 Task: Check the average views per listing of ceiling fan in the last 3 years.
Action: Mouse moved to (965, 210)
Screenshot: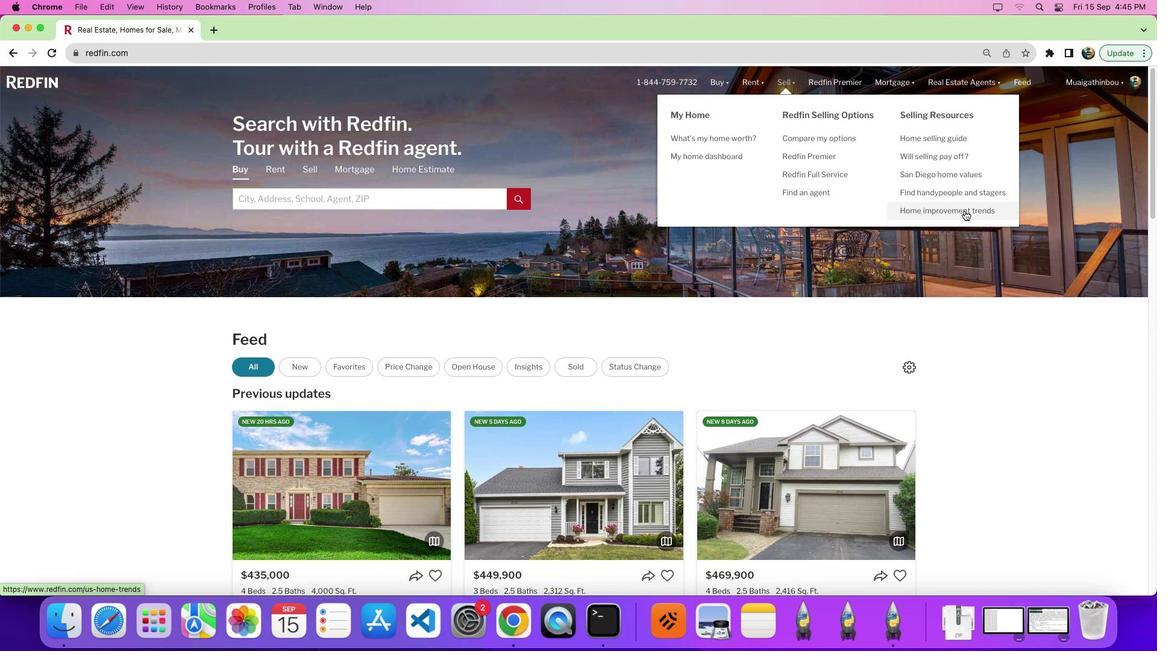 
Action: Mouse pressed left at (965, 210)
Screenshot: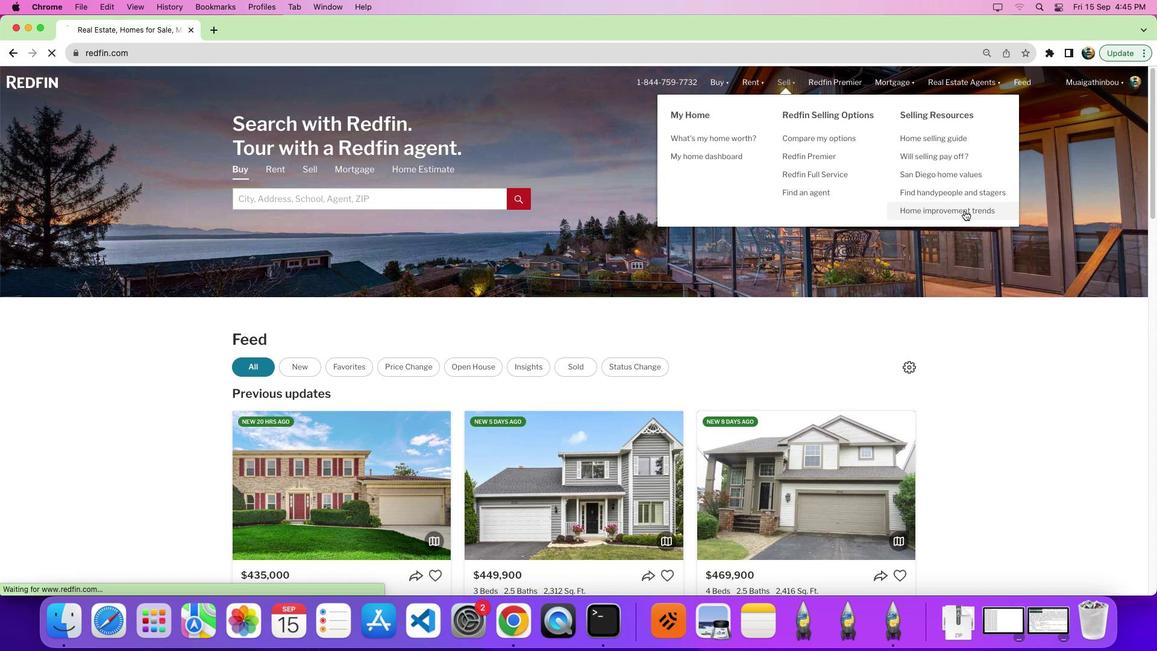 
Action: Mouse pressed left at (965, 210)
Screenshot: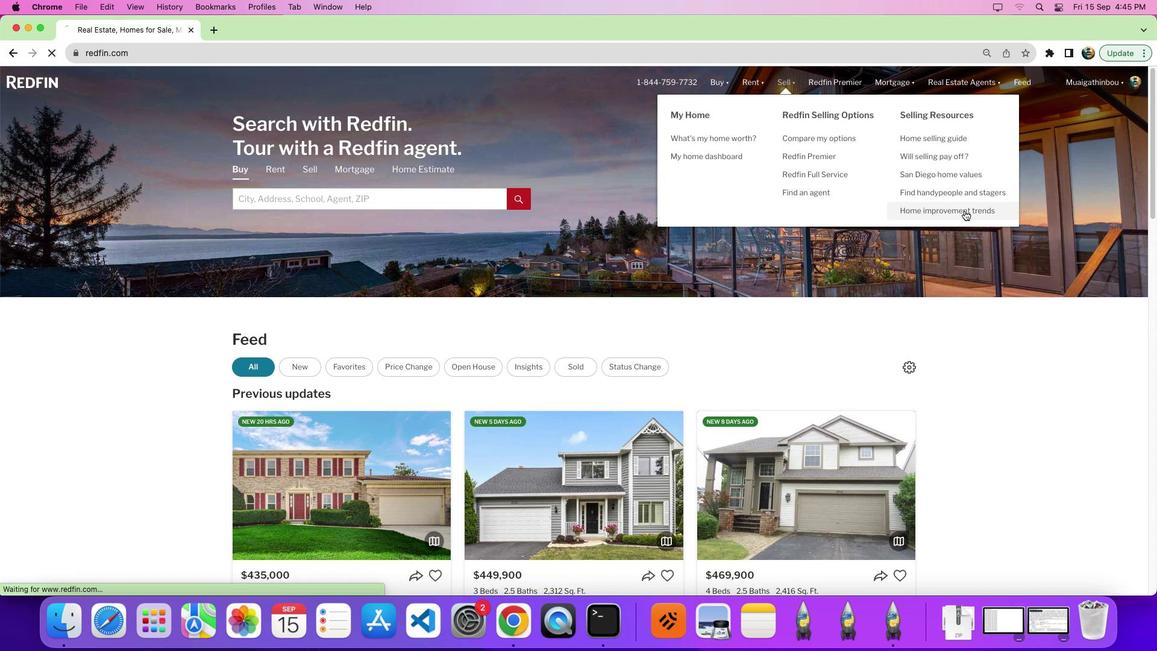 
Action: Mouse moved to (499, 333)
Screenshot: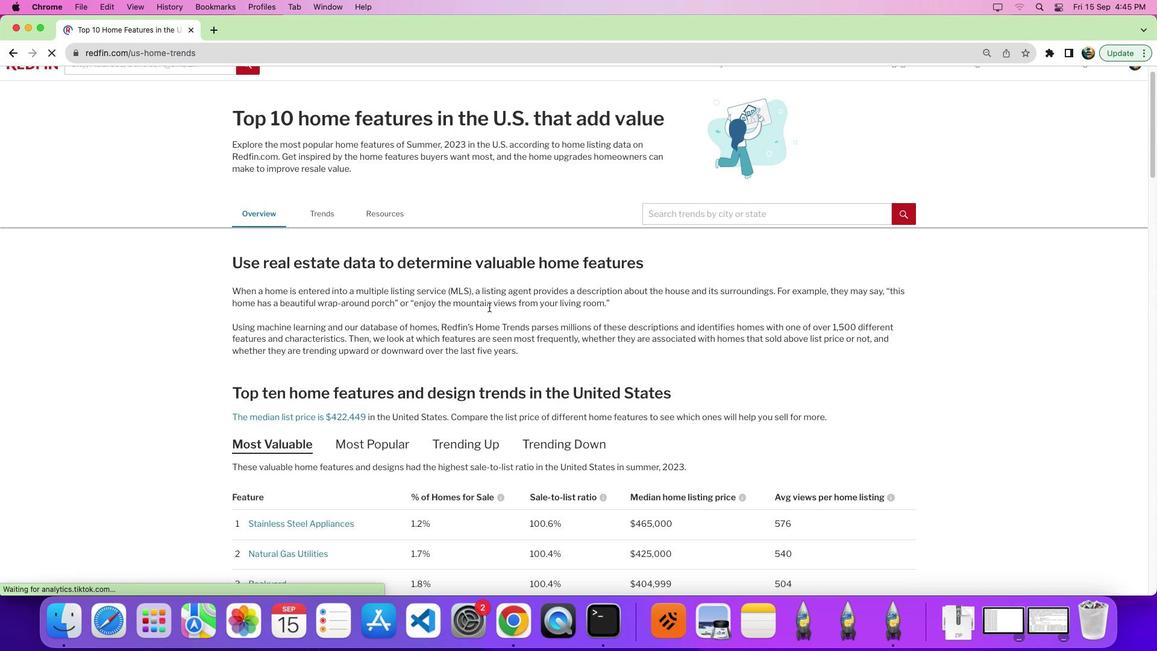 
Action: Mouse scrolled (499, 333) with delta (0, 0)
Screenshot: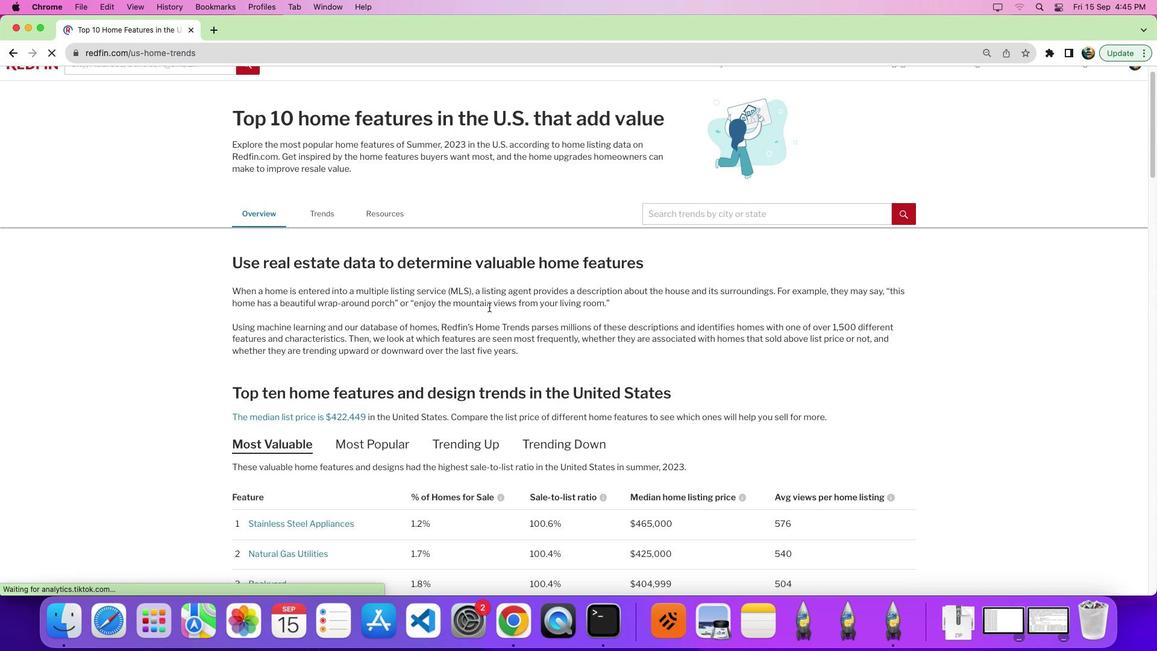 
Action: Mouse moved to (495, 320)
Screenshot: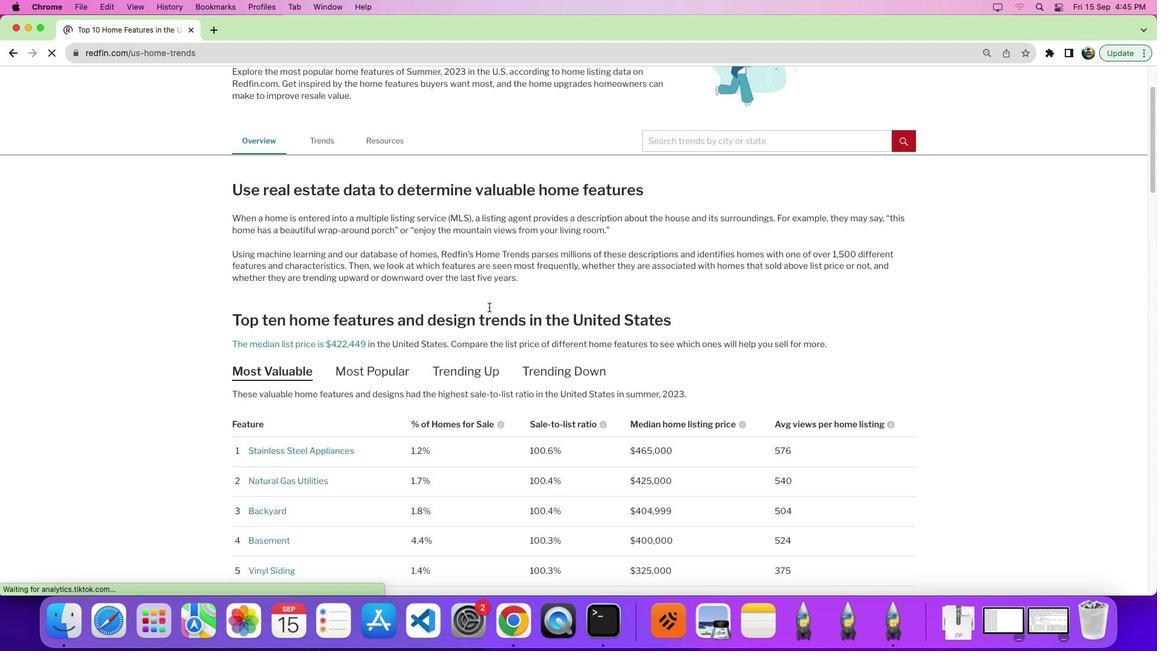 
Action: Mouse scrolled (495, 320) with delta (0, 0)
Screenshot: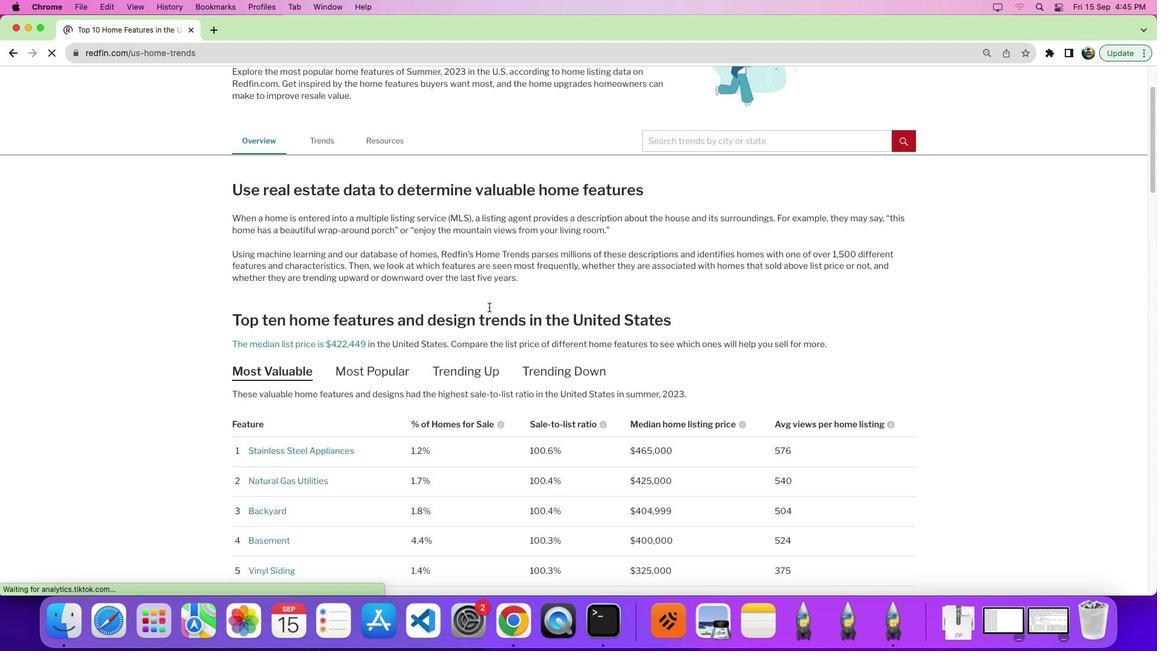 
Action: Mouse moved to (489, 307)
Screenshot: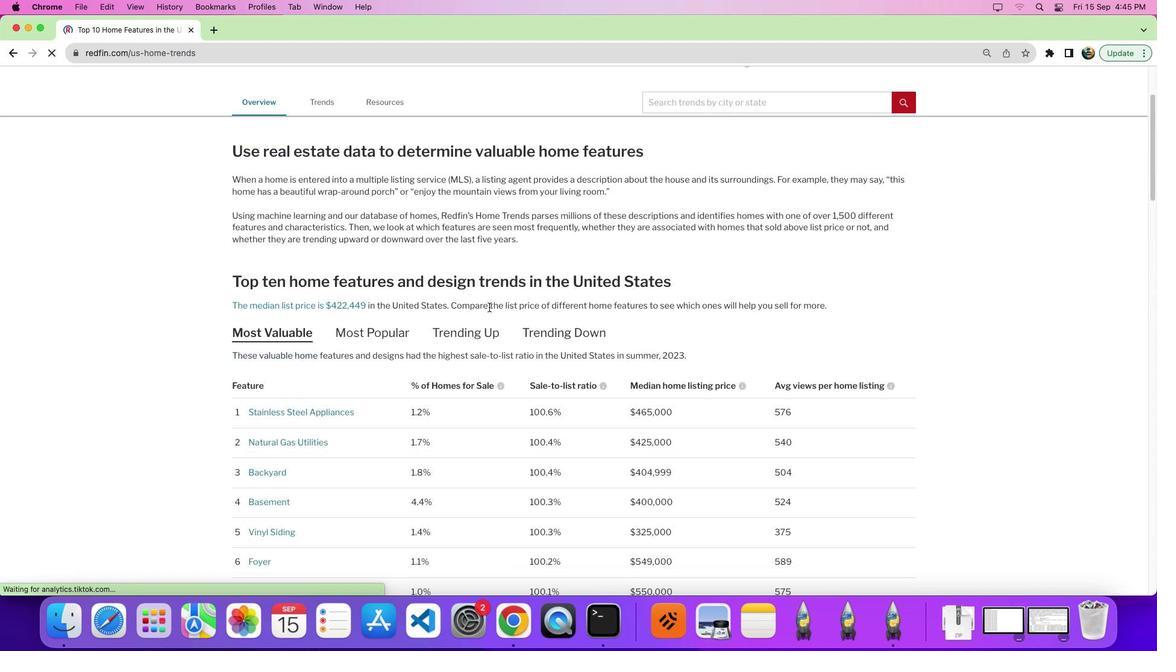 
Action: Mouse scrolled (489, 307) with delta (0, -2)
Screenshot: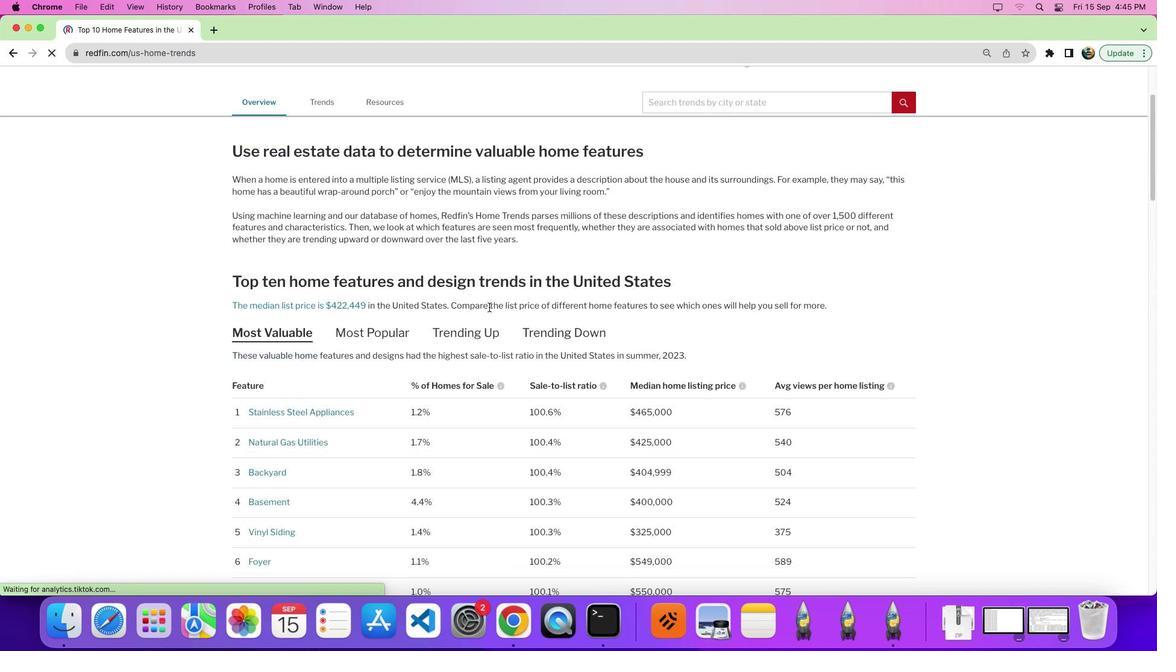 
Action: Mouse moved to (426, 255)
Screenshot: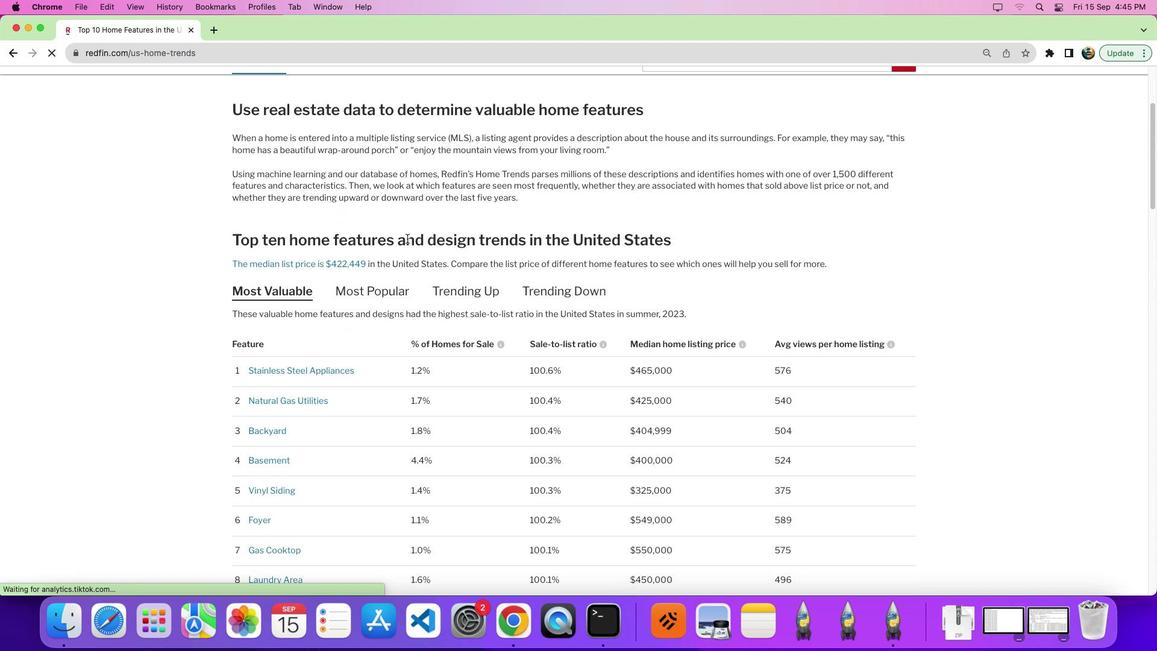 
Action: Mouse scrolled (426, 255) with delta (0, 0)
Screenshot: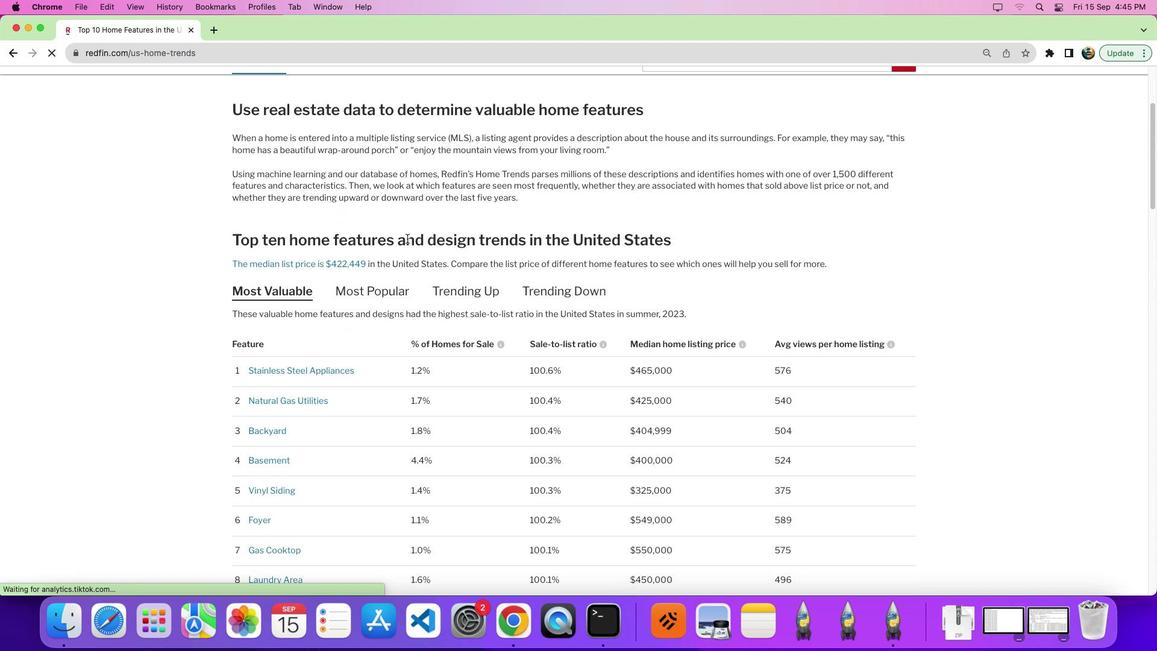 
Action: Mouse moved to (410, 241)
Screenshot: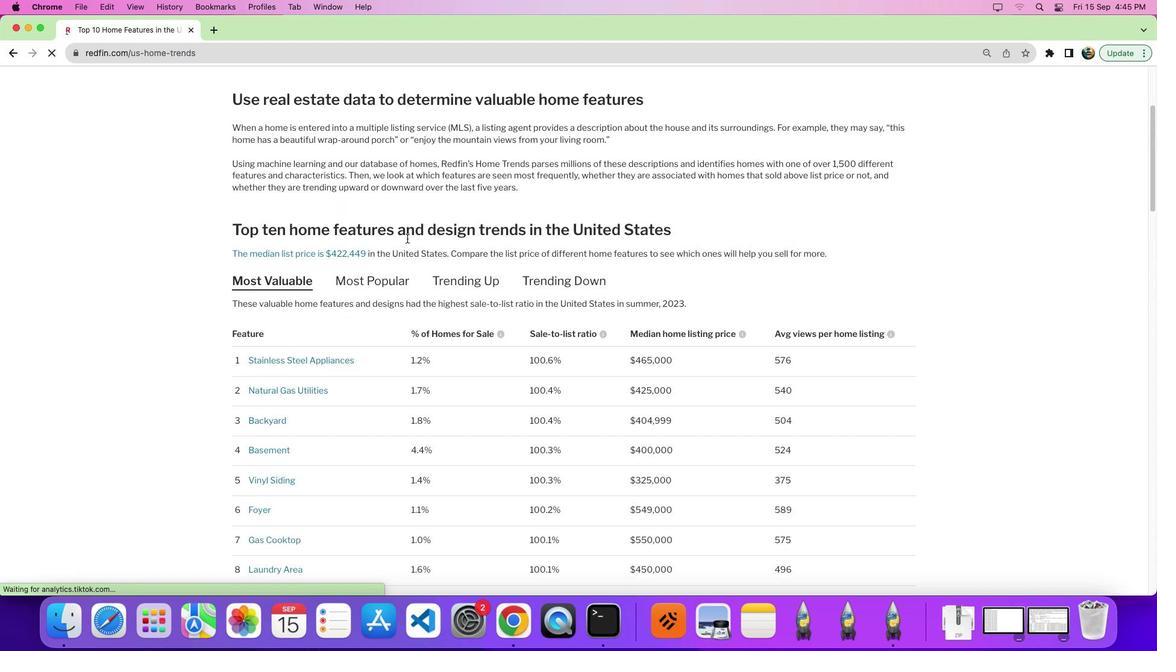 
Action: Mouse scrolled (410, 241) with delta (0, 0)
Screenshot: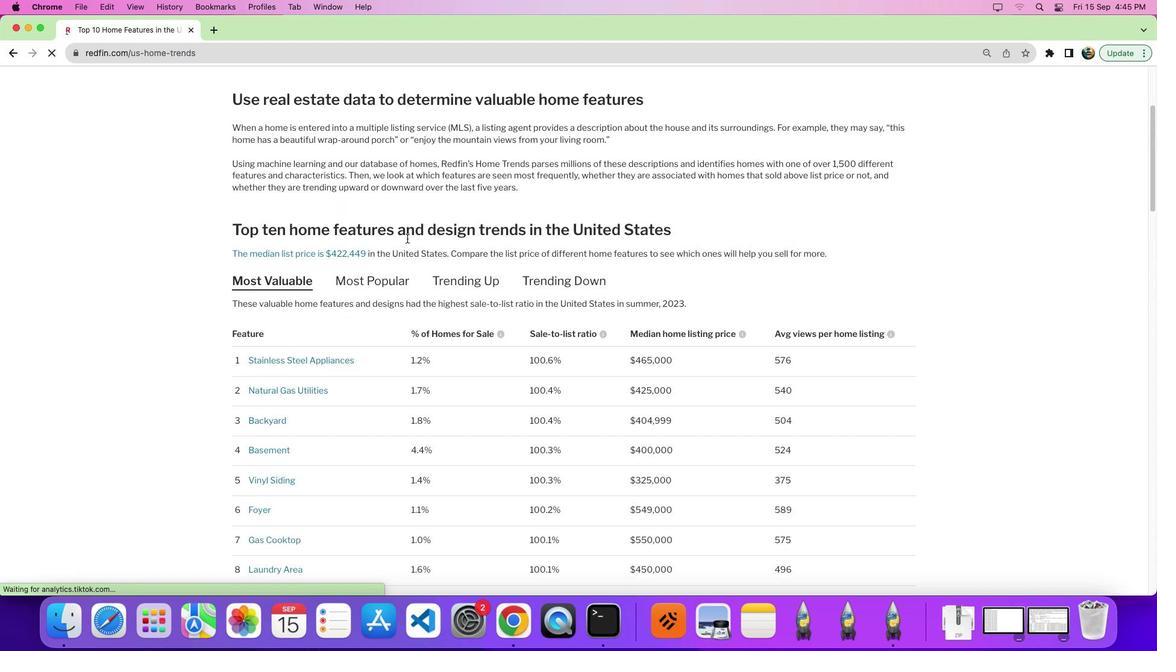 
Action: Mouse moved to (413, 240)
Screenshot: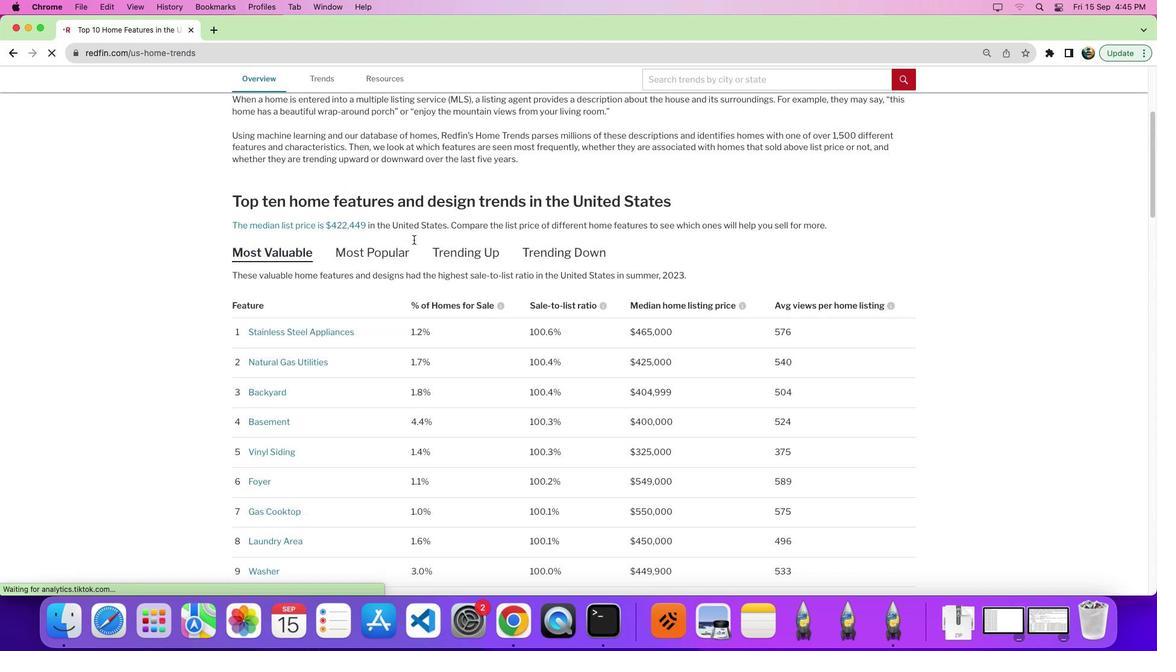 
Action: Mouse scrolled (413, 240) with delta (0, 0)
Screenshot: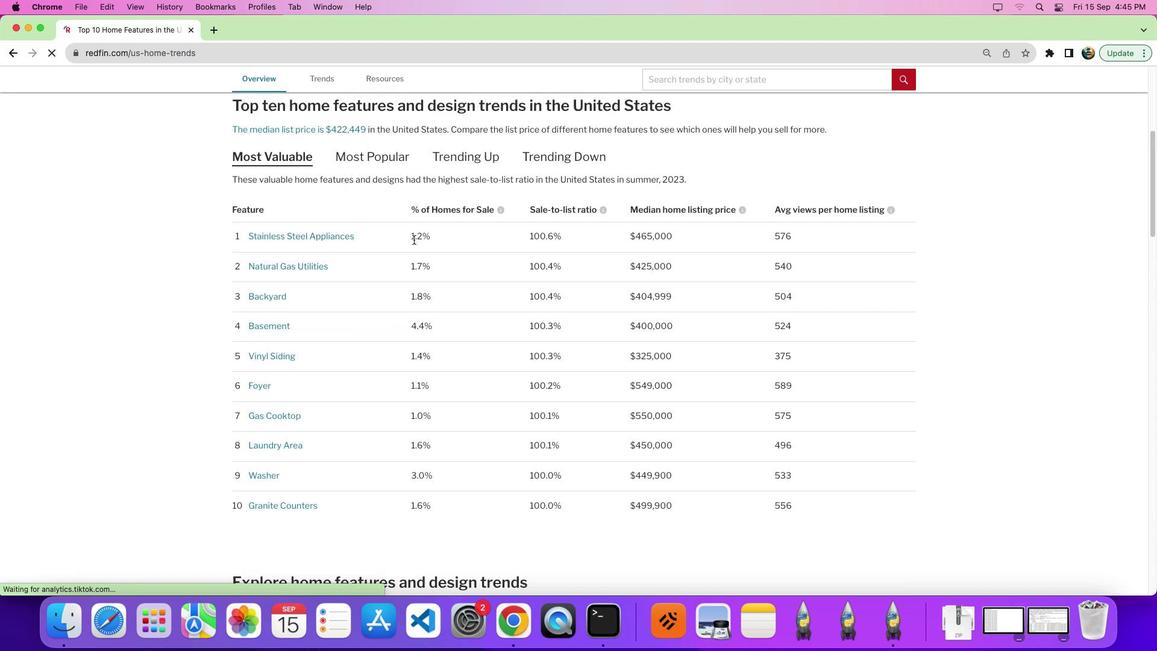 
Action: Mouse scrolled (413, 240) with delta (0, 0)
Screenshot: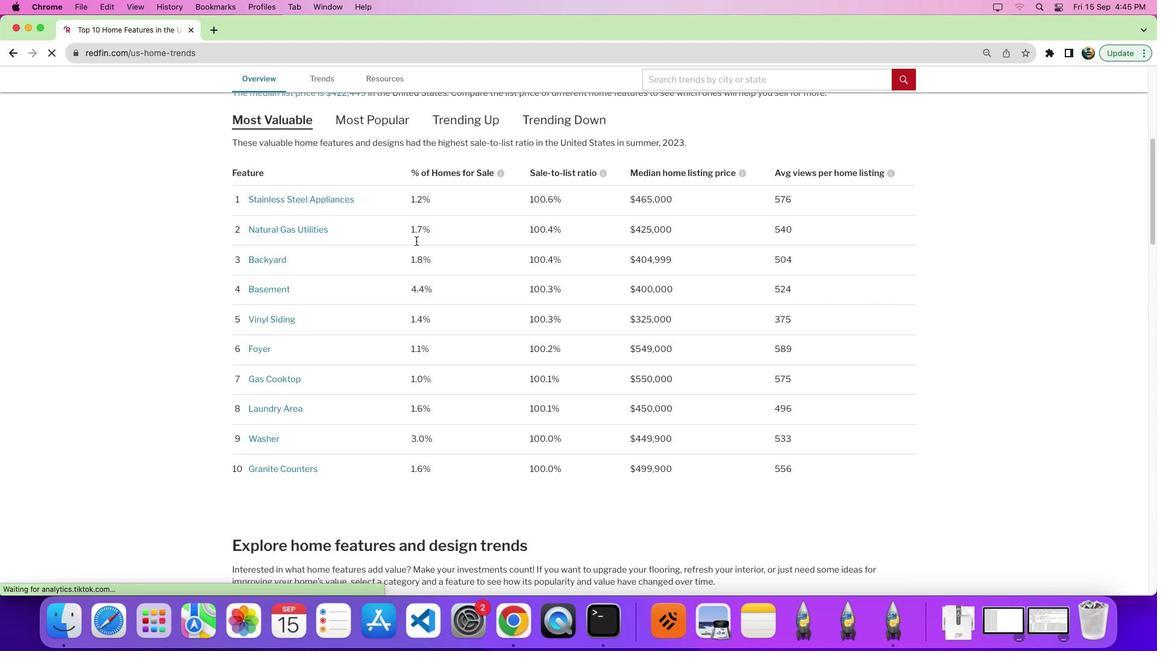 
Action: Mouse scrolled (413, 240) with delta (0, -3)
Screenshot: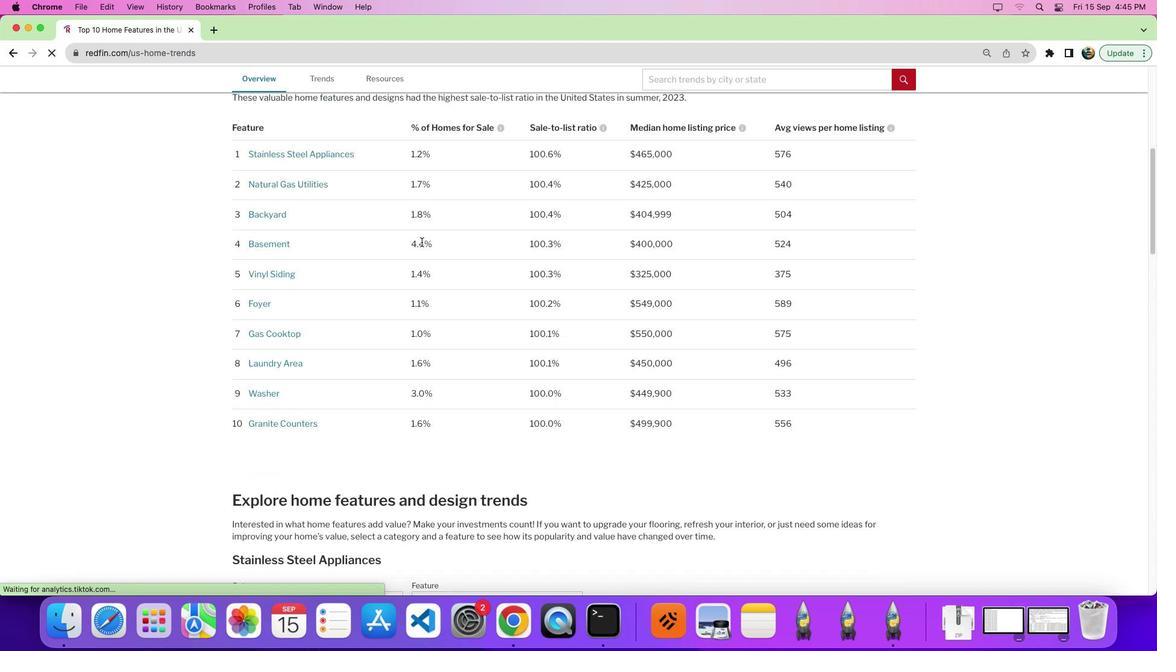 
Action: Mouse moved to (442, 245)
Screenshot: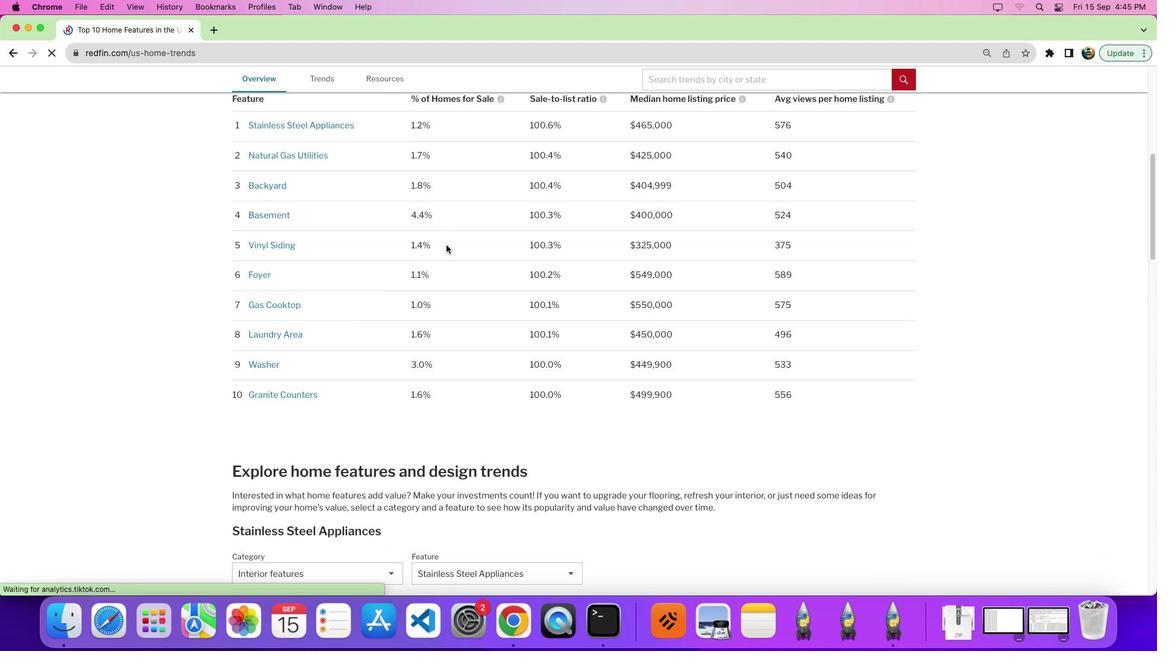 
Action: Mouse scrolled (442, 245) with delta (0, 0)
Screenshot: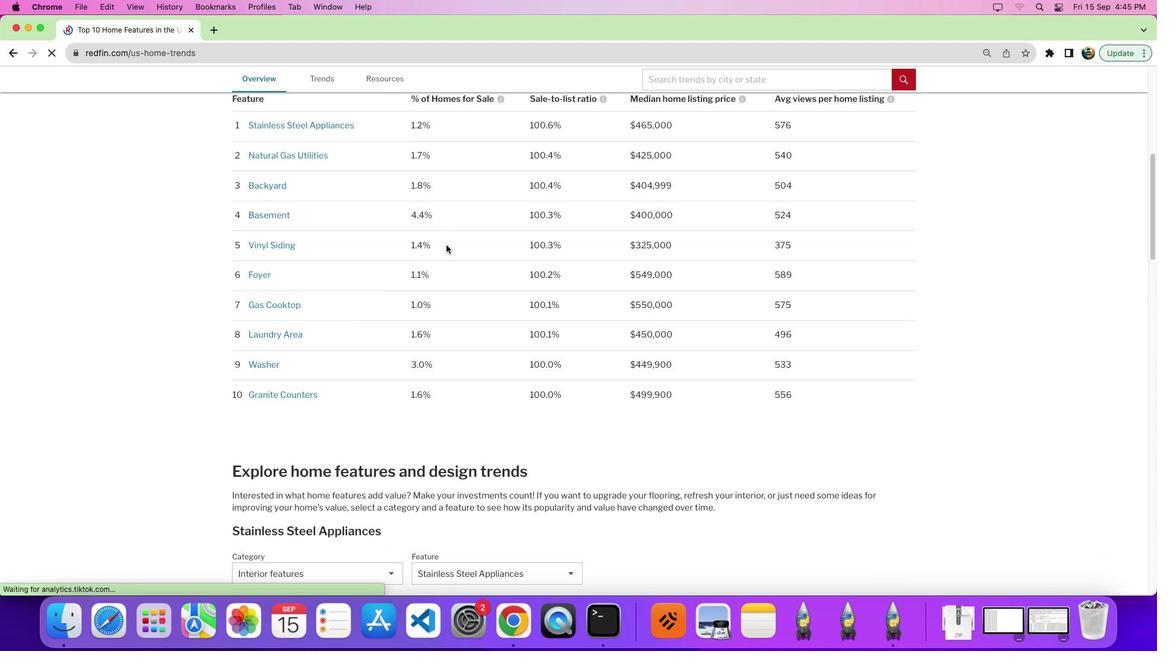 
Action: Mouse moved to (446, 245)
Screenshot: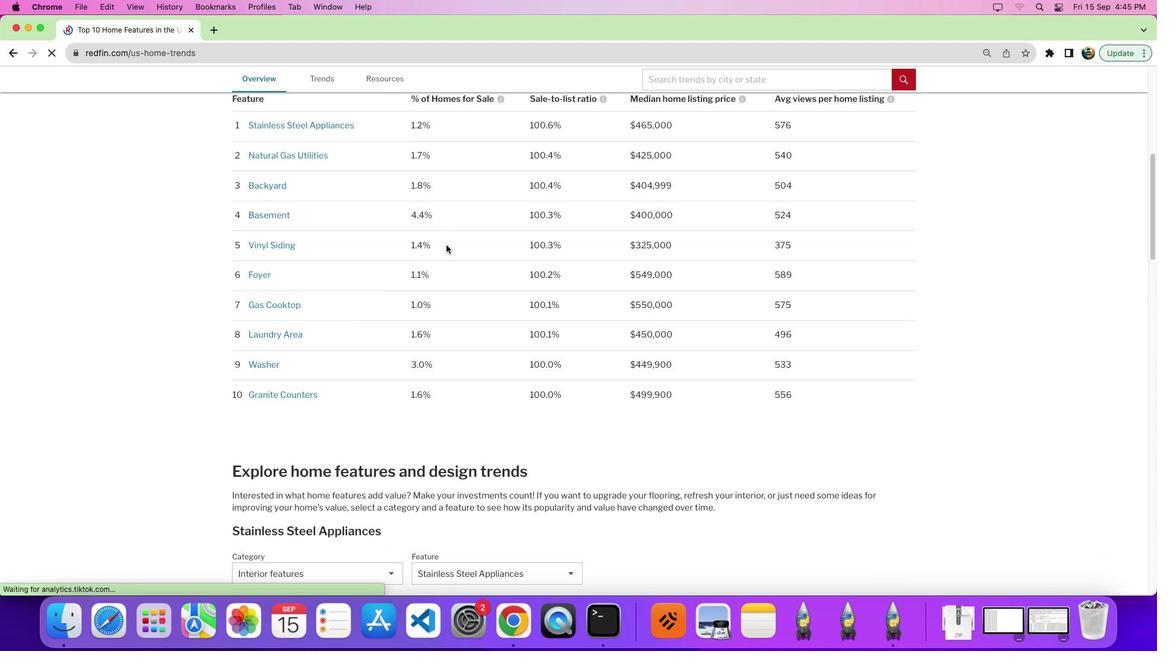 
Action: Mouse scrolled (446, 245) with delta (0, 0)
Screenshot: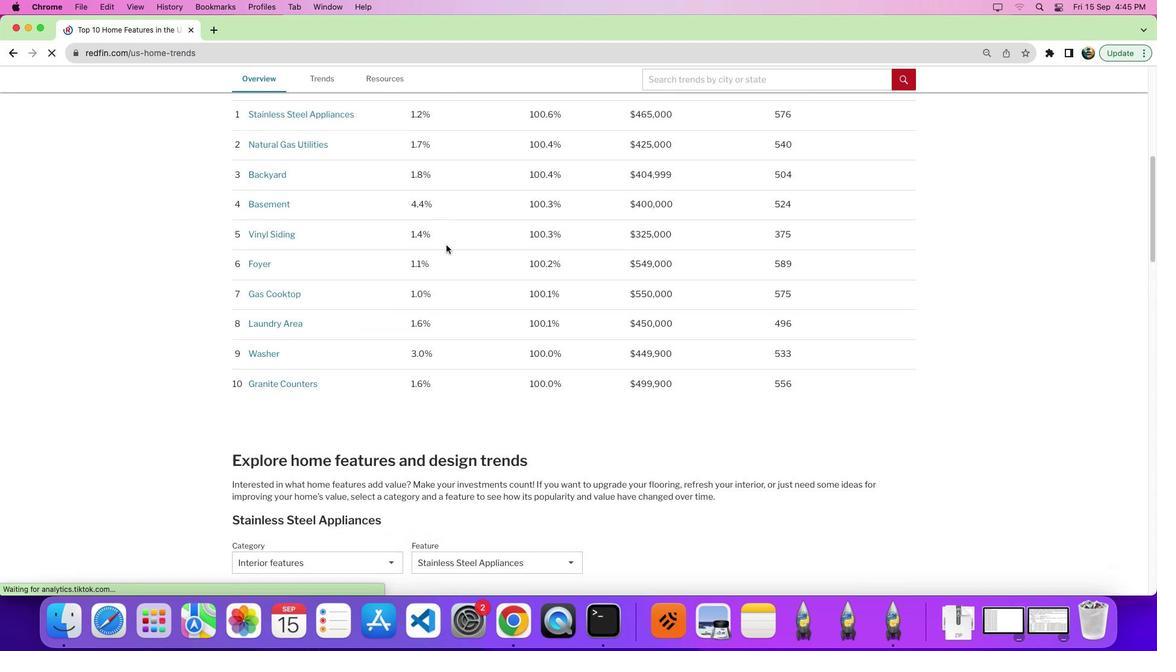 
Action: Mouse scrolled (446, 245) with delta (0, 0)
Screenshot: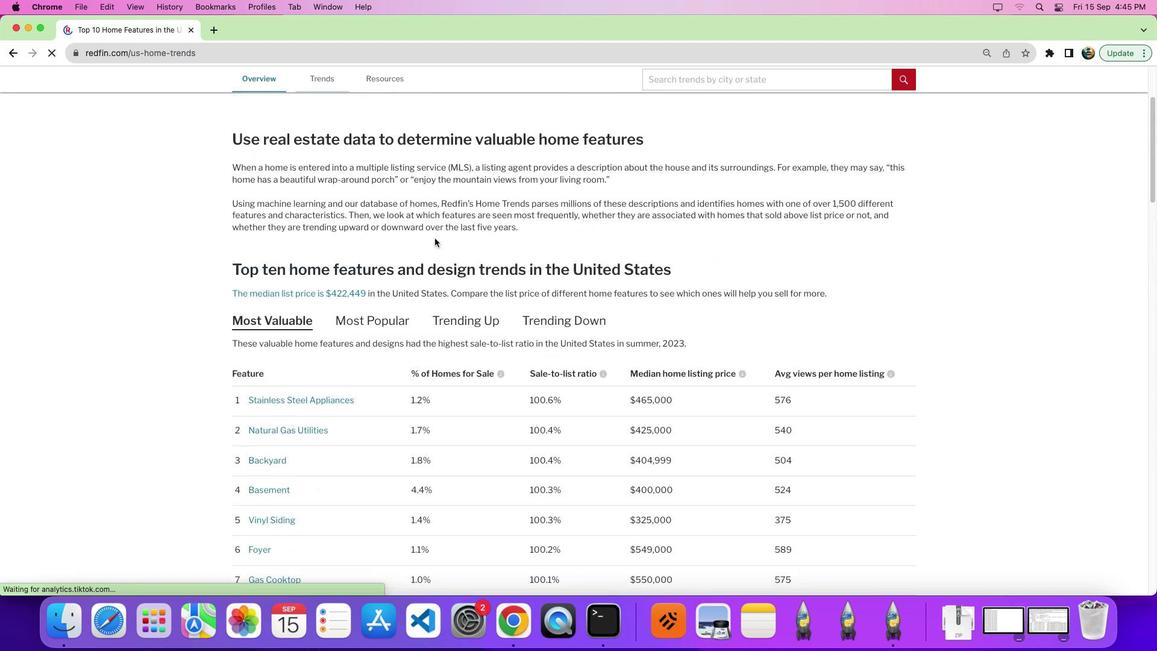 
Action: Mouse scrolled (446, 245) with delta (0, 1)
Screenshot: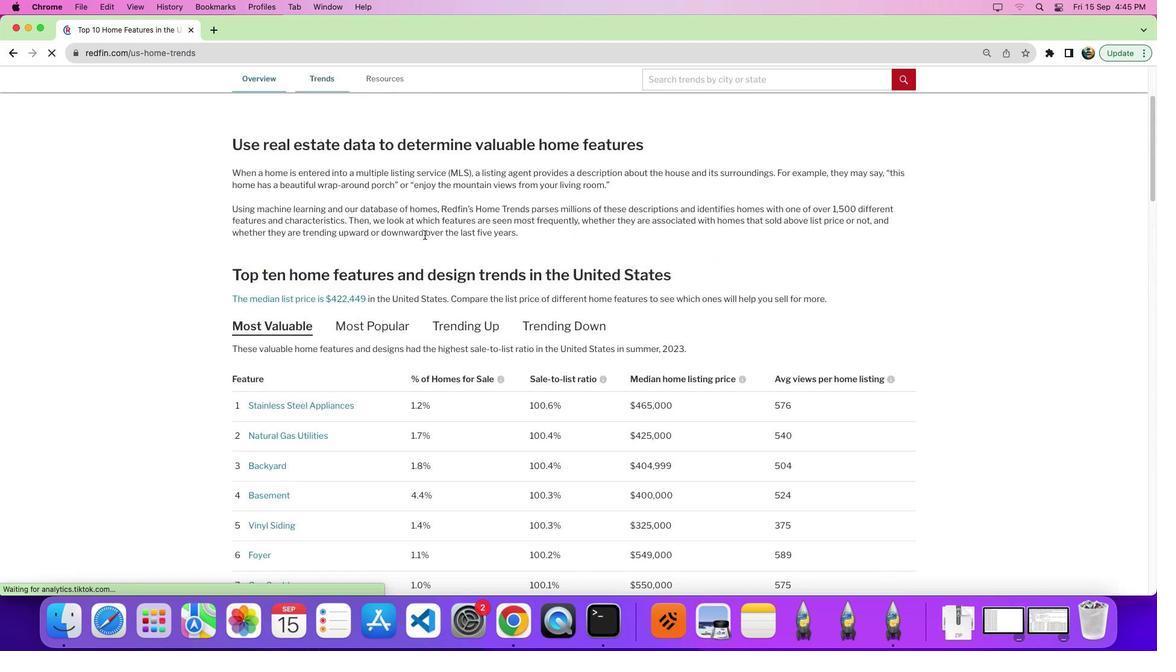 
Action: Mouse scrolled (446, 245) with delta (0, 6)
Screenshot: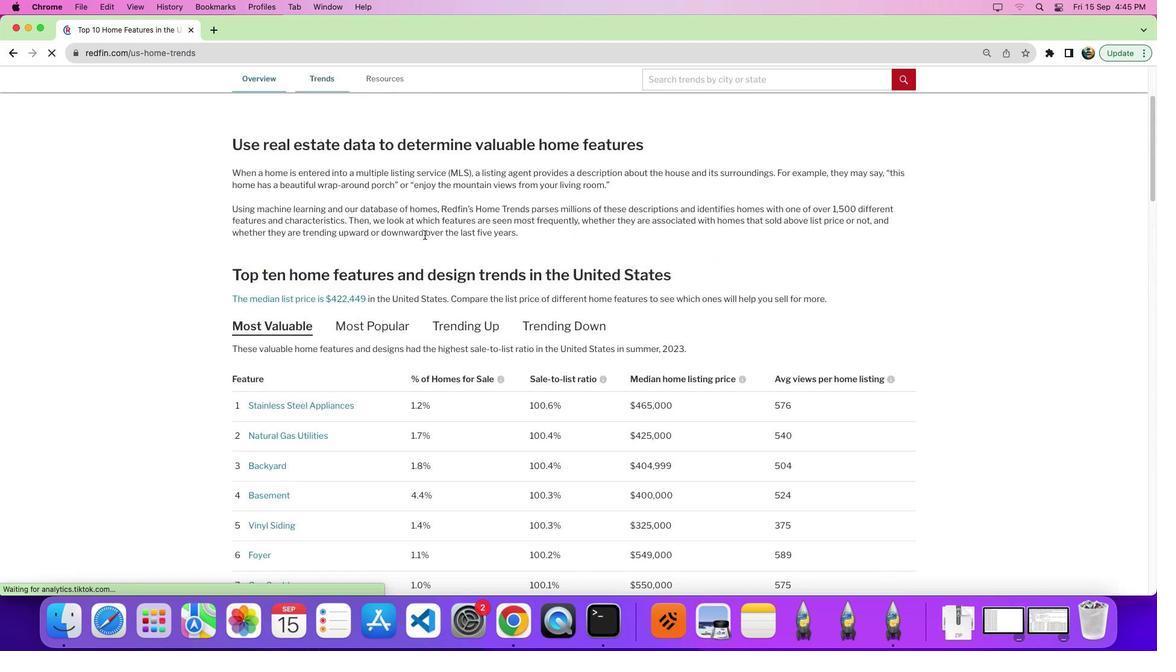 
Action: Mouse moved to (338, 168)
Screenshot: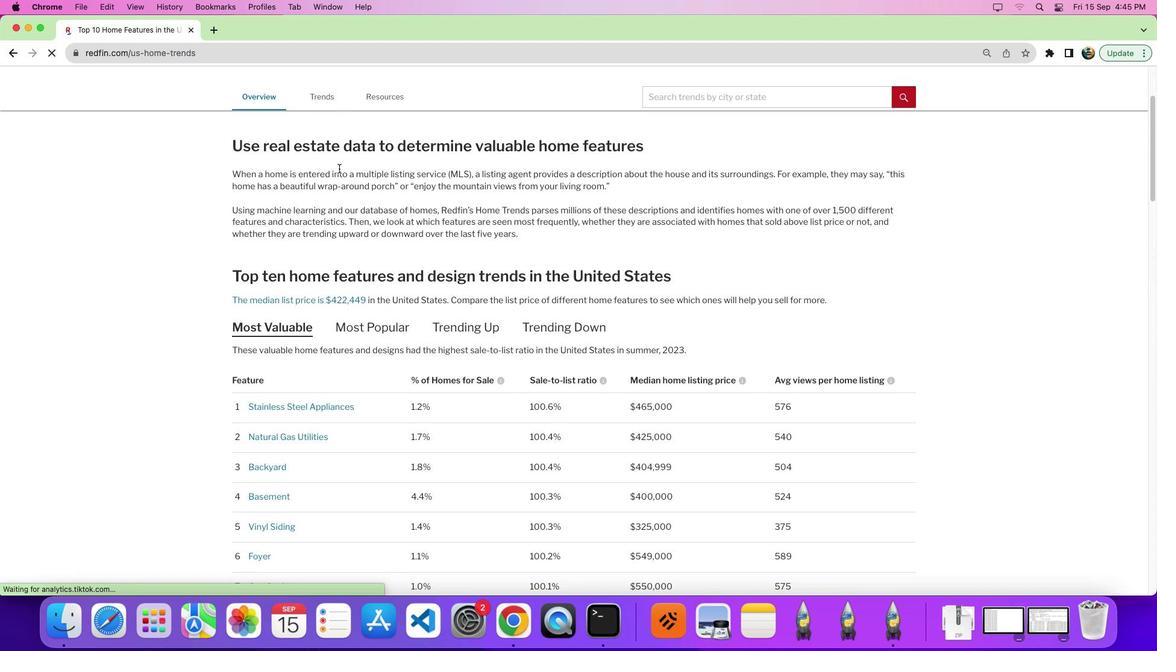 
Action: Mouse scrolled (338, 168) with delta (0, 0)
Screenshot: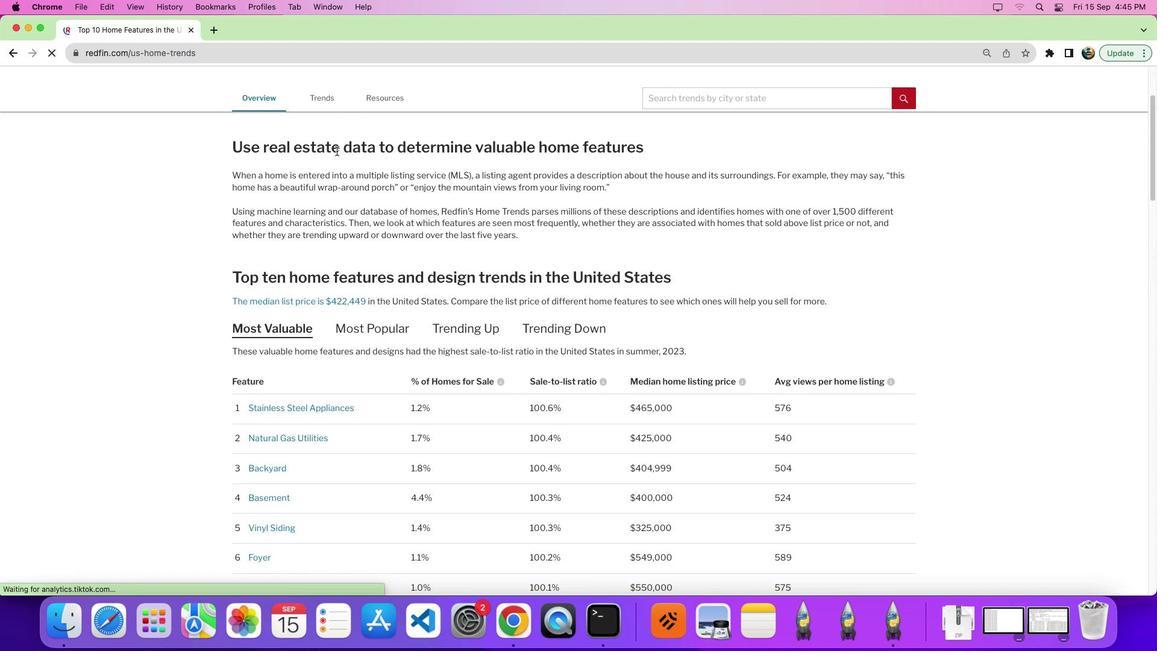 
Action: Mouse moved to (326, 103)
Screenshot: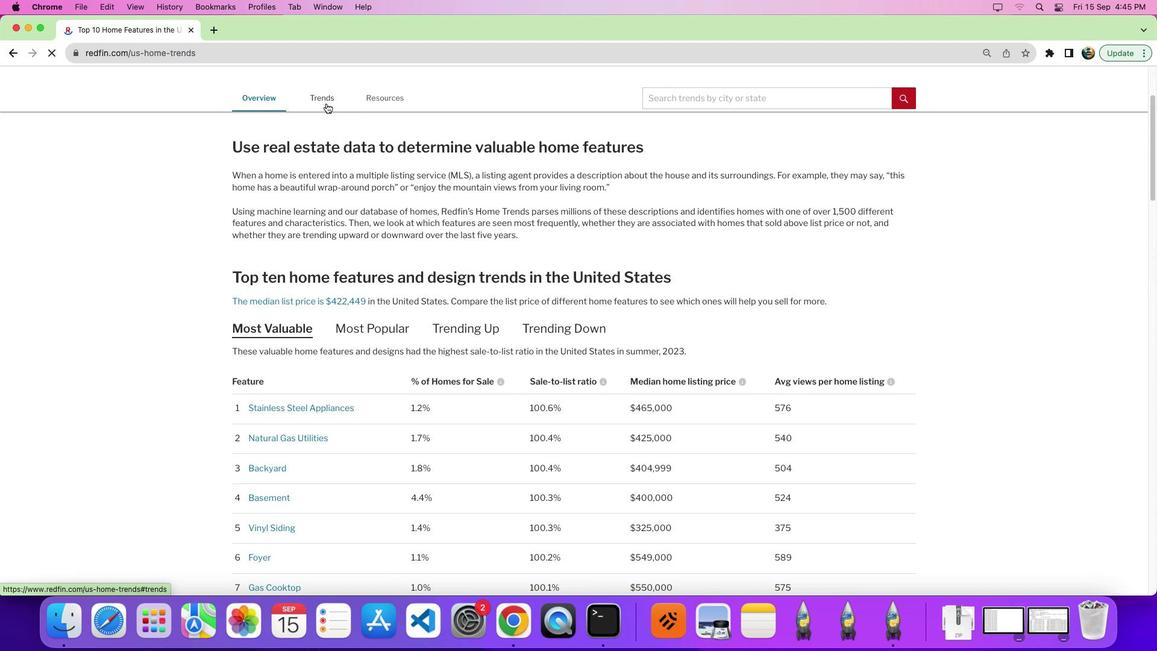 
Action: Mouse pressed left at (326, 103)
Screenshot: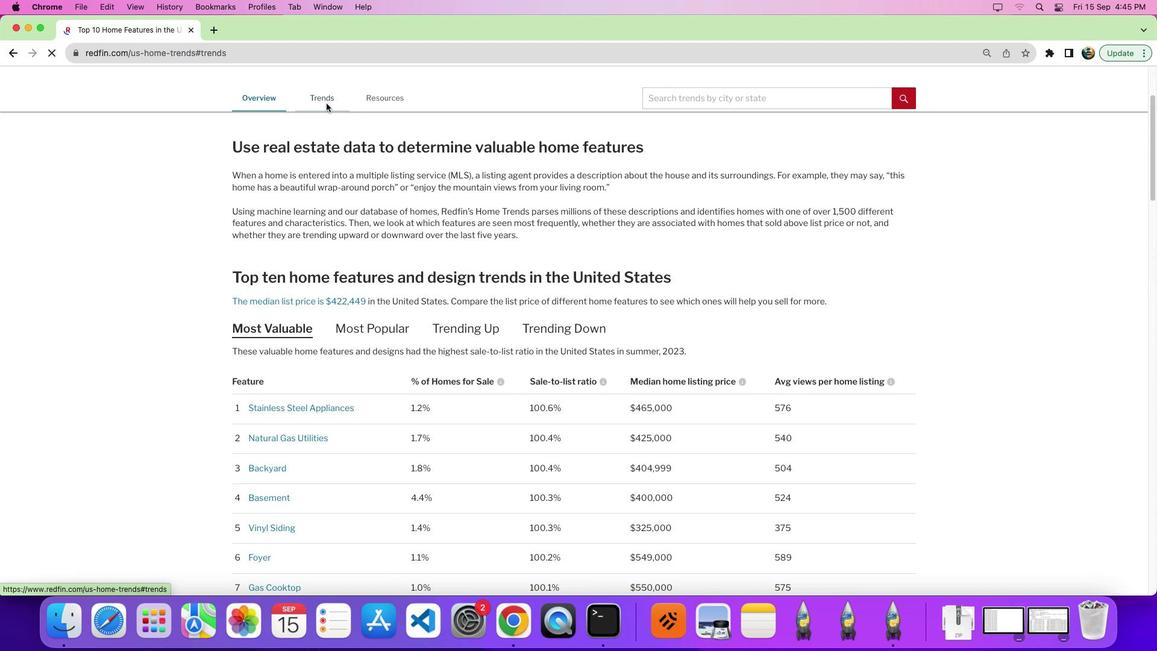 
Action: Mouse pressed left at (326, 103)
Screenshot: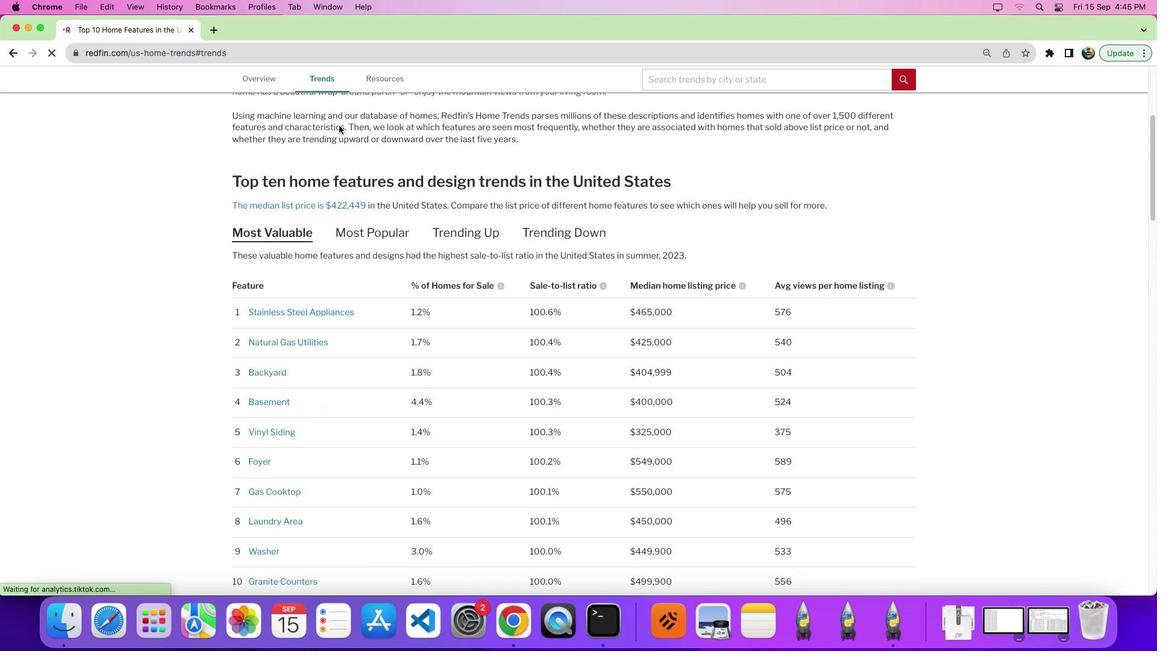
Action: Mouse moved to (531, 304)
Screenshot: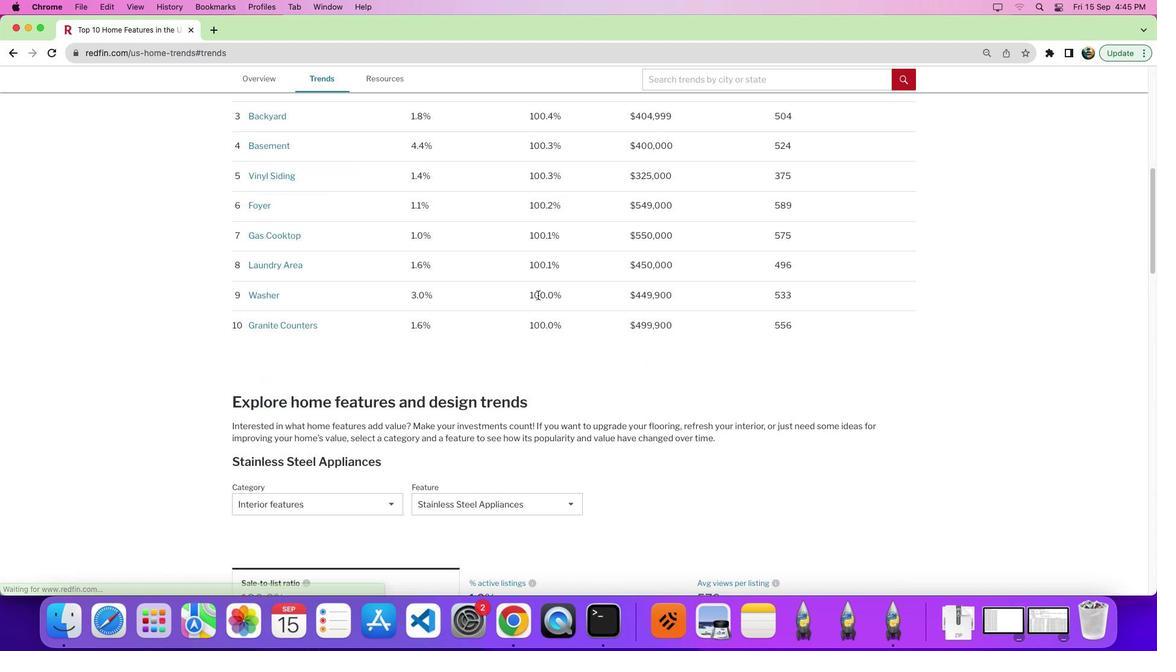 
Action: Mouse scrolled (531, 304) with delta (0, 0)
Screenshot: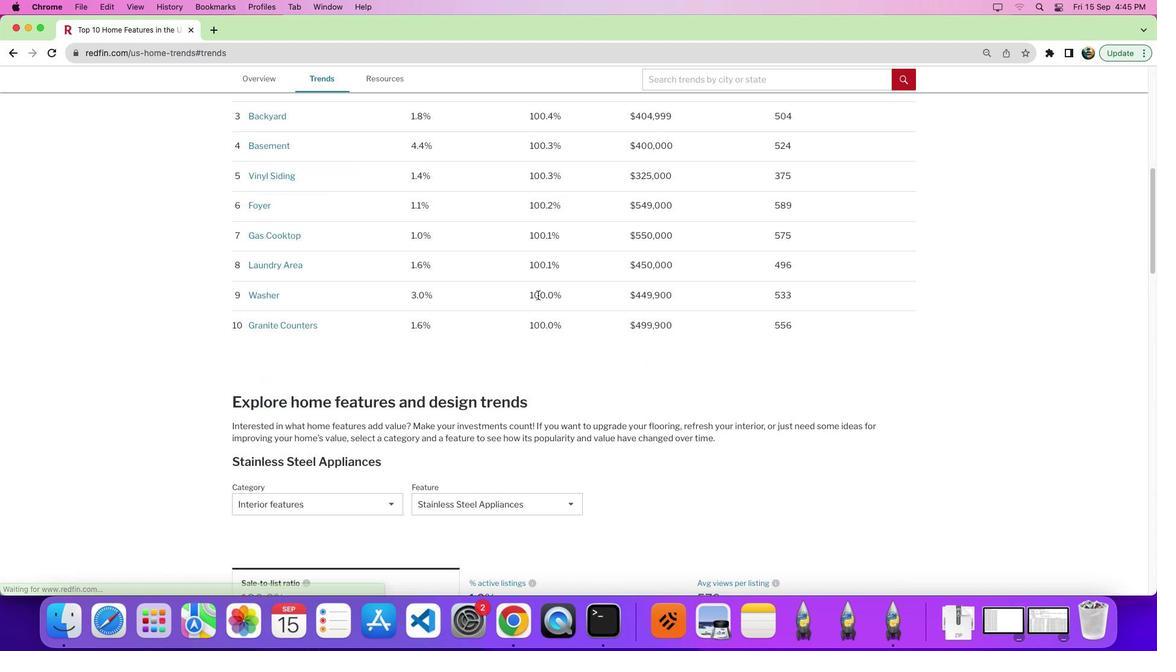 
Action: Mouse moved to (536, 298)
Screenshot: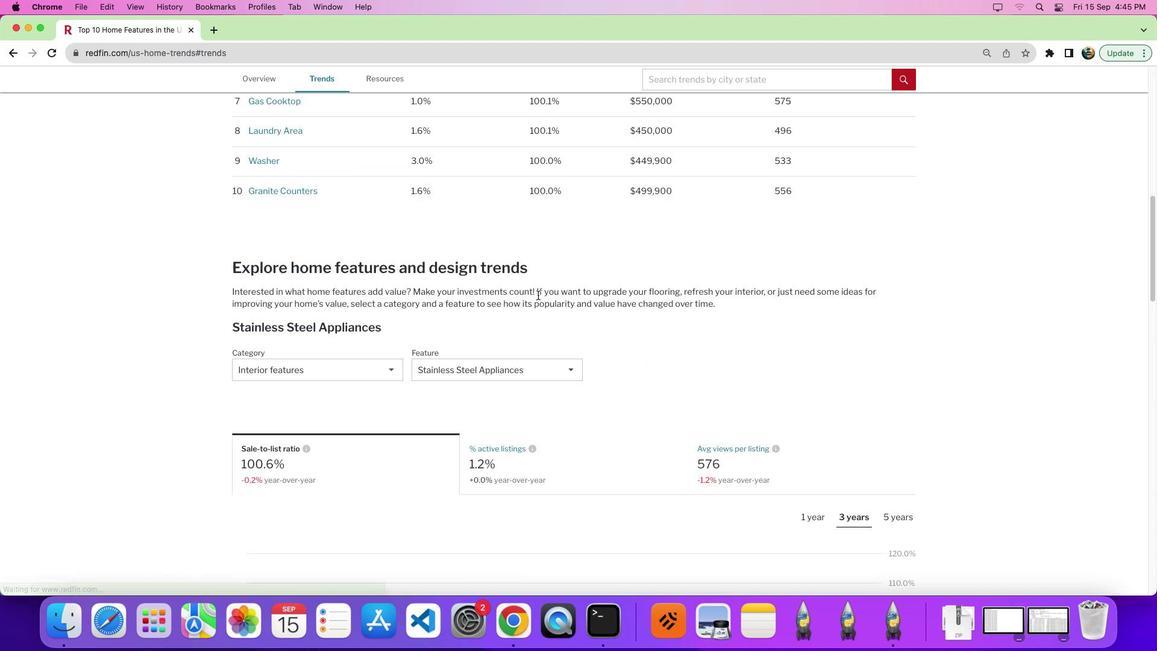 
Action: Mouse scrolled (536, 298) with delta (0, 0)
Screenshot: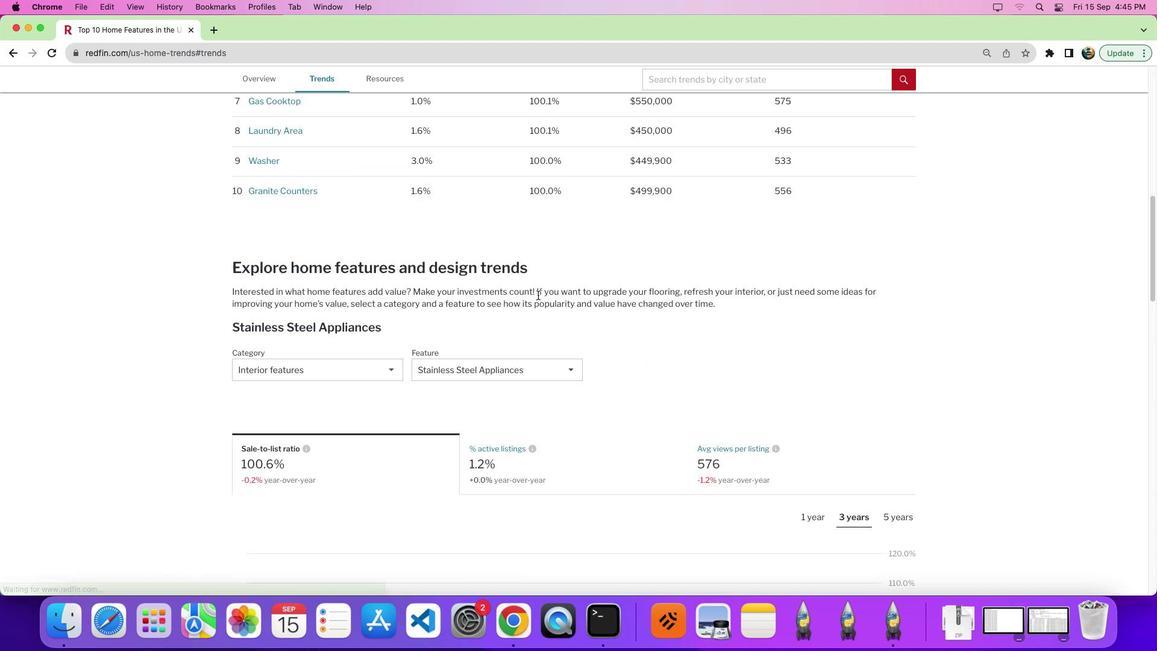 
Action: Mouse moved to (537, 295)
Screenshot: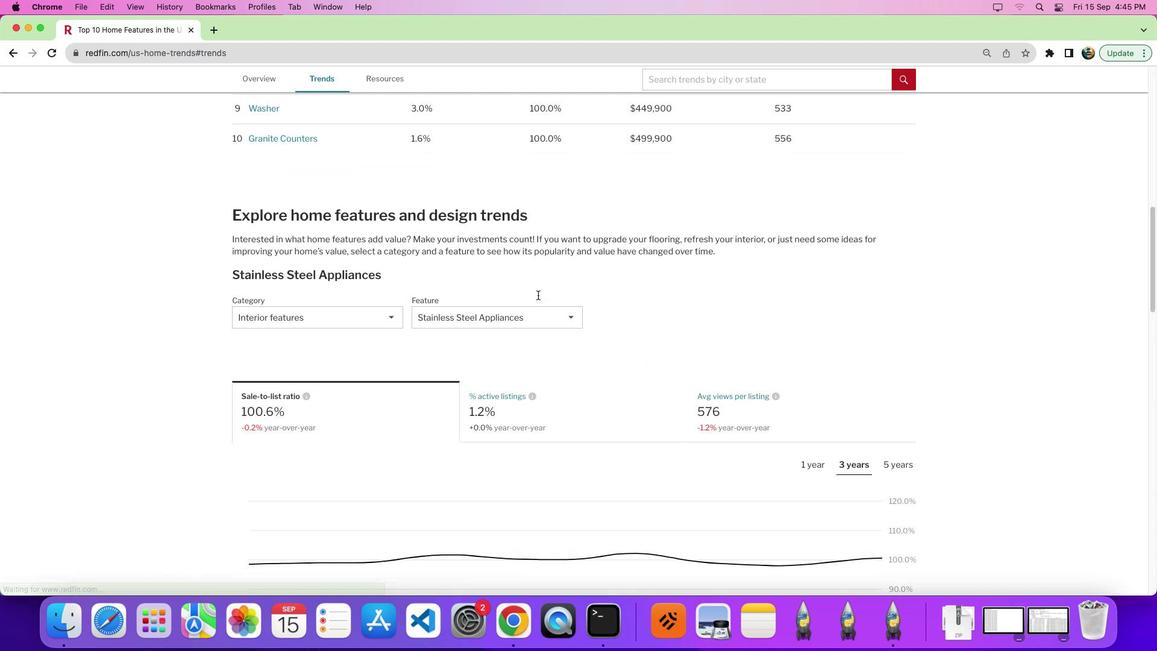 
Action: Mouse scrolled (537, 295) with delta (0, -4)
Screenshot: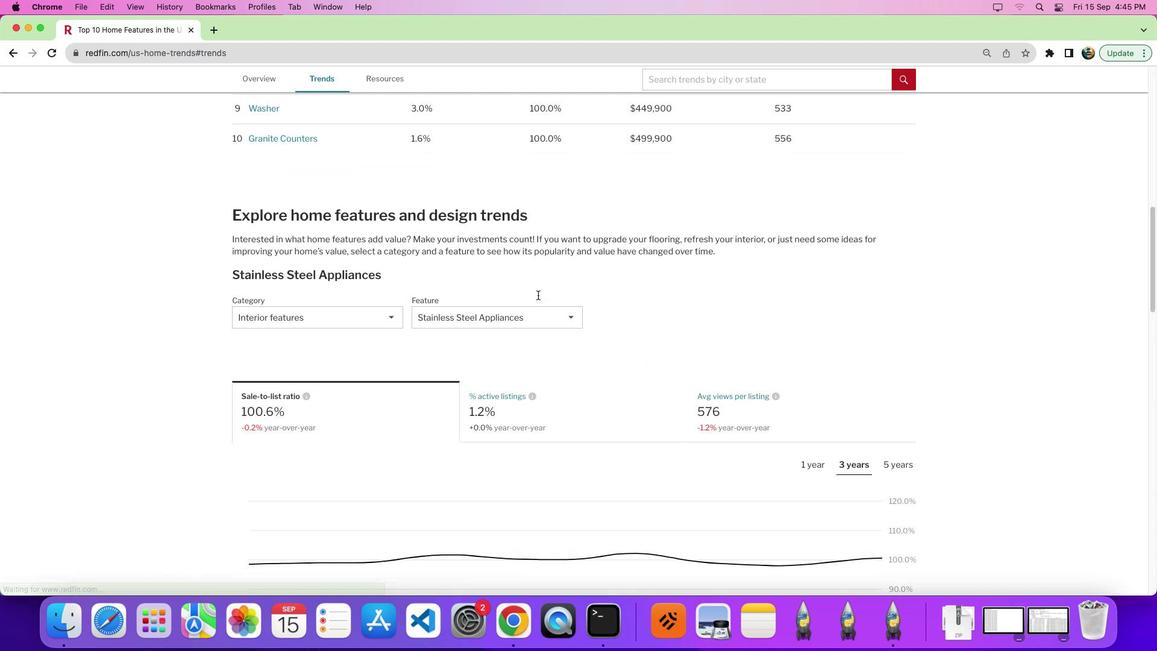 
Action: Mouse moved to (538, 295)
Screenshot: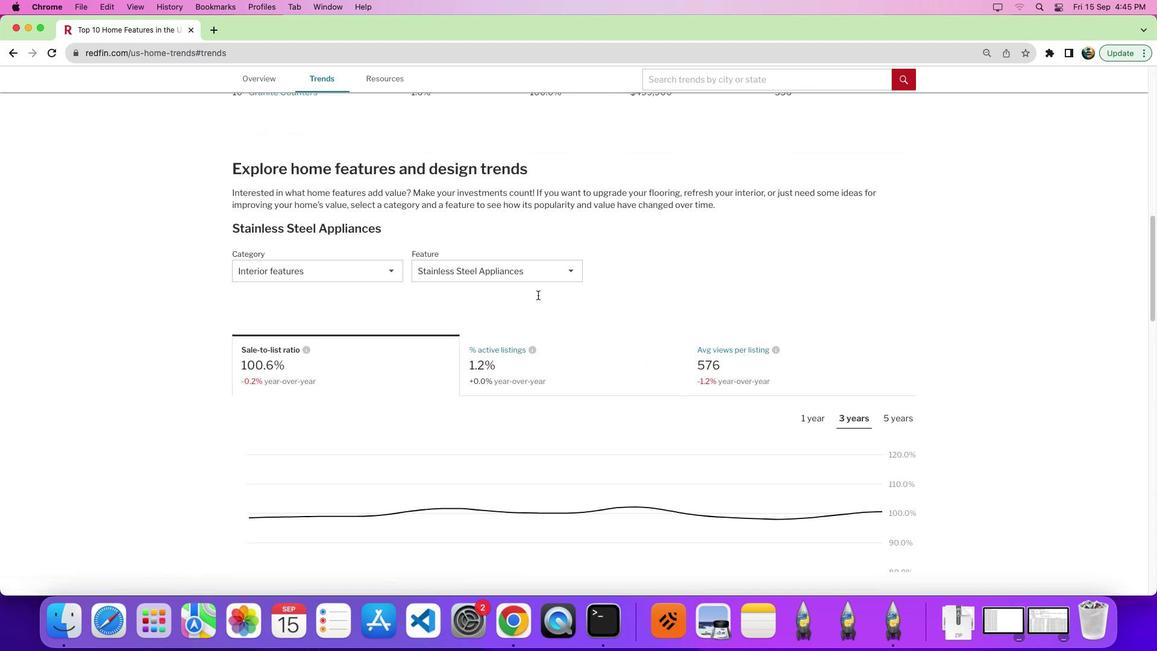 
Action: Mouse scrolled (538, 295) with delta (0, -5)
Screenshot: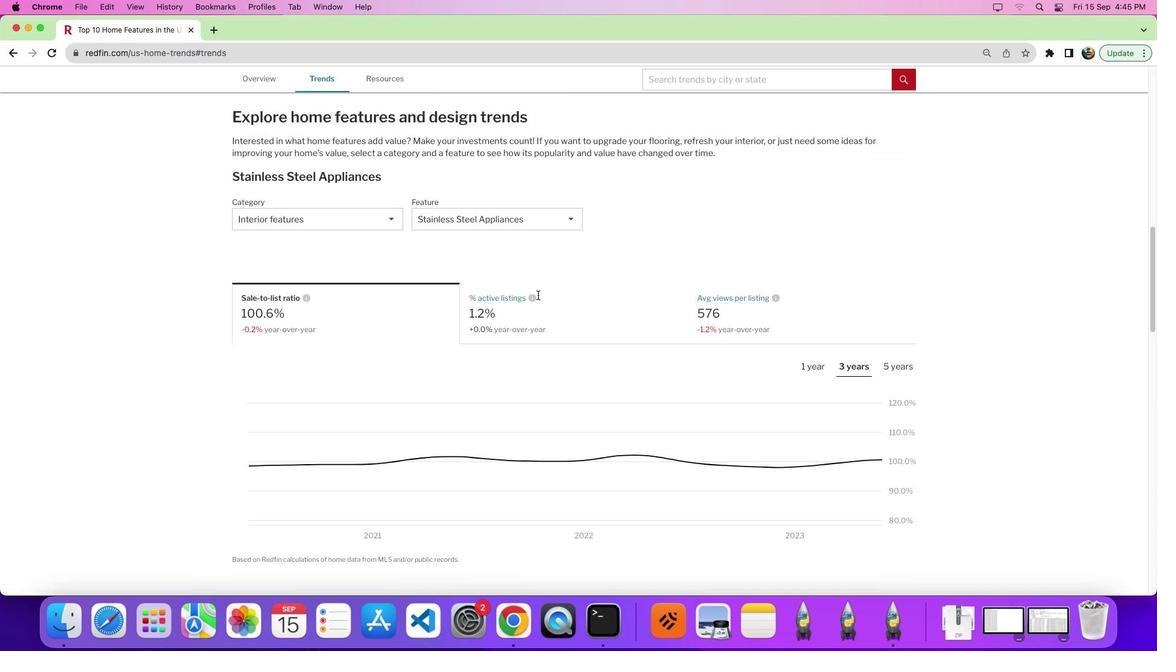 
Action: Mouse scrolled (538, 295) with delta (0, 0)
Screenshot: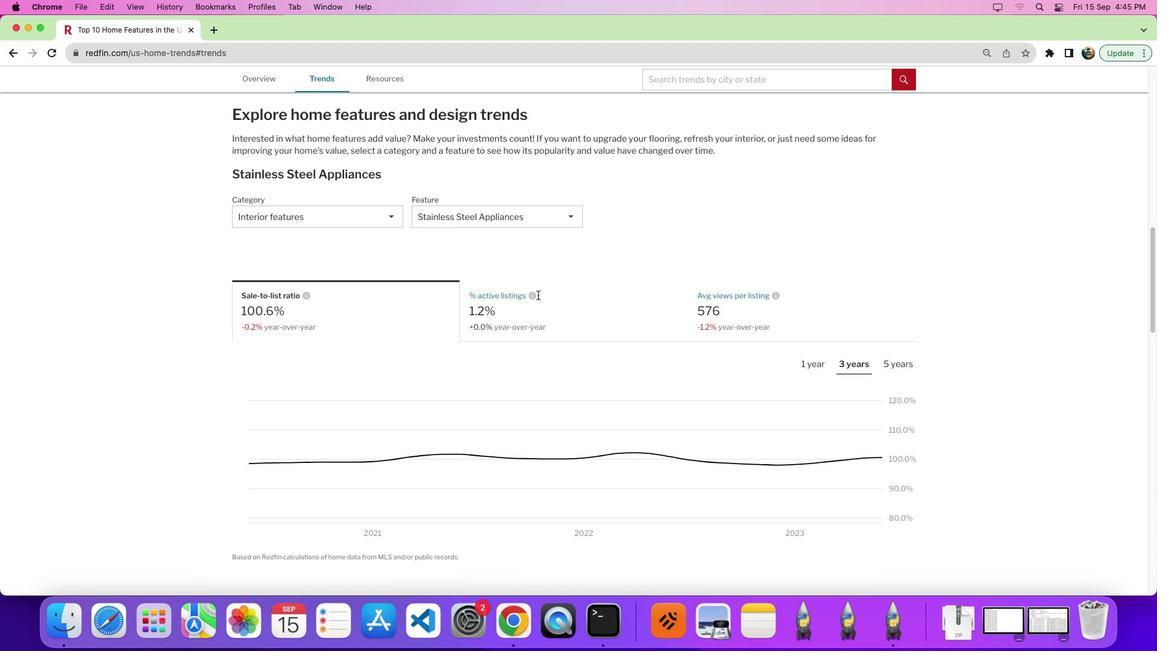 
Action: Mouse moved to (475, 214)
Screenshot: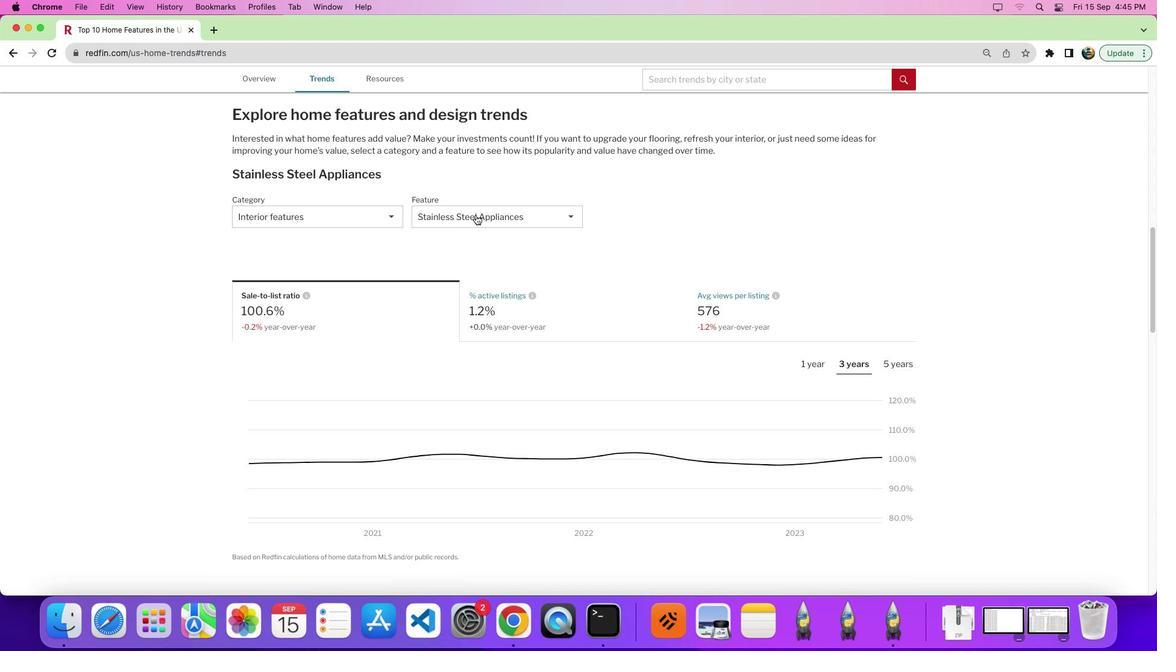 
Action: Mouse pressed left at (475, 214)
Screenshot: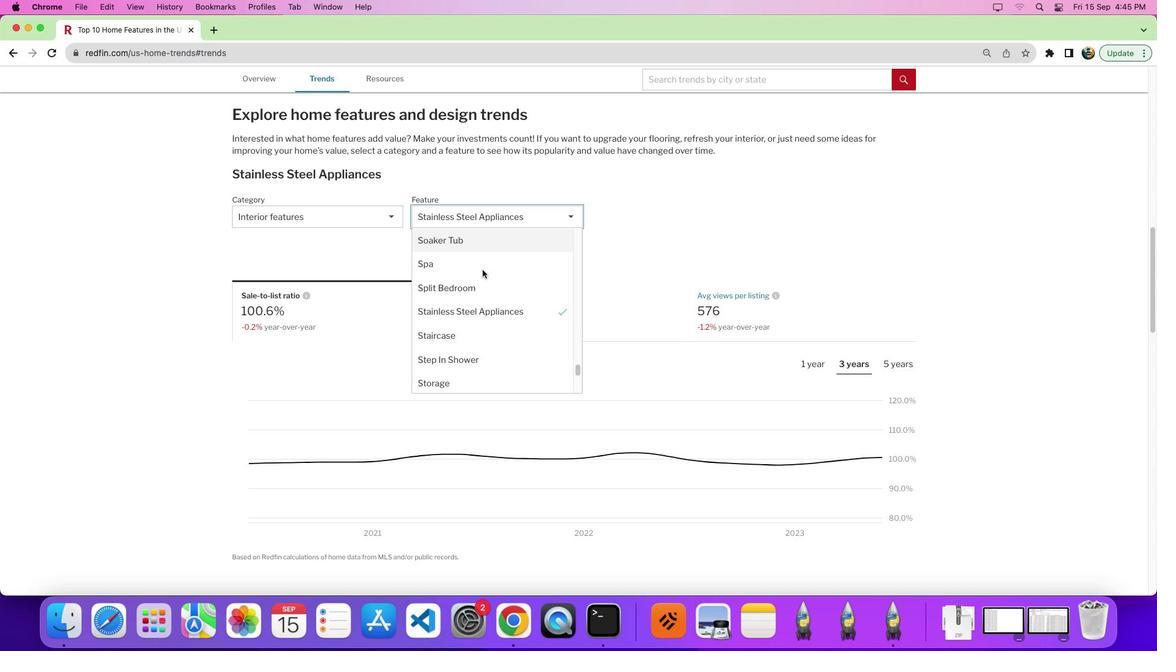 
Action: Mouse moved to (483, 330)
Screenshot: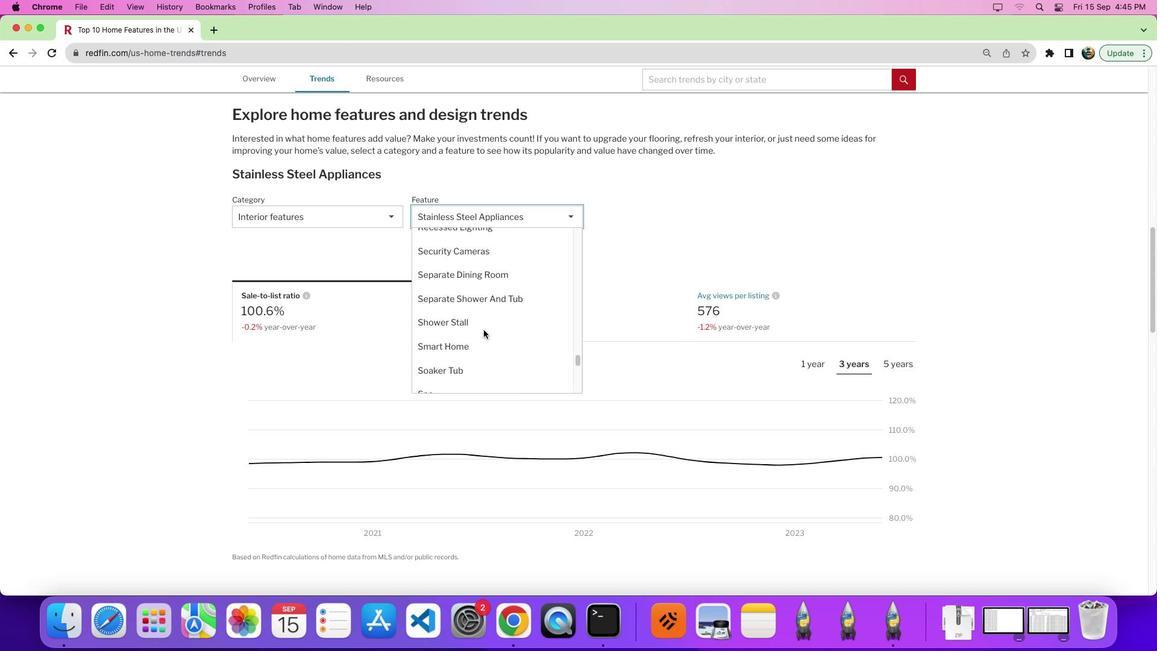
Action: Mouse scrolled (483, 330) with delta (0, 0)
Screenshot: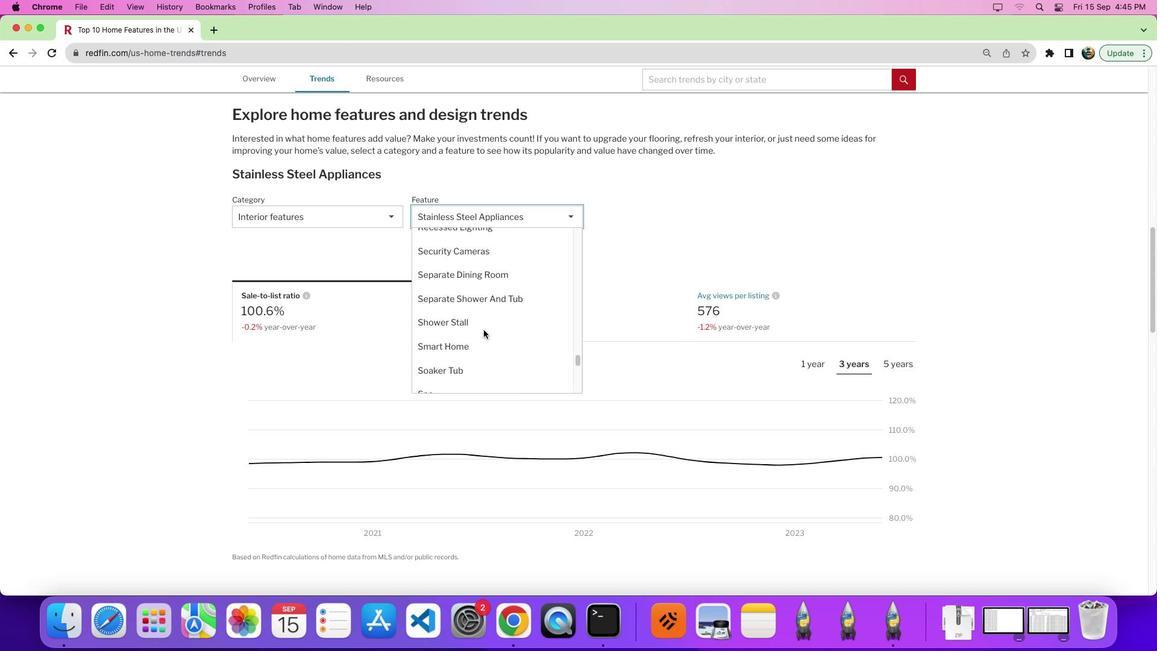 
Action: Mouse moved to (483, 330)
Screenshot: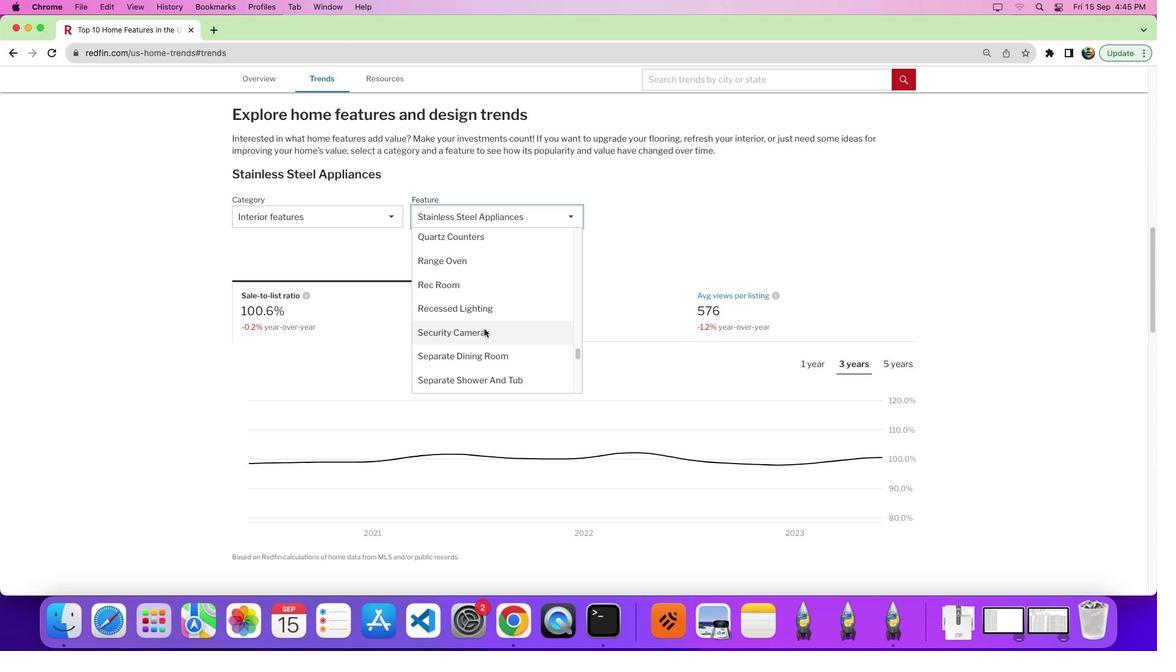 
Action: Mouse scrolled (483, 330) with delta (0, 0)
Screenshot: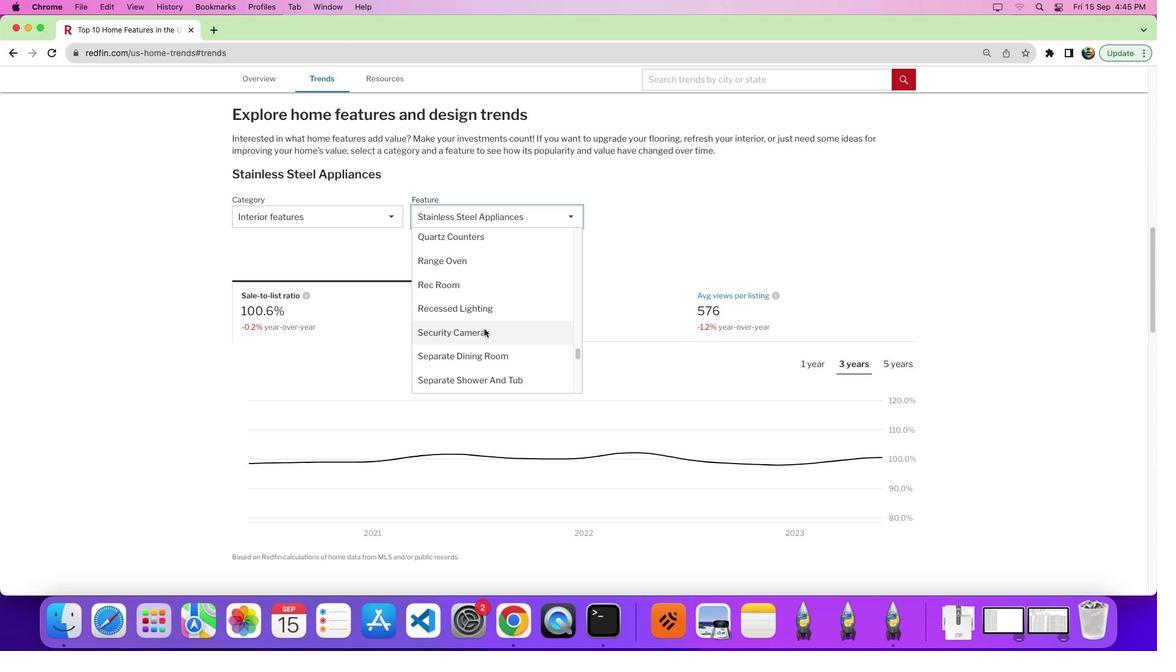 
Action: Mouse scrolled (483, 330) with delta (0, 4)
Screenshot: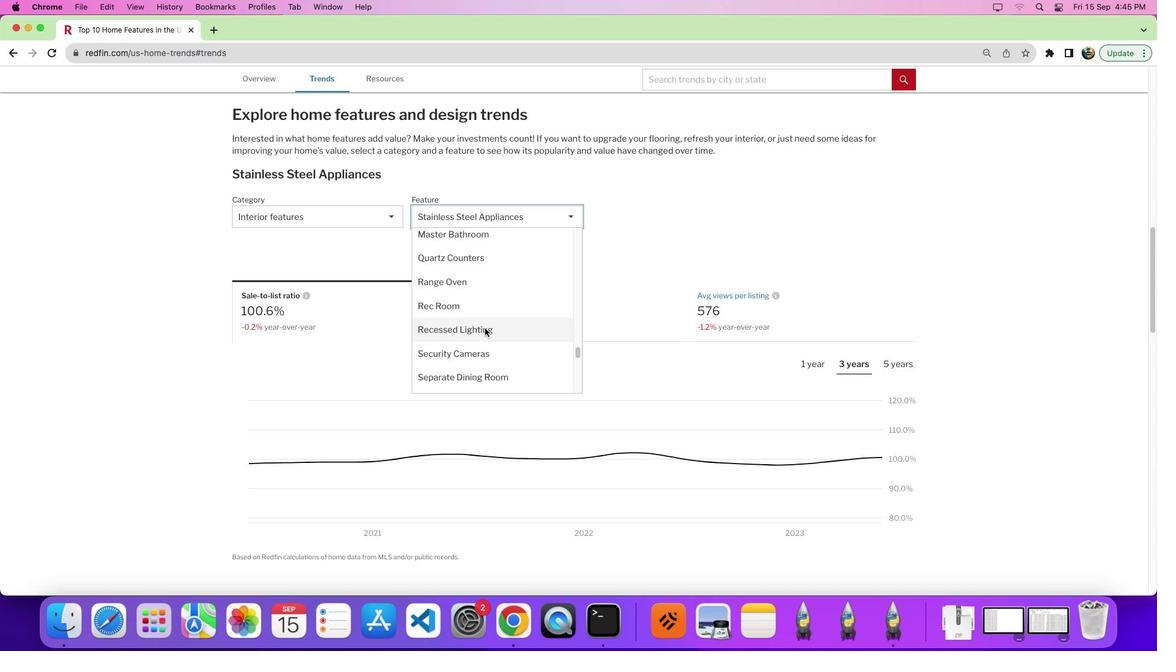 
Action: Mouse moved to (489, 321)
Screenshot: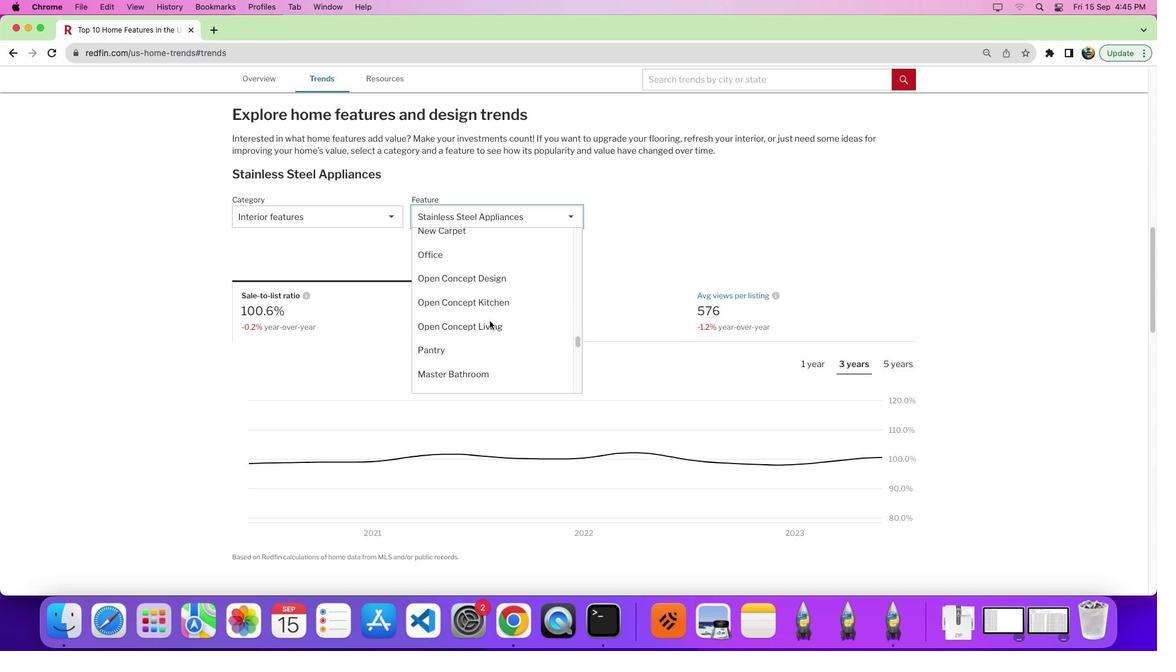 
Action: Mouse scrolled (489, 321) with delta (0, 0)
Screenshot: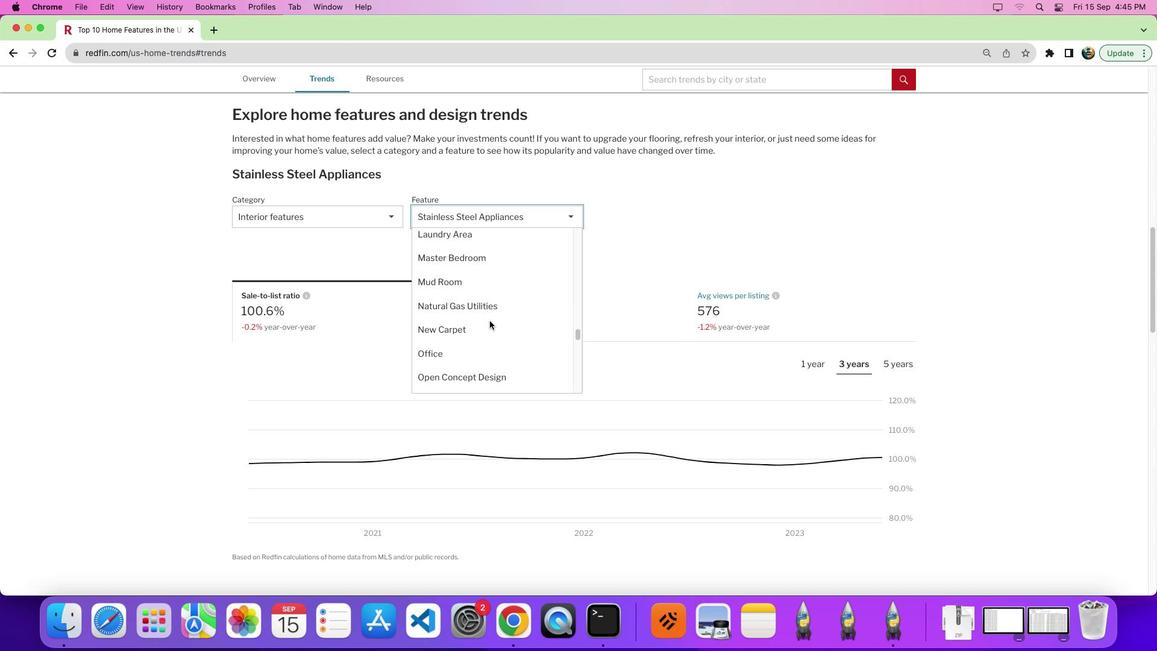 
Action: Mouse scrolled (489, 321) with delta (0, 0)
Screenshot: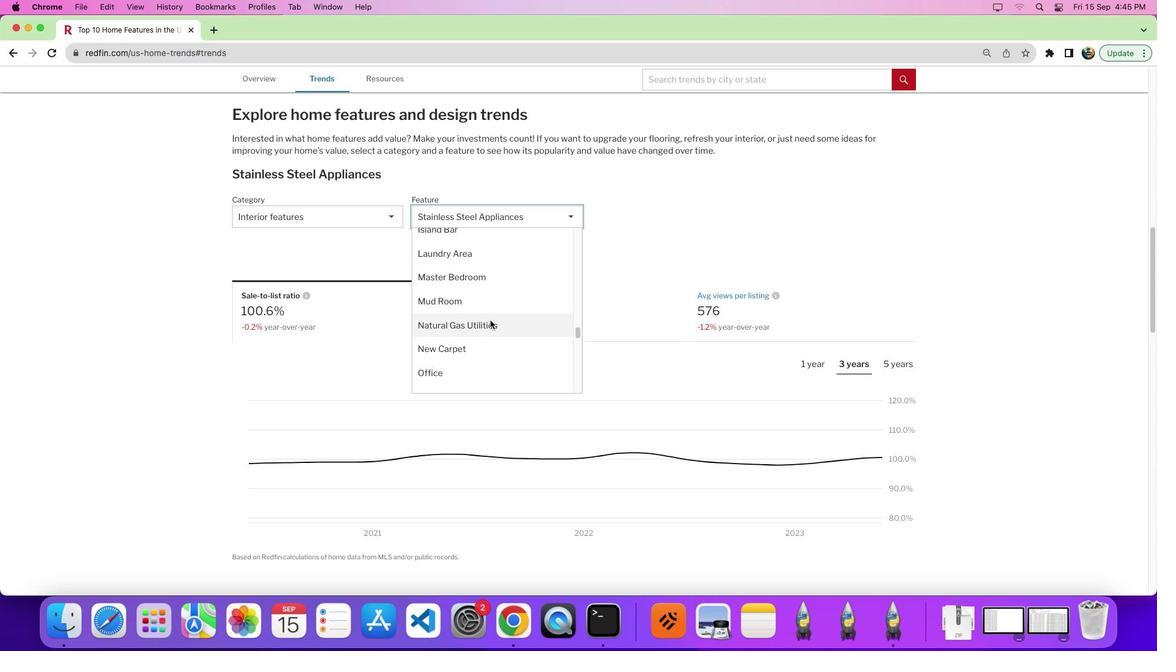 
Action: Mouse scrolled (489, 321) with delta (0, 4)
Screenshot: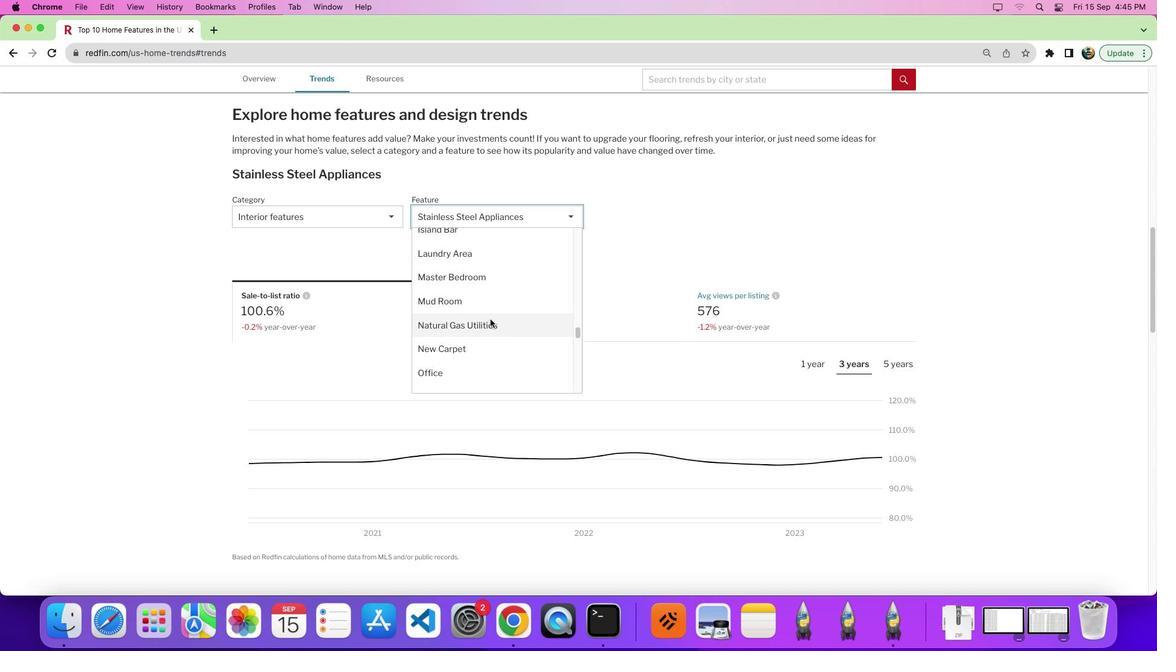 
Action: Mouse moved to (490, 319)
Screenshot: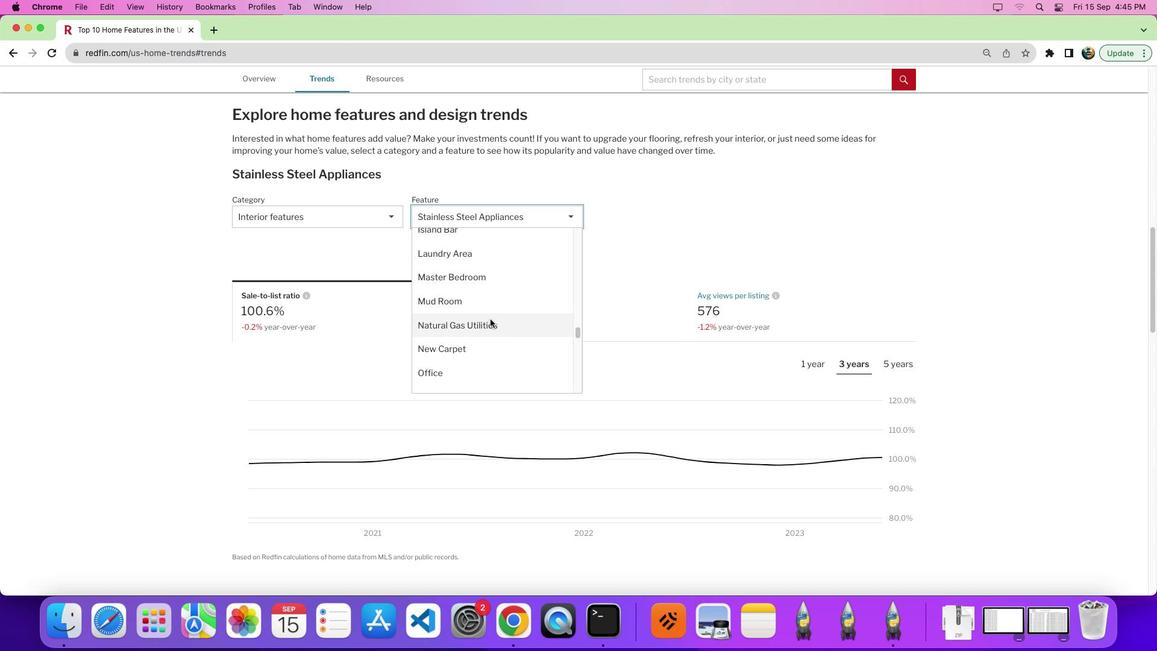 
Action: Mouse scrolled (490, 319) with delta (0, 0)
Screenshot: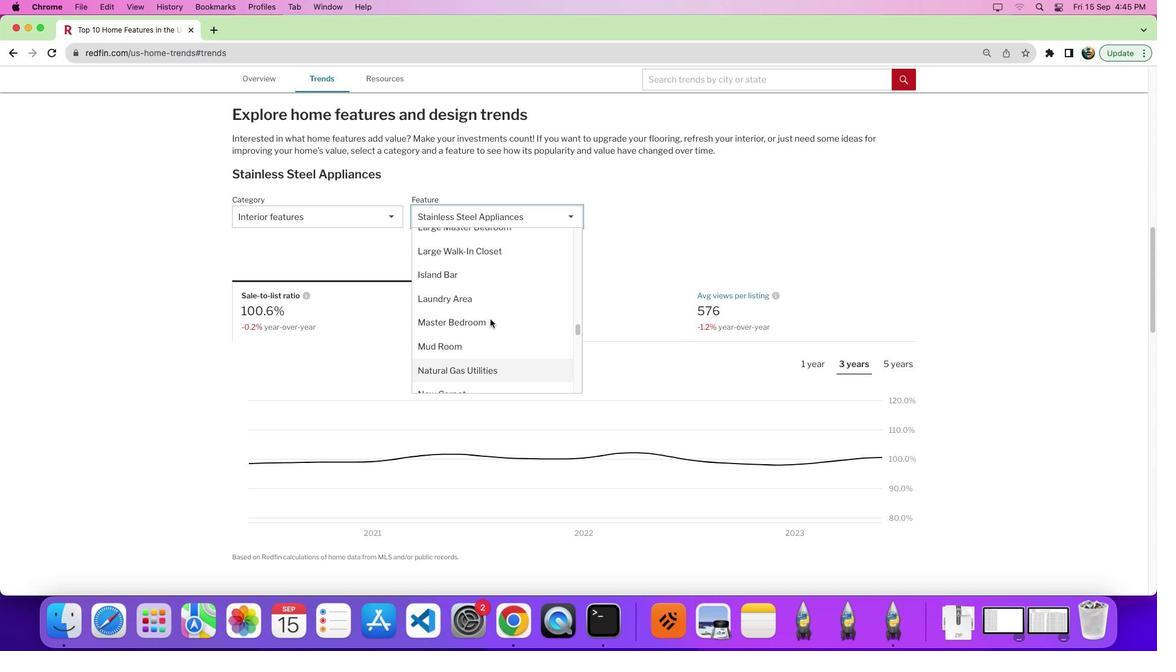 
Action: Mouse scrolled (490, 319) with delta (0, 1)
Screenshot: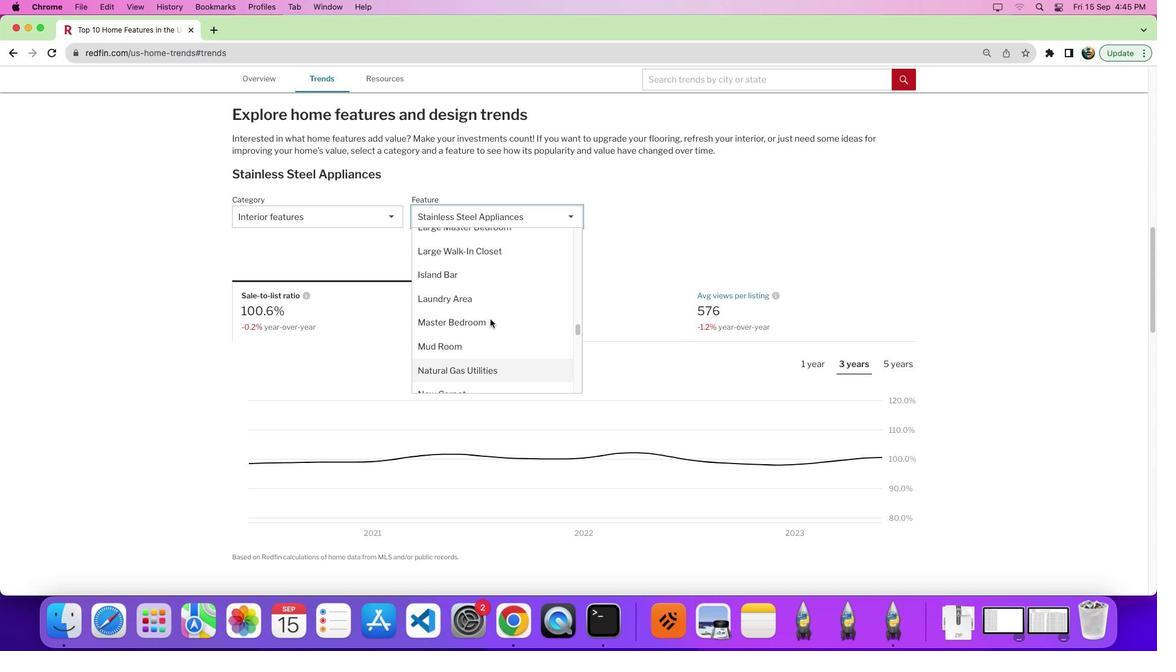 
Action: Mouse moved to (484, 308)
Screenshot: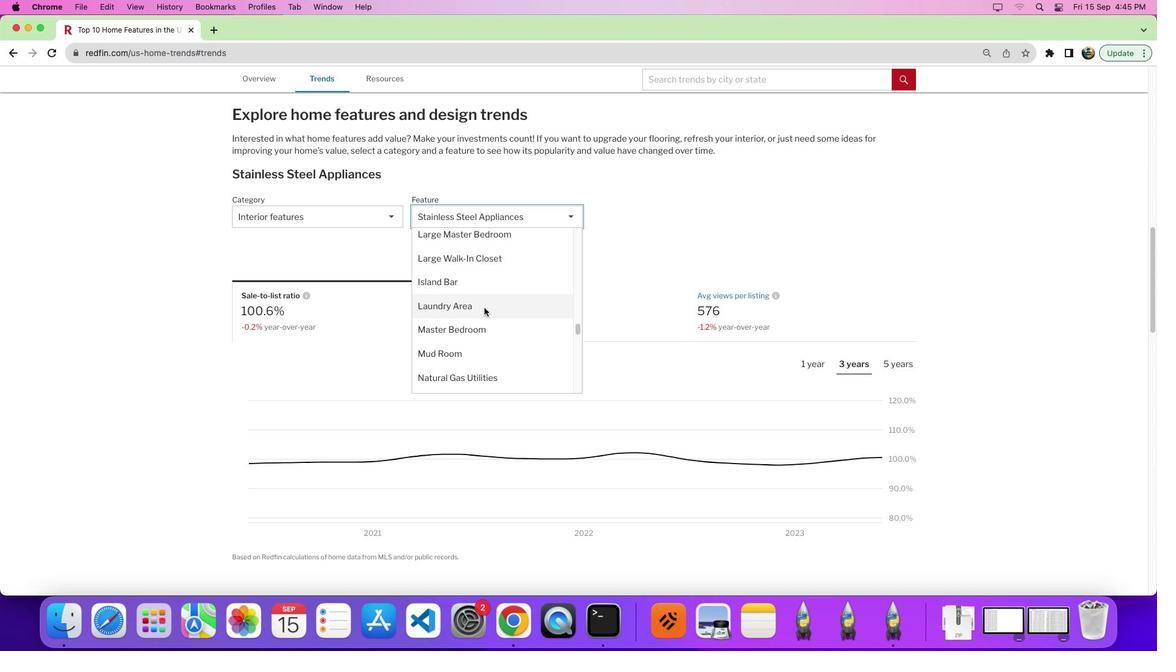 
Action: Mouse scrolled (484, 308) with delta (0, 0)
Screenshot: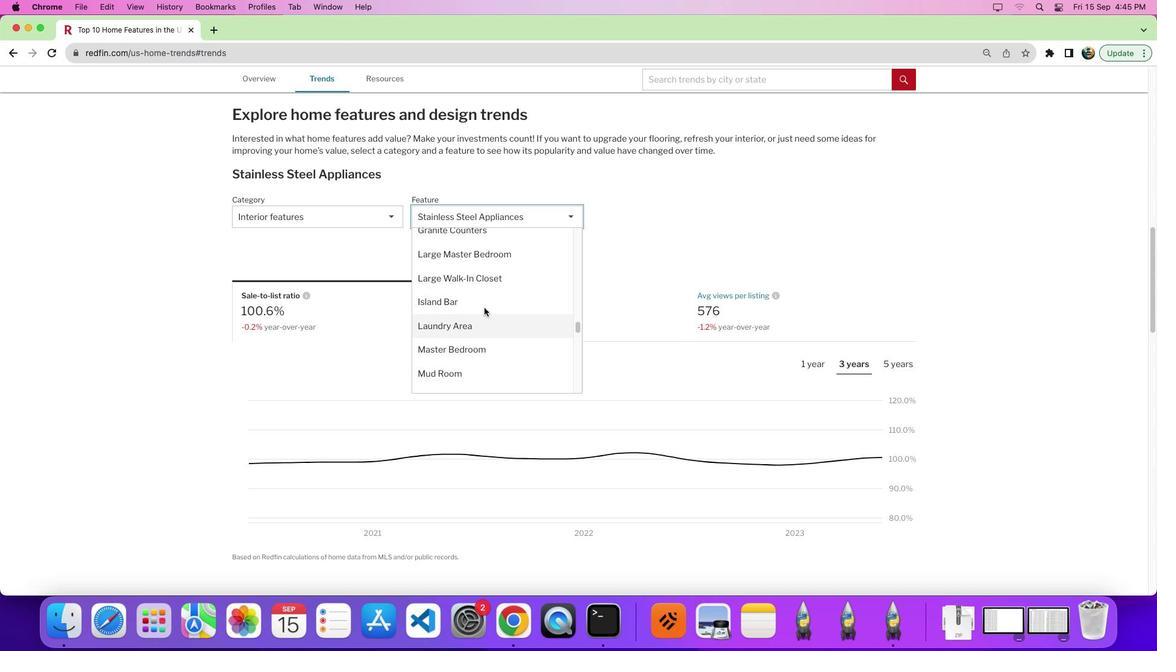 
Action: Mouse scrolled (484, 308) with delta (0, 0)
Screenshot: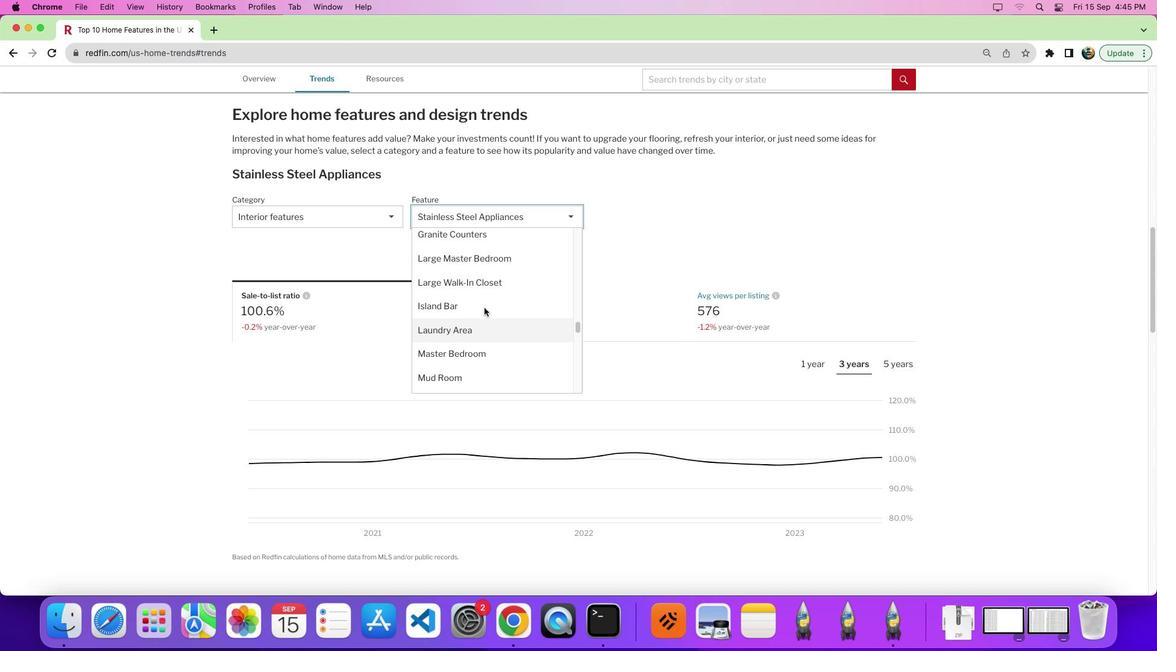 
Action: Mouse scrolled (484, 308) with delta (0, 0)
Screenshot: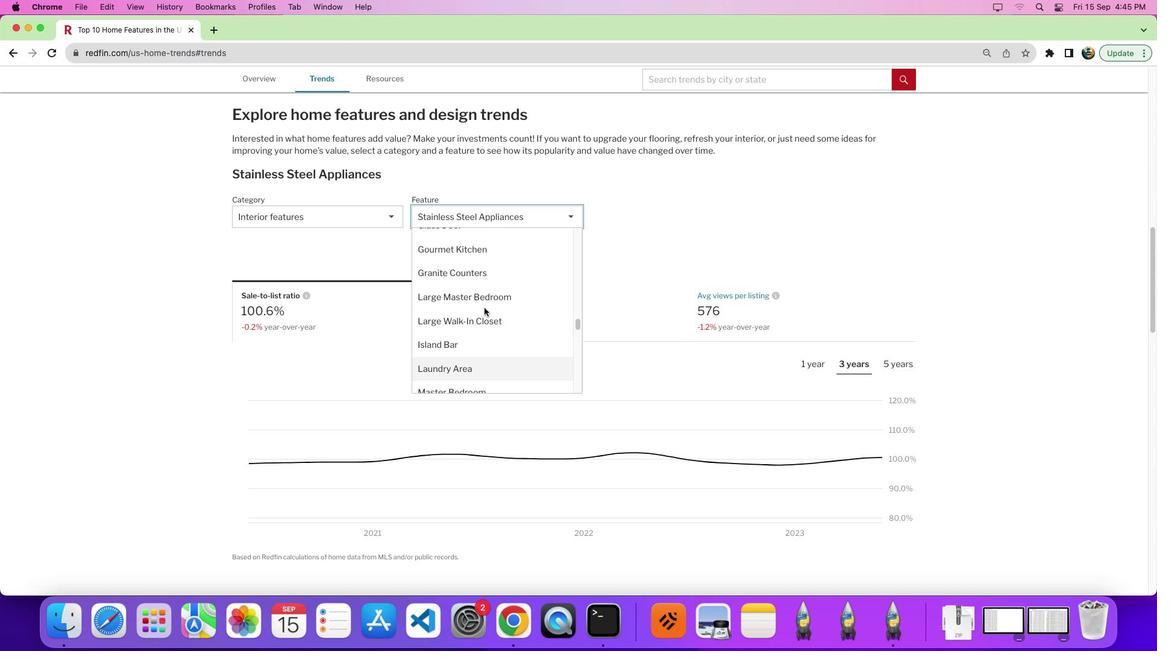 
Action: Mouse scrolled (484, 308) with delta (0, 0)
Screenshot: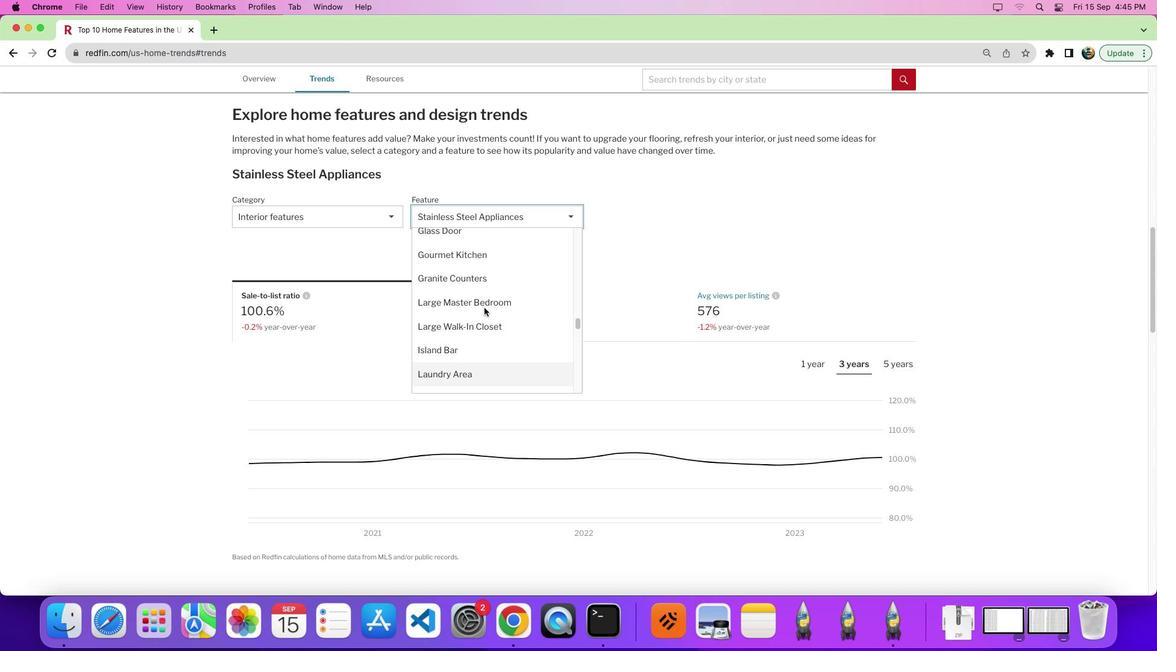 
Action: Mouse moved to (484, 307)
Screenshot: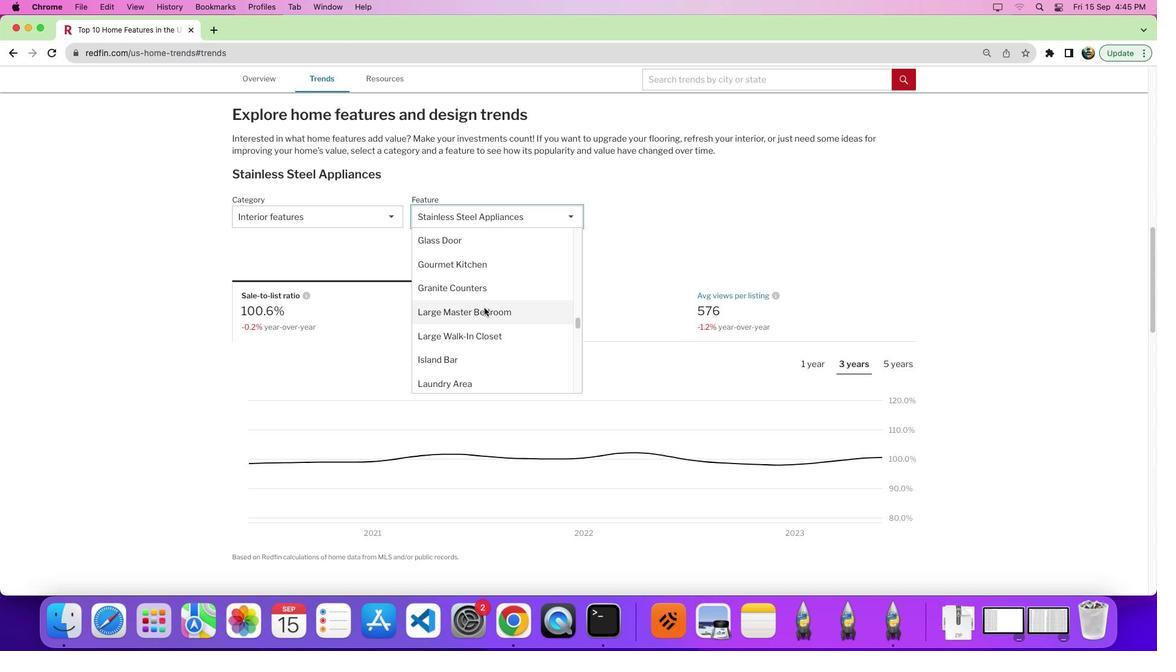 
Action: Mouse scrolled (484, 307) with delta (0, 0)
Screenshot: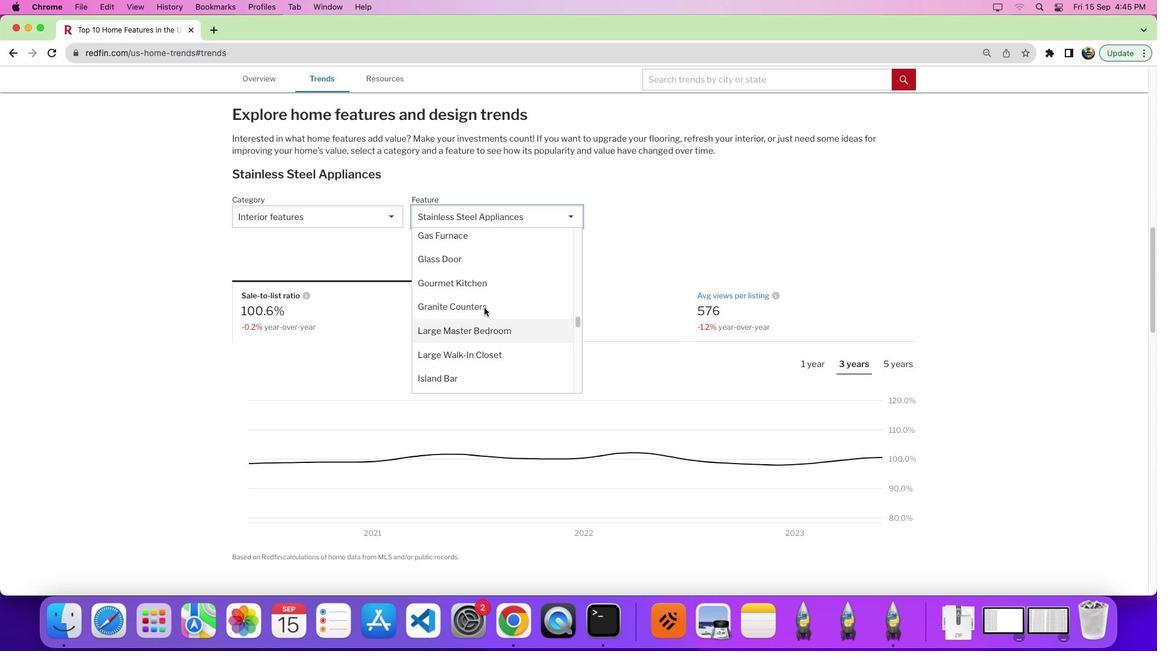 
Action: Mouse scrolled (484, 307) with delta (0, 0)
Screenshot: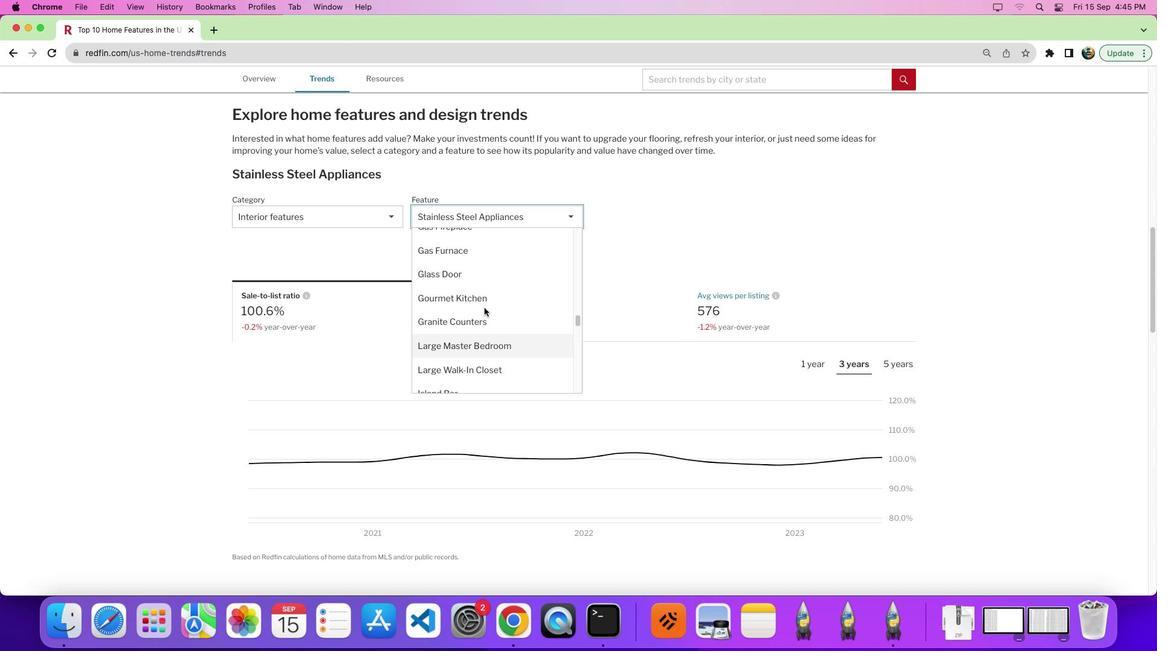 
Action: Mouse scrolled (484, 307) with delta (0, 0)
Screenshot: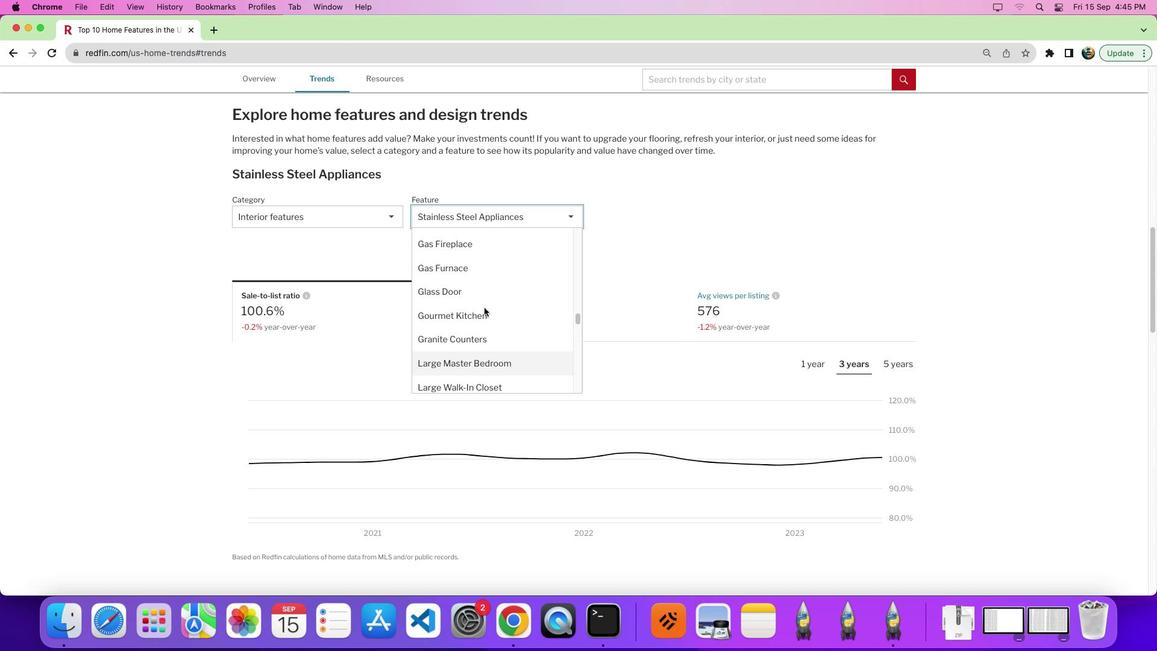
Action: Mouse scrolled (484, 307) with delta (0, 0)
Screenshot: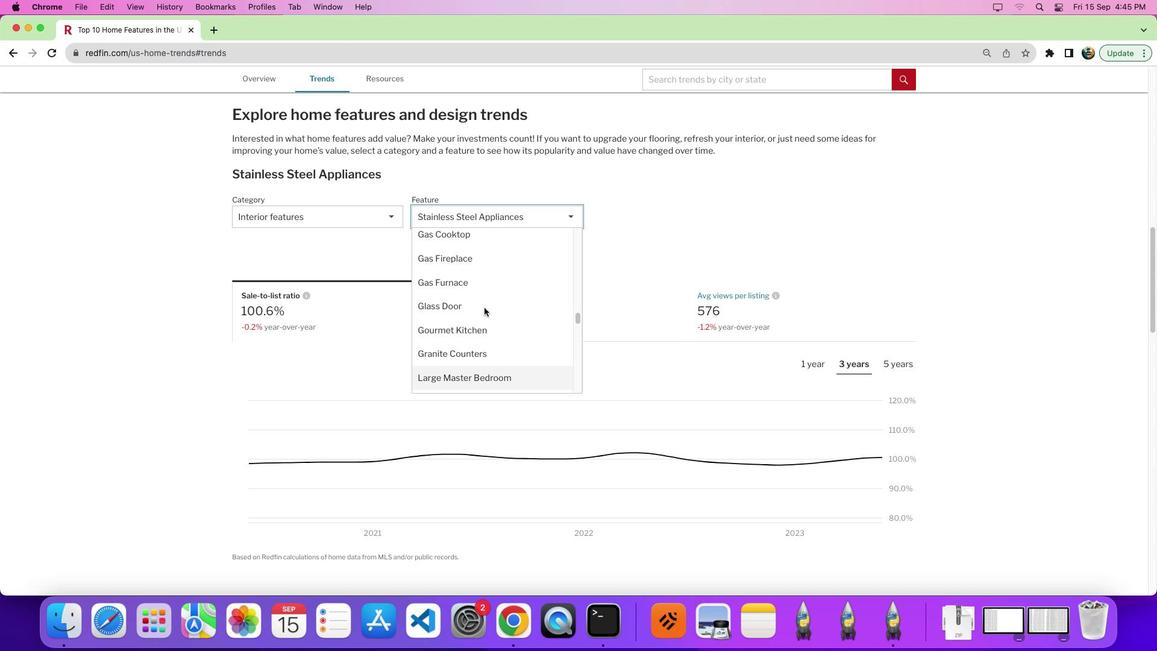 
Action: Mouse scrolled (484, 307) with delta (0, 0)
Screenshot: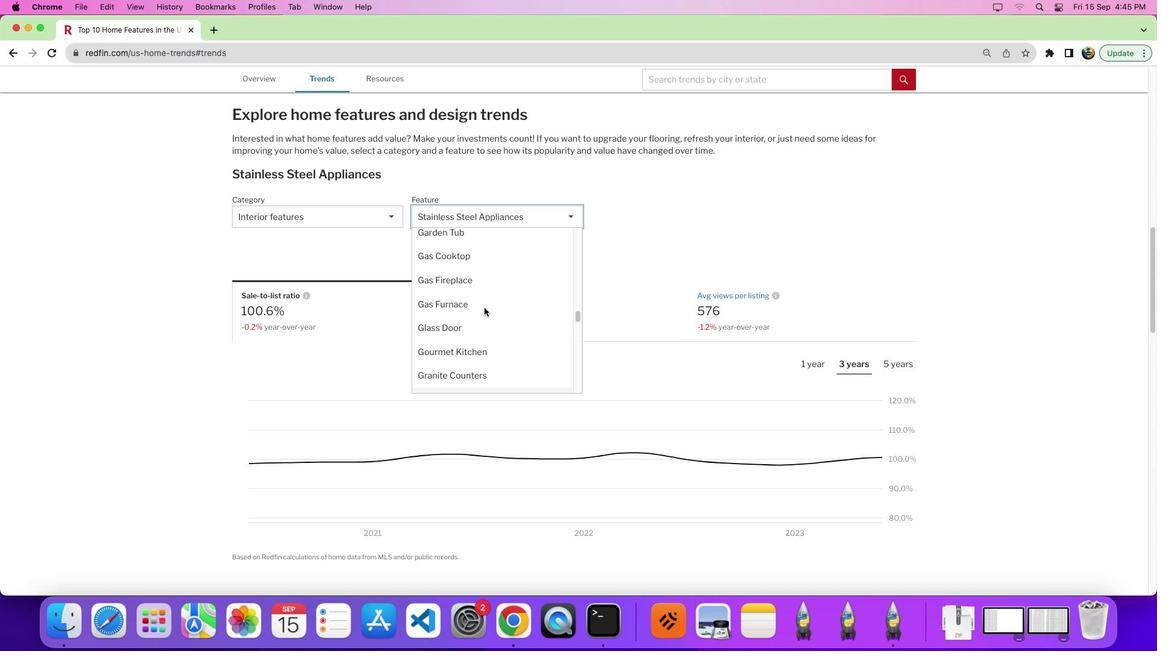 
Action: Mouse scrolled (484, 307) with delta (0, 0)
Screenshot: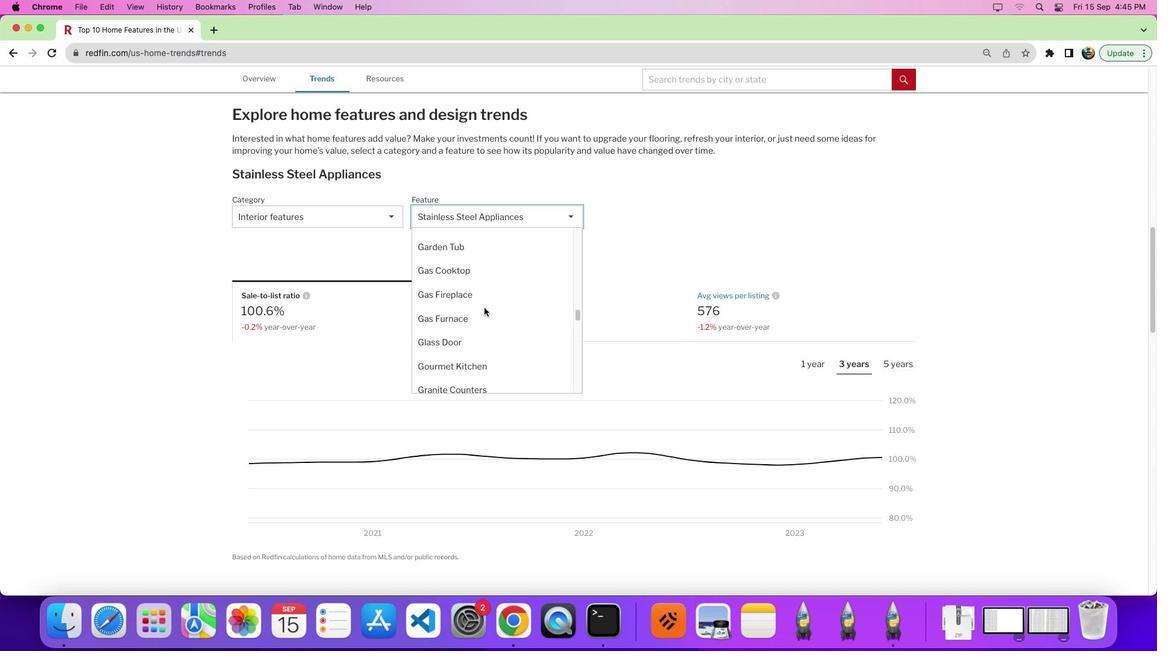 
Action: Mouse scrolled (484, 307) with delta (0, 0)
Screenshot: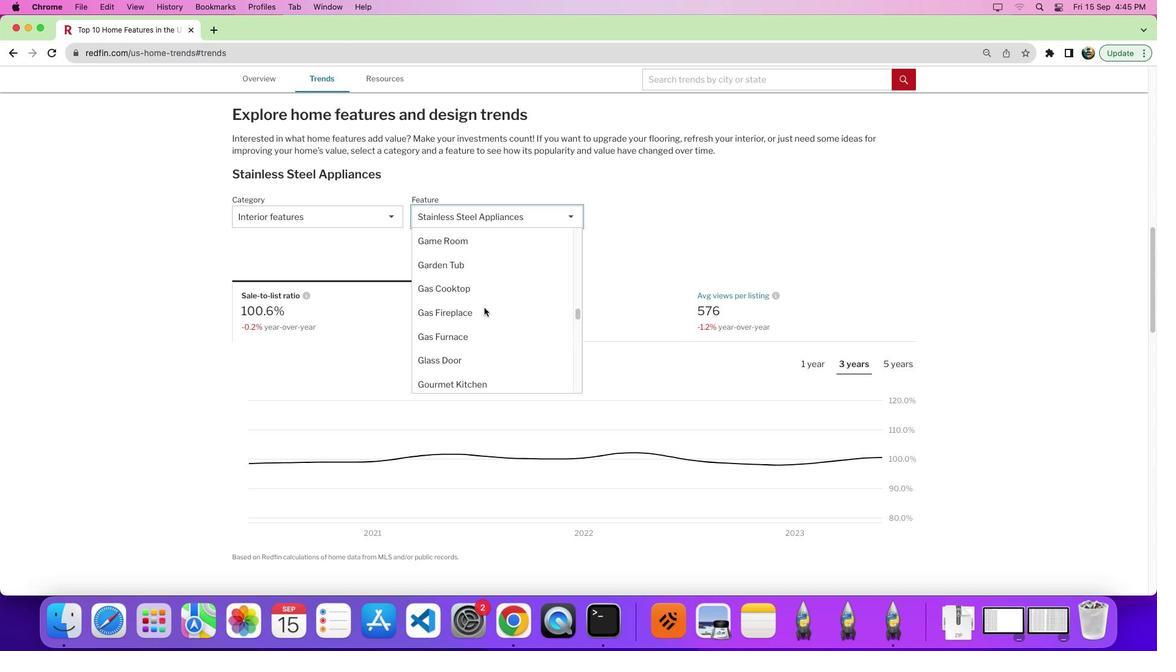 
Action: Mouse scrolled (484, 307) with delta (0, 0)
Screenshot: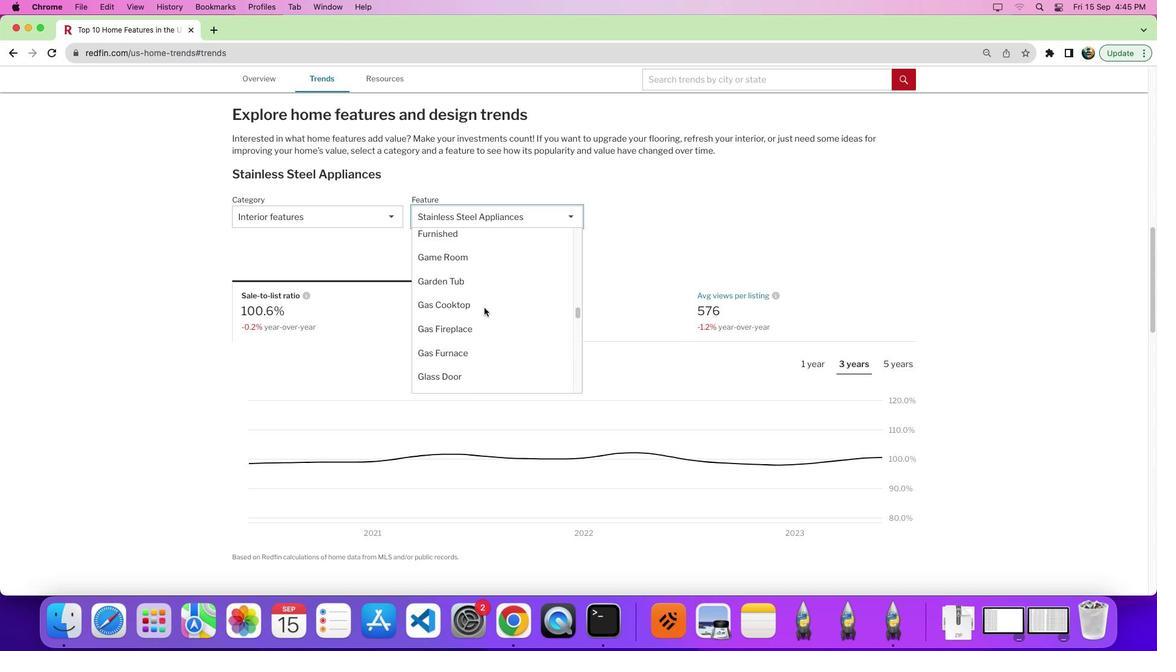 
Action: Mouse scrolled (484, 307) with delta (0, 0)
Screenshot: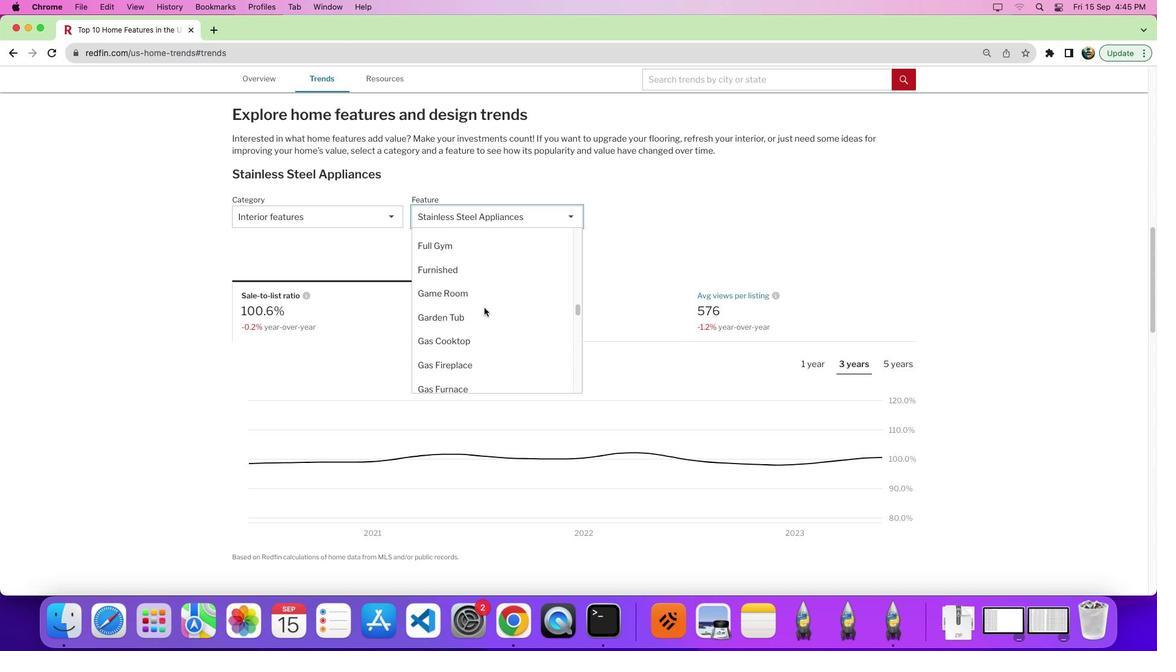 
Action: Mouse scrolled (484, 307) with delta (0, 0)
Screenshot: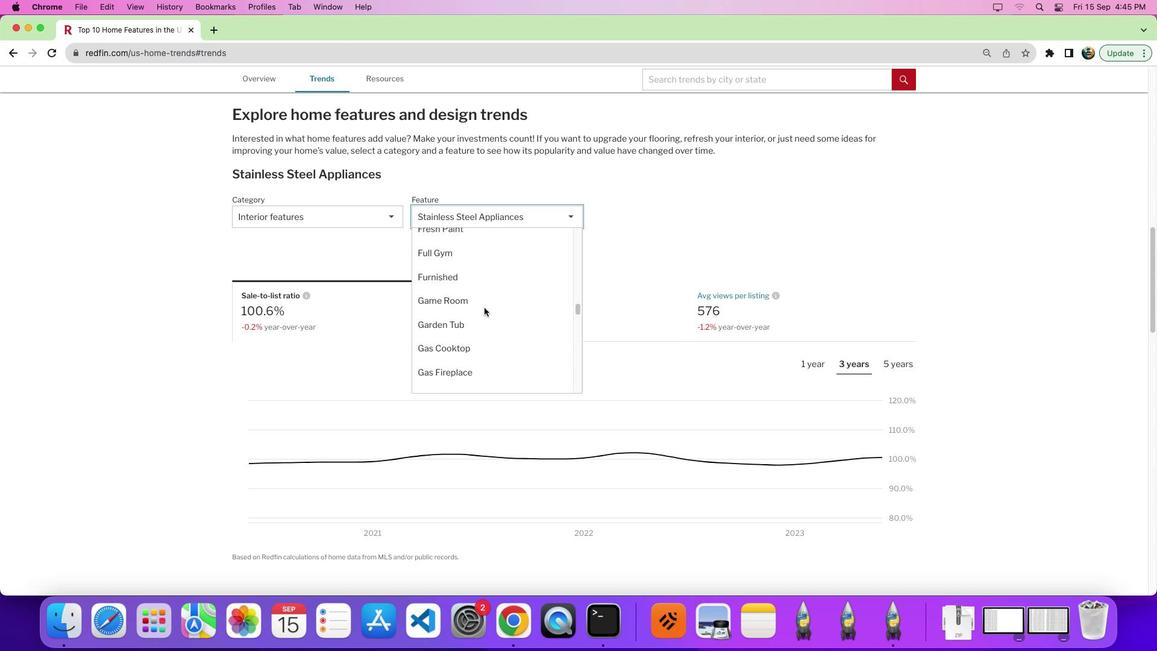 
Action: Mouse scrolled (484, 307) with delta (0, 0)
Screenshot: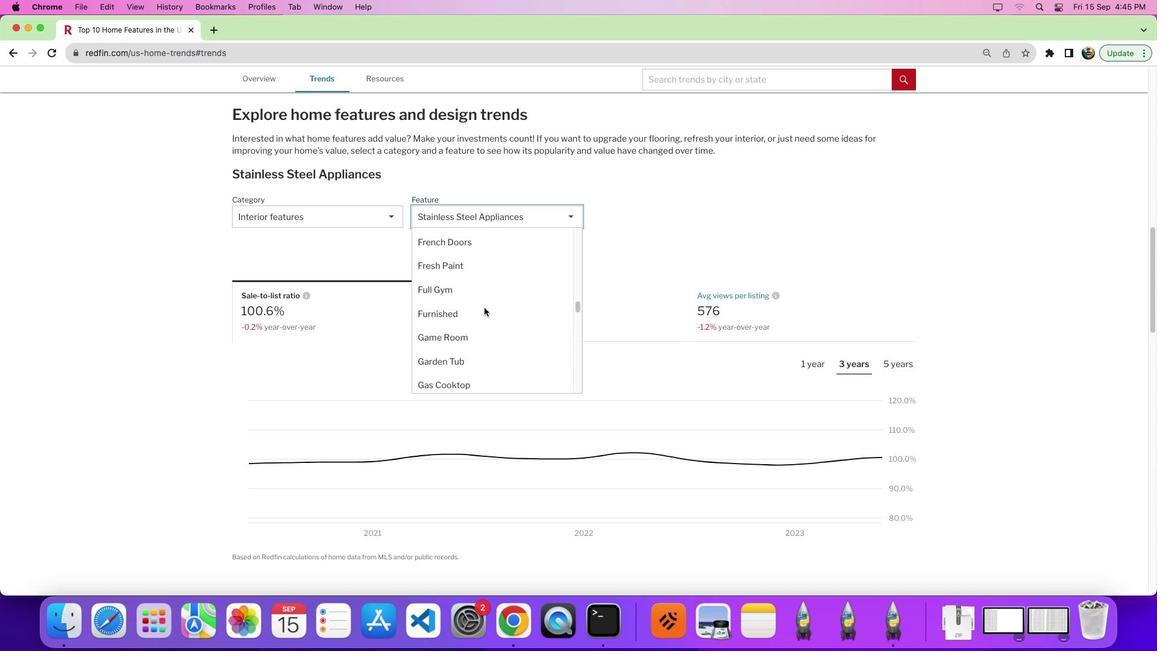 
Action: Mouse scrolled (484, 307) with delta (0, 0)
Screenshot: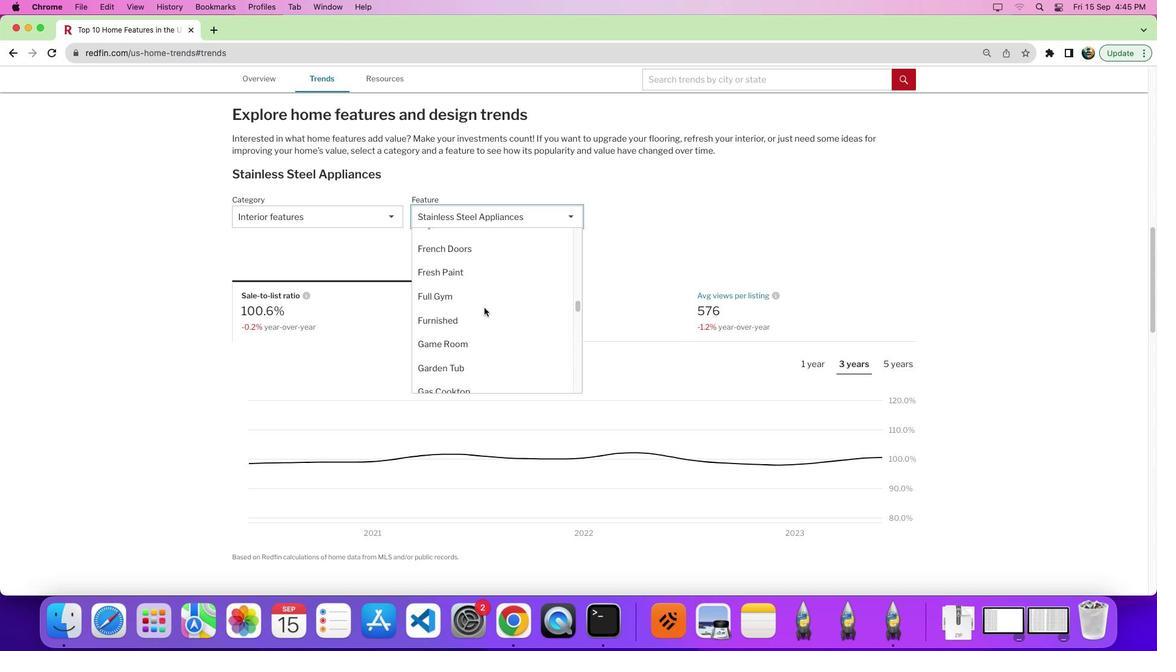 
Action: Mouse scrolled (484, 307) with delta (0, 0)
Screenshot: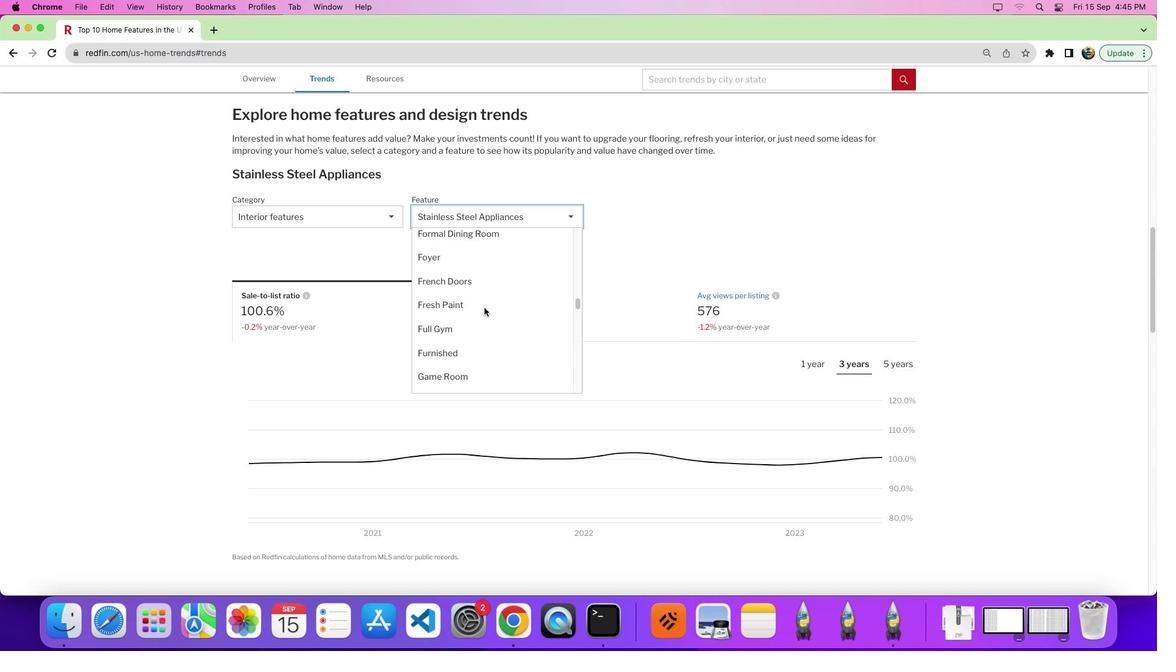 
Action: Mouse scrolled (484, 307) with delta (0, 0)
Screenshot: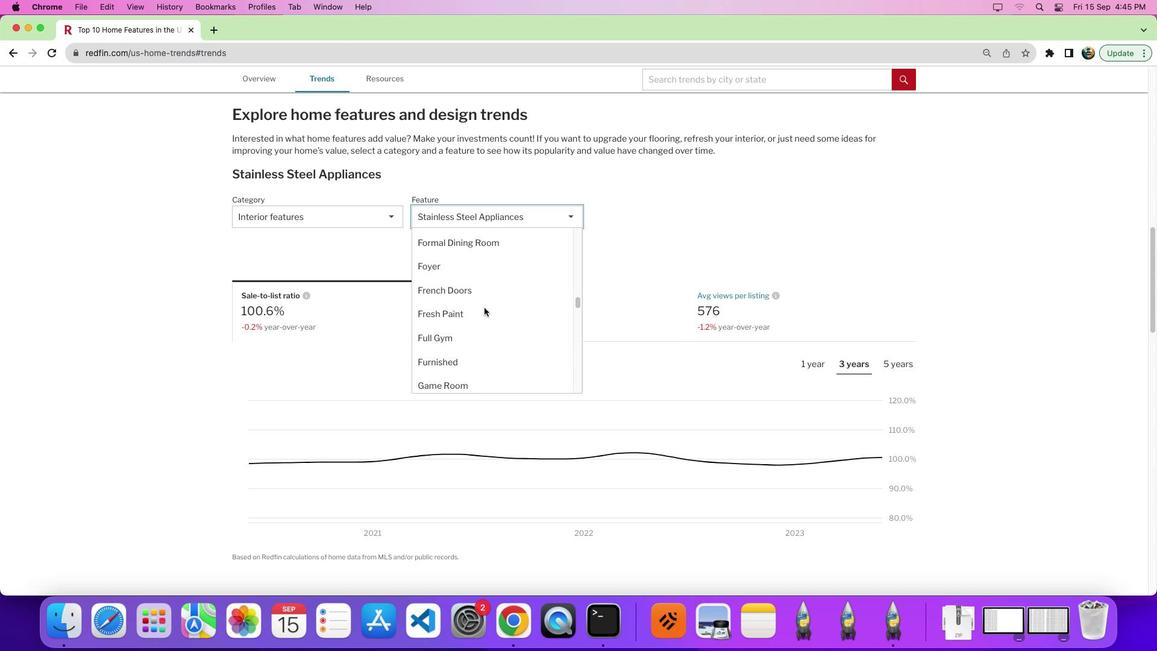 
Action: Mouse scrolled (484, 307) with delta (0, 0)
Screenshot: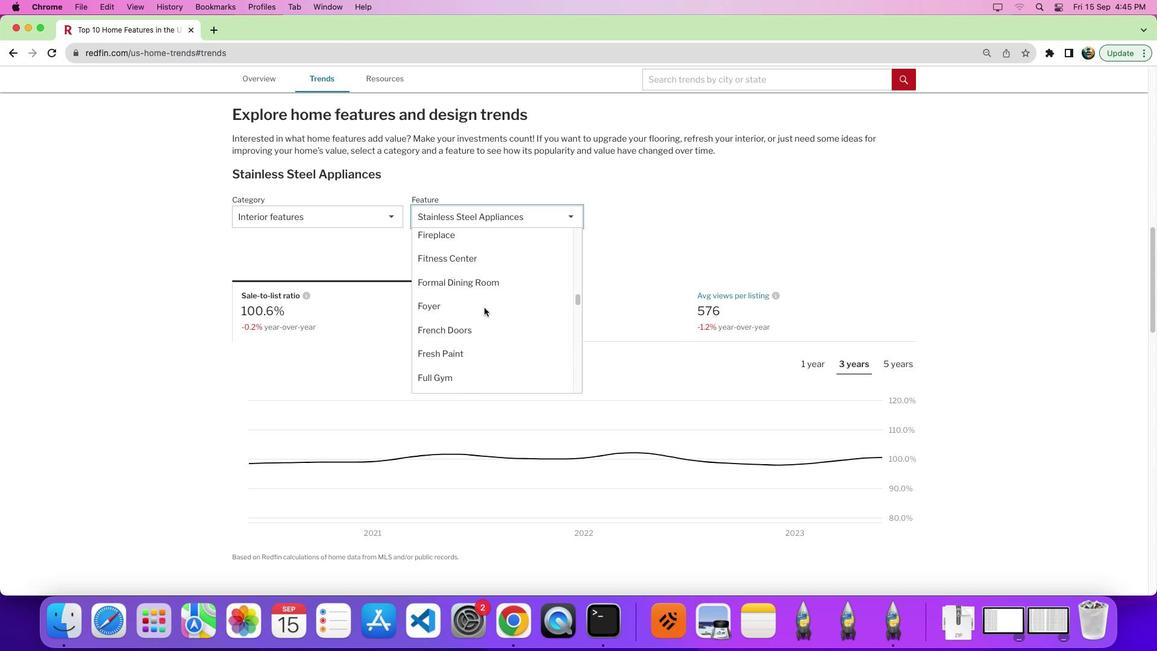 
Action: Mouse scrolled (484, 307) with delta (0, 0)
Screenshot: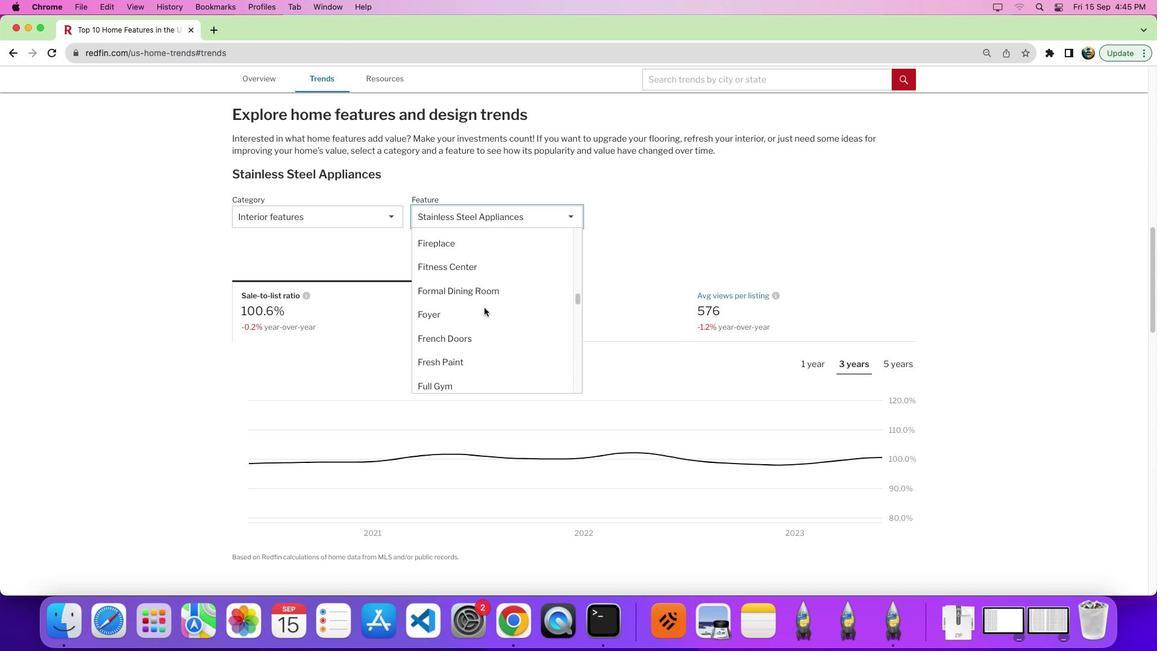 
Action: Mouse scrolled (484, 307) with delta (0, 0)
Screenshot: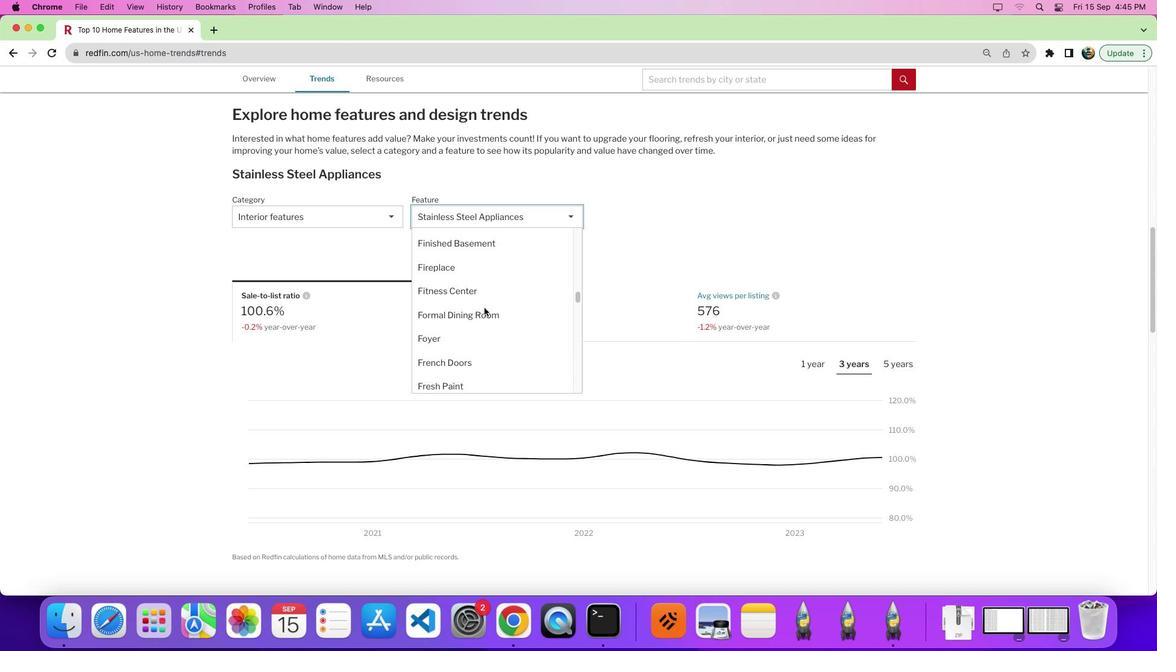 
Action: Mouse scrolled (484, 307) with delta (0, 0)
Screenshot: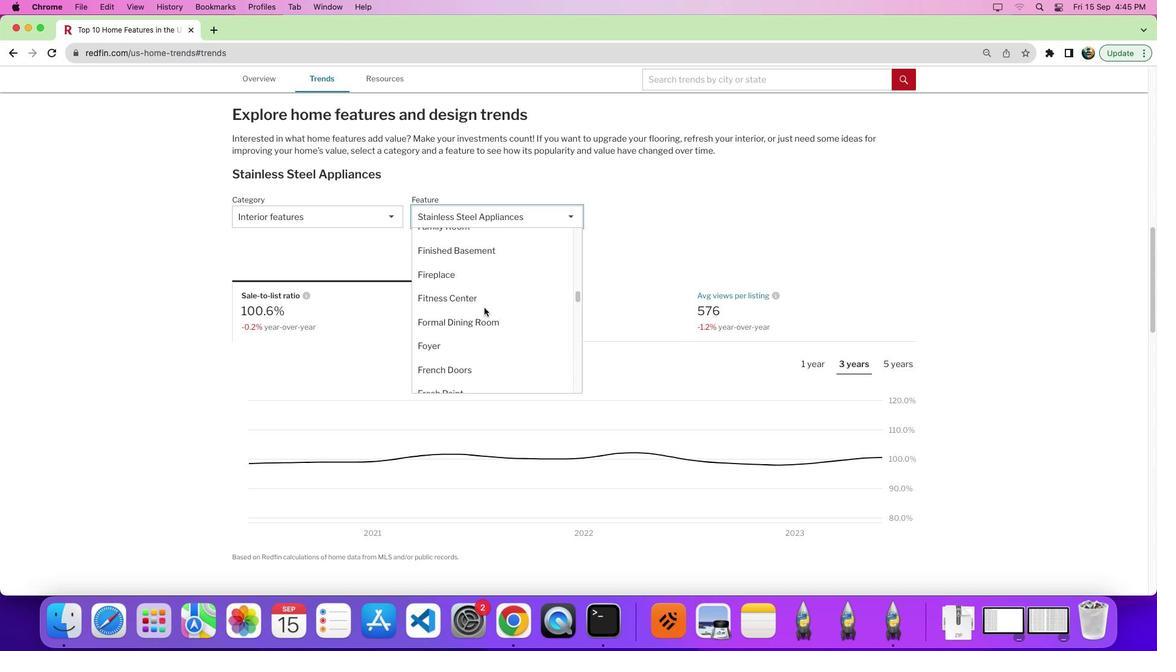 
Action: Mouse scrolled (484, 307) with delta (0, 0)
Screenshot: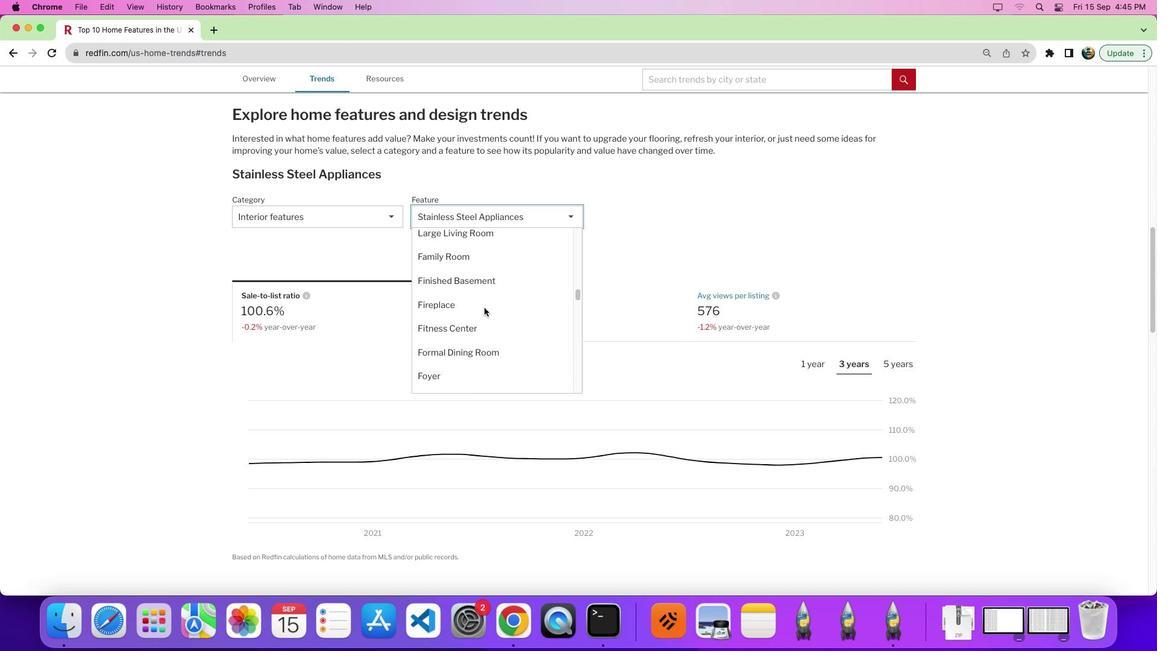 
Action: Mouse scrolled (484, 307) with delta (0, 0)
Screenshot: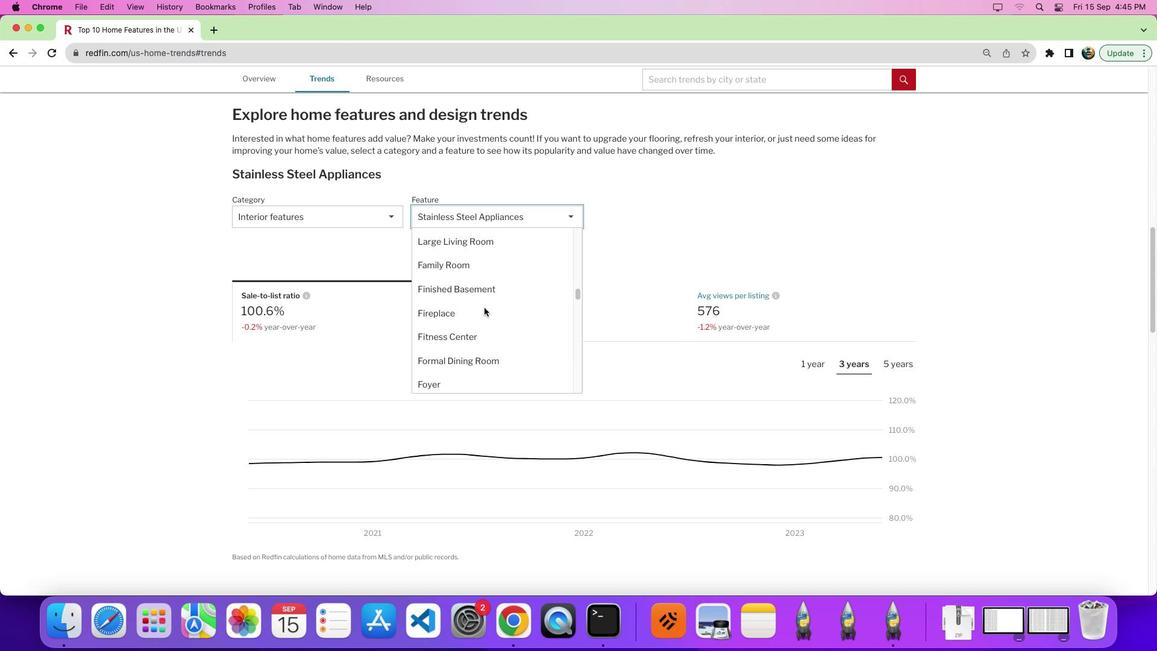 
Action: Mouse scrolled (484, 307) with delta (0, 0)
Screenshot: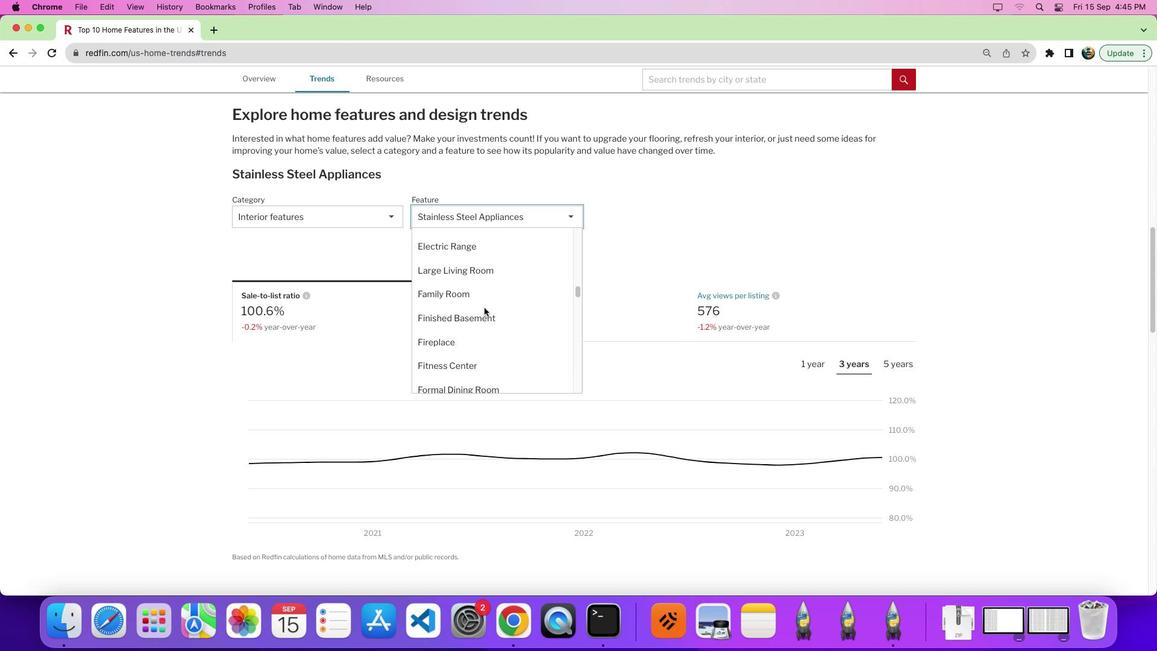 
Action: Mouse scrolled (484, 307) with delta (0, 0)
Screenshot: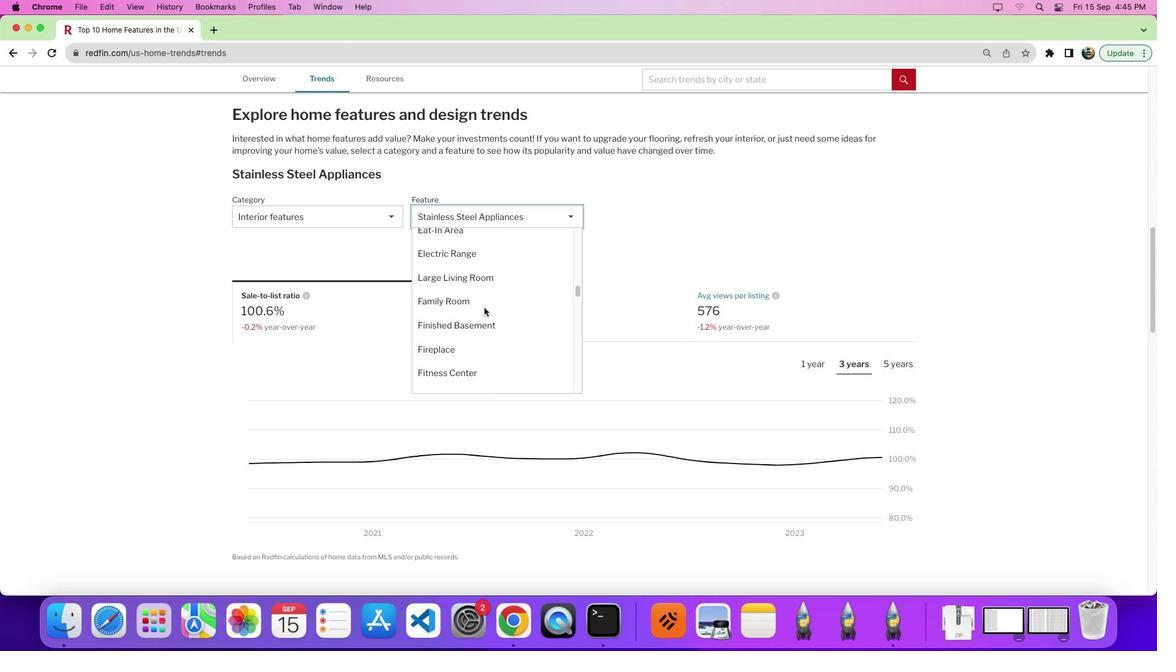 
Action: Mouse scrolled (484, 307) with delta (0, 0)
Screenshot: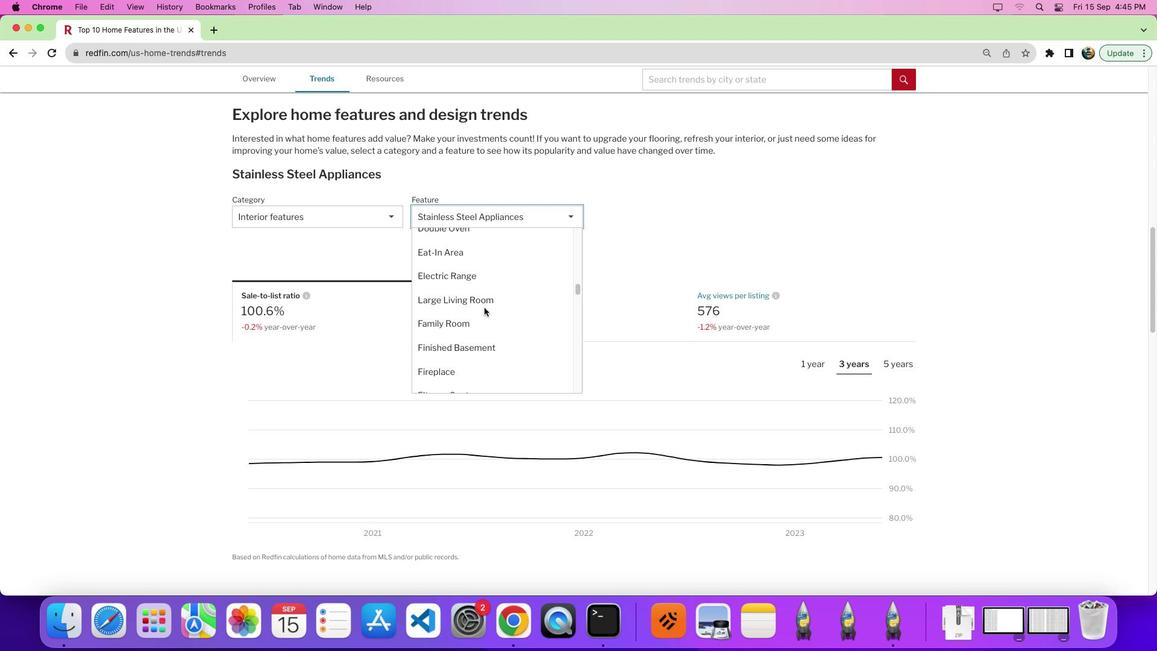 
Action: Mouse scrolled (484, 307) with delta (0, 0)
Screenshot: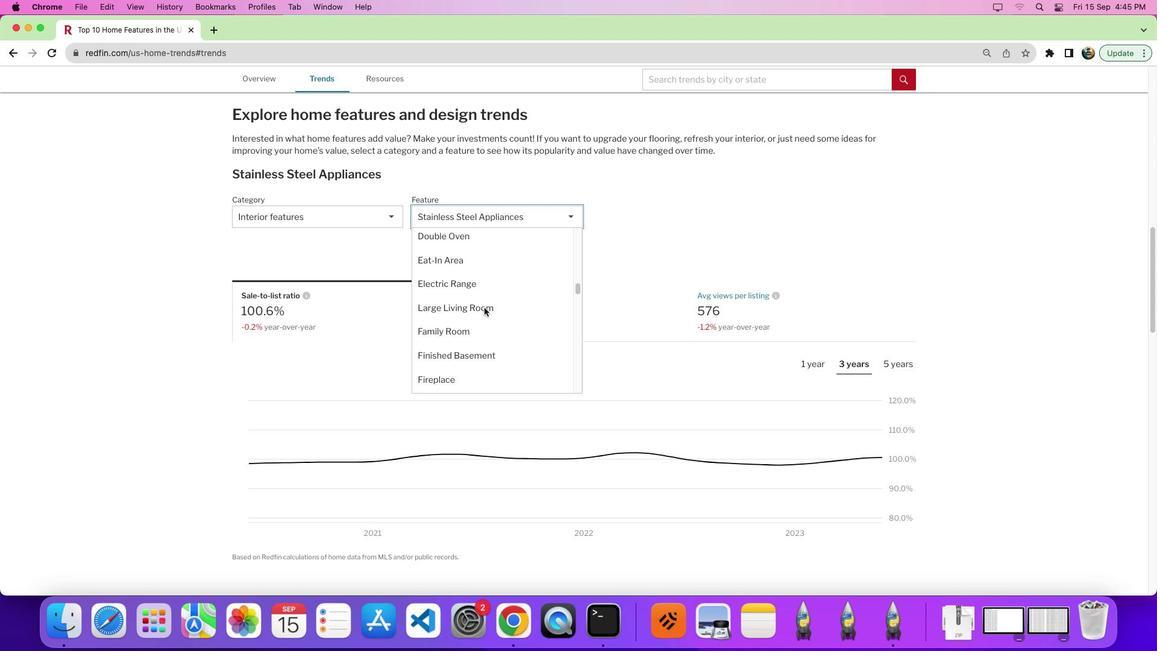 
Action: Mouse moved to (484, 307)
Screenshot: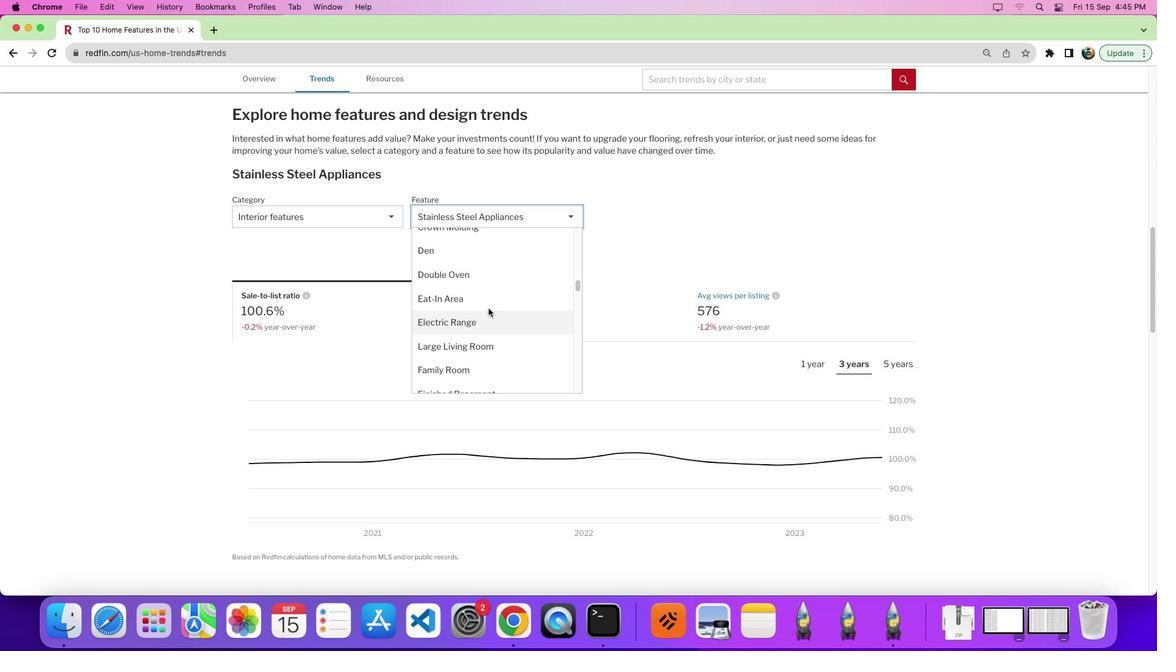 
Action: Mouse scrolled (484, 307) with delta (0, 0)
Screenshot: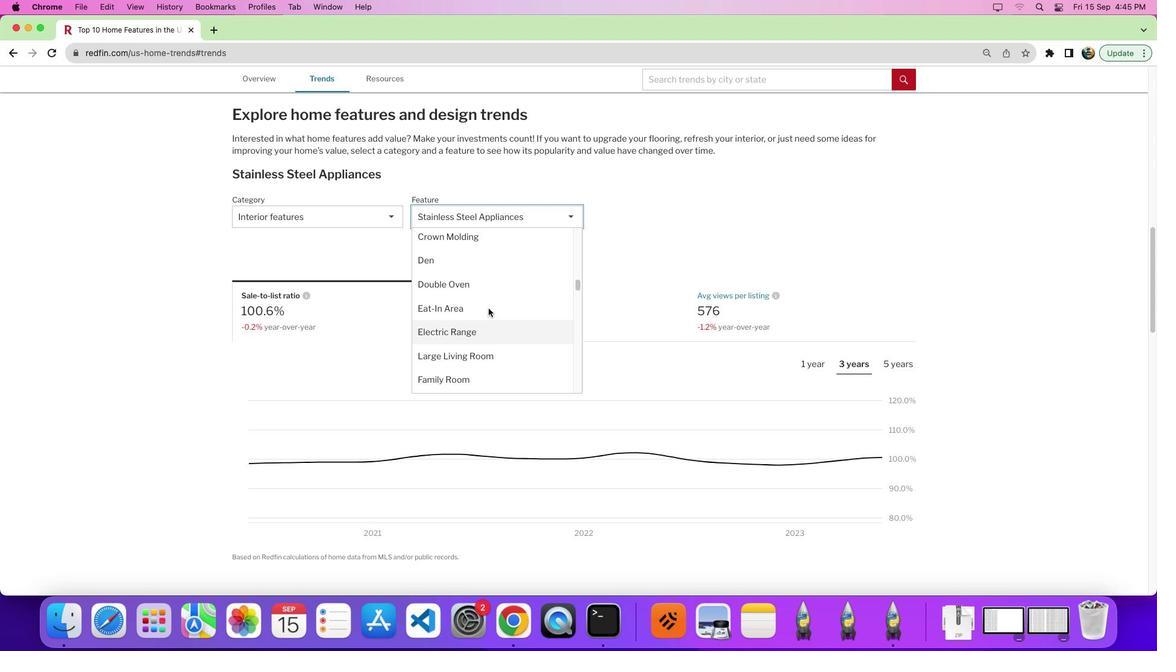 
Action: Mouse moved to (485, 307)
Screenshot: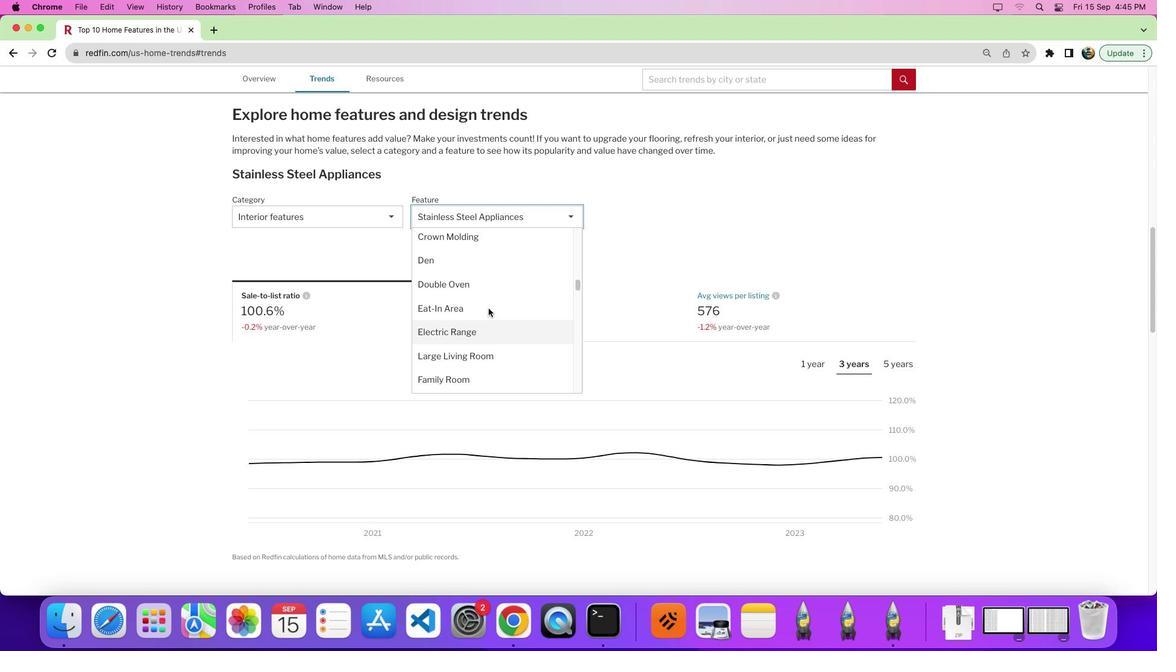 
Action: Mouse scrolled (485, 307) with delta (0, 0)
Screenshot: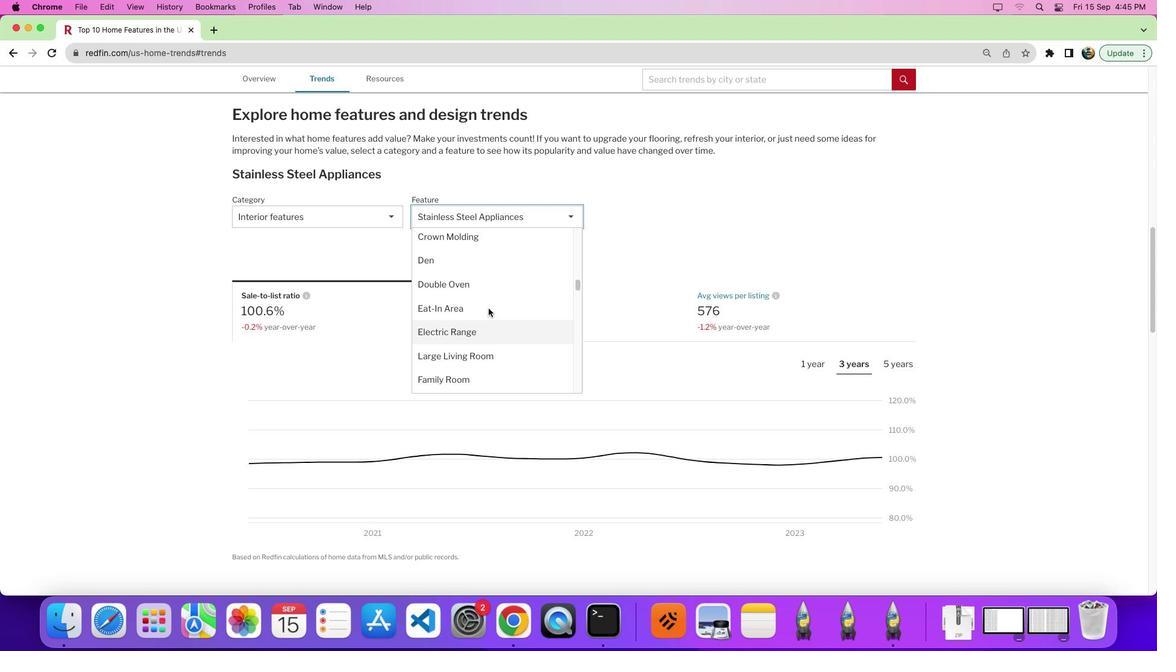 
Action: Mouse moved to (488, 308)
Screenshot: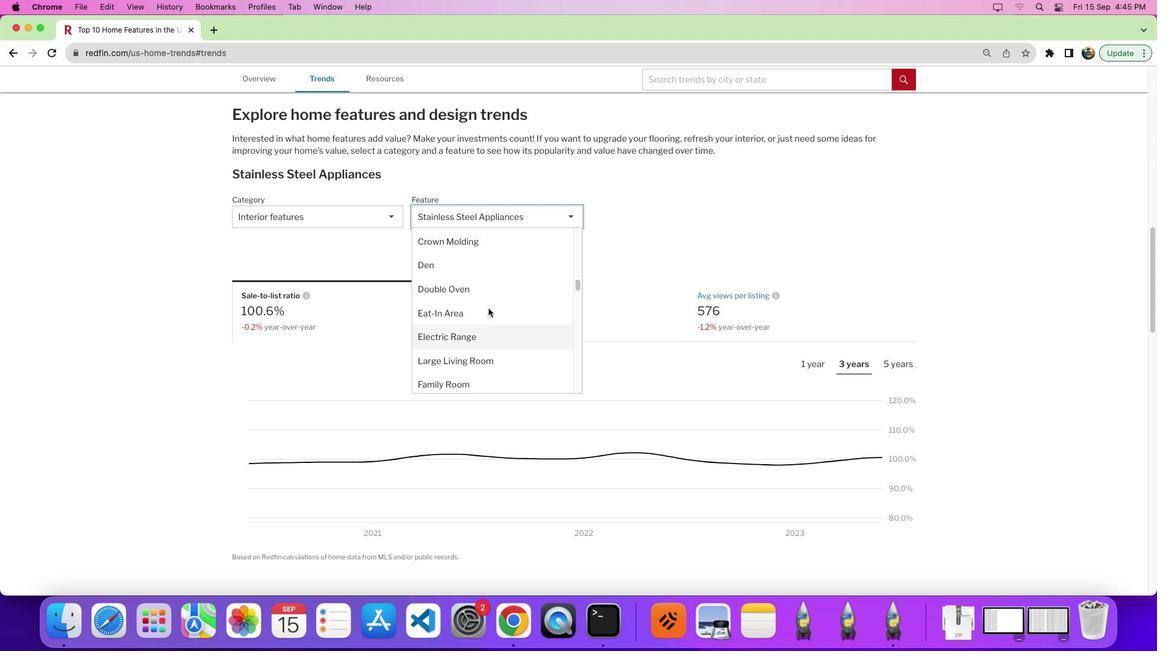 
Action: Mouse scrolled (488, 308) with delta (0, 0)
Screenshot: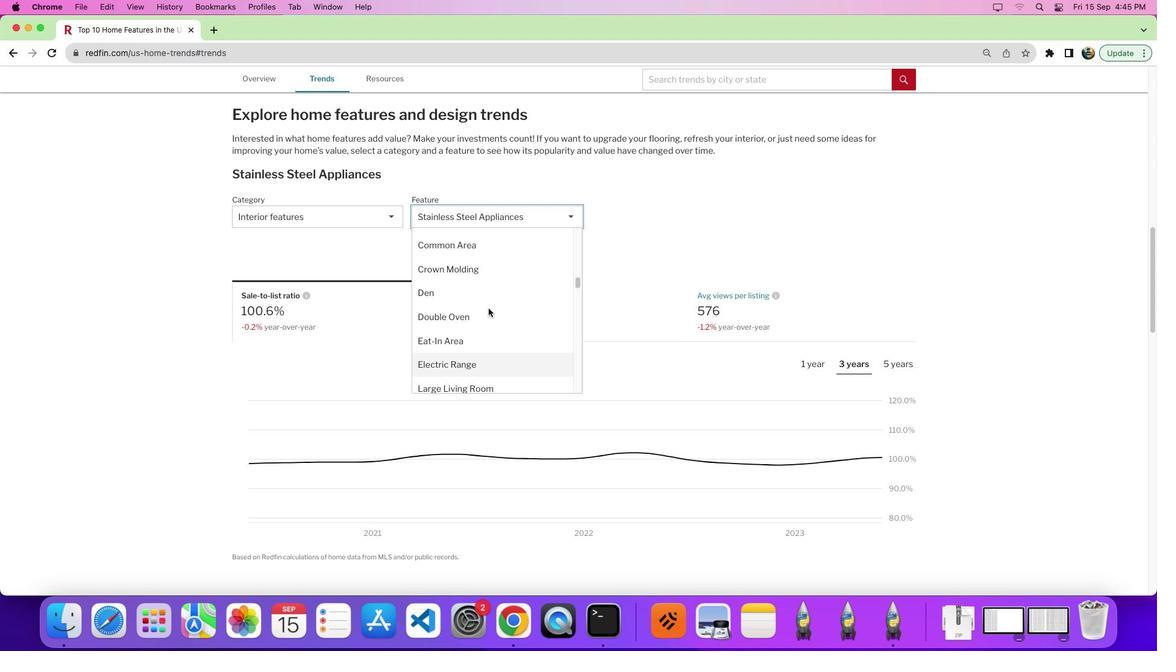 
Action: Mouse scrolled (488, 308) with delta (0, 0)
Screenshot: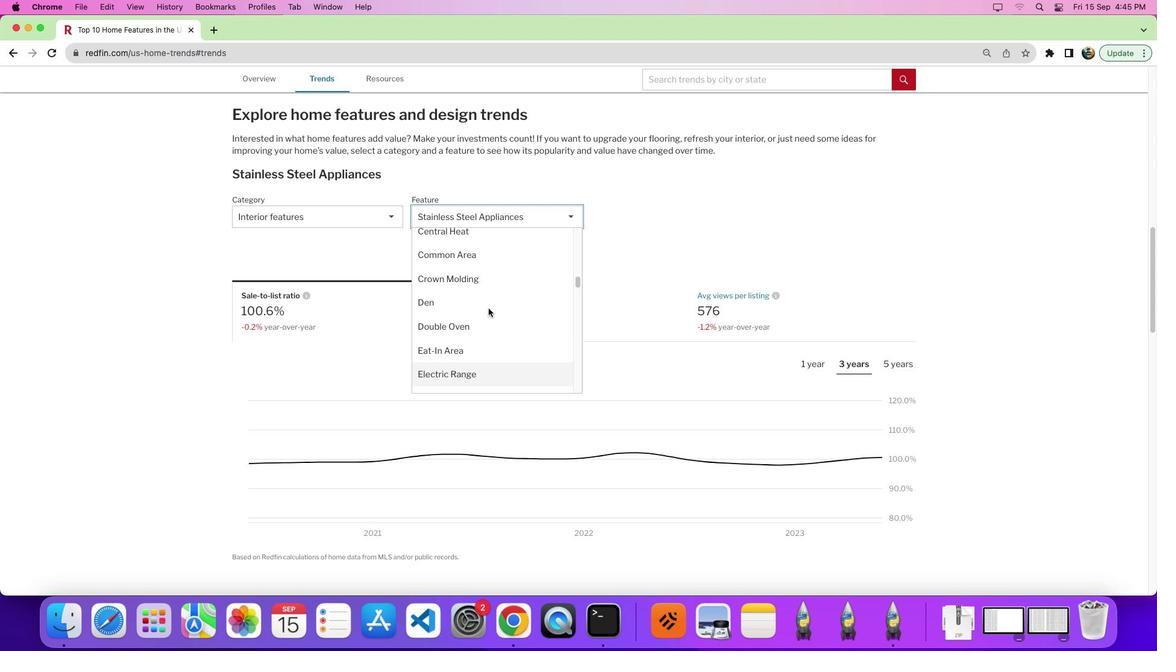 
Action: Mouse scrolled (488, 308) with delta (0, 0)
Screenshot: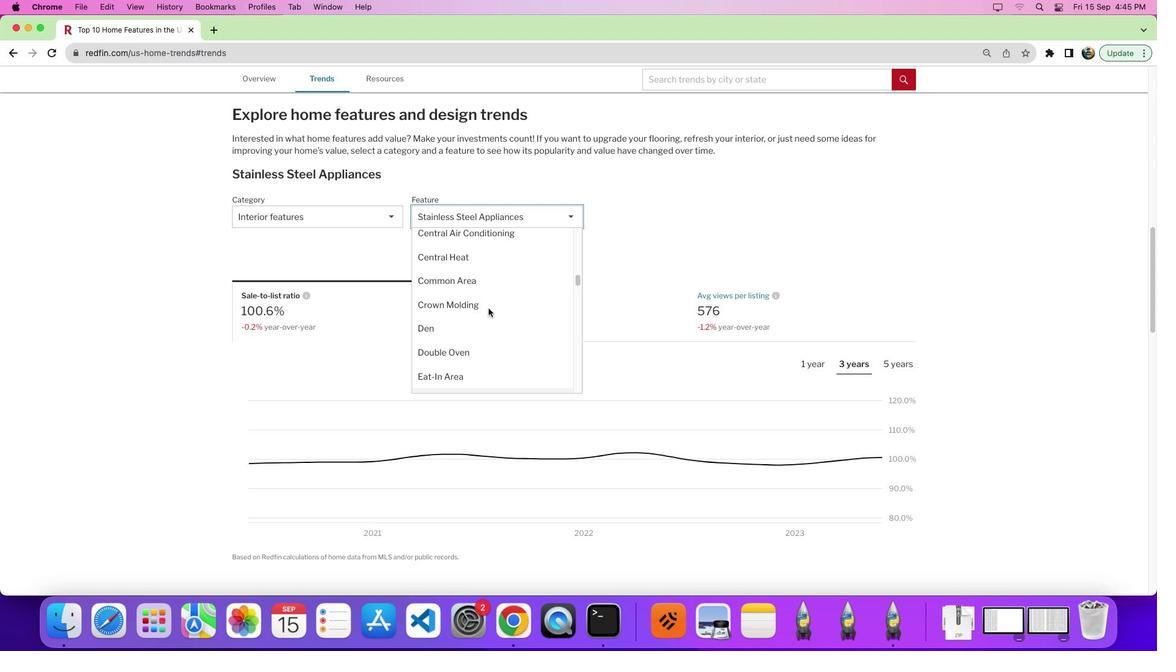 
Action: Mouse scrolled (488, 308) with delta (0, 0)
Screenshot: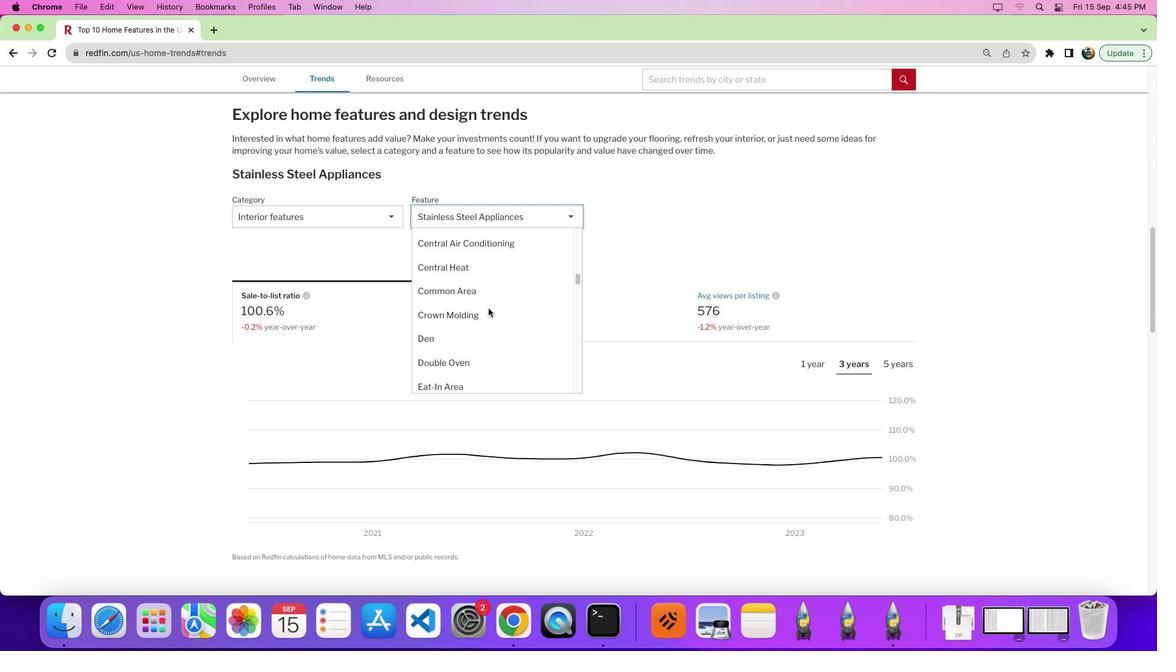 
Action: Mouse scrolled (488, 308) with delta (0, 0)
Screenshot: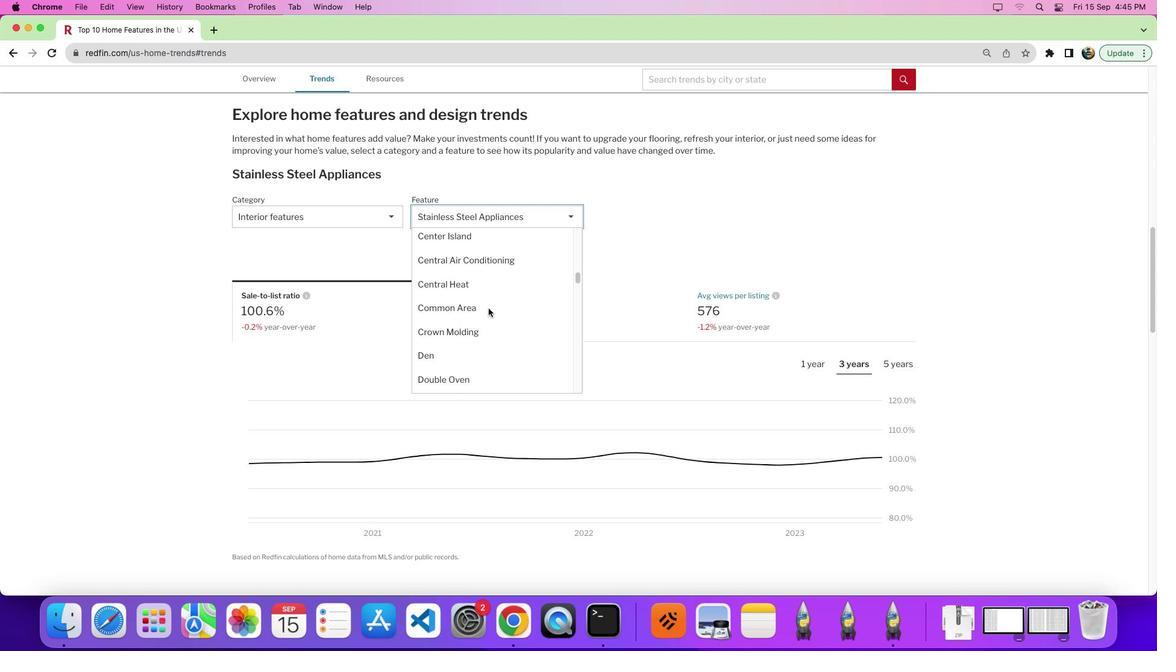 
Action: Mouse scrolled (488, 308) with delta (0, 0)
Screenshot: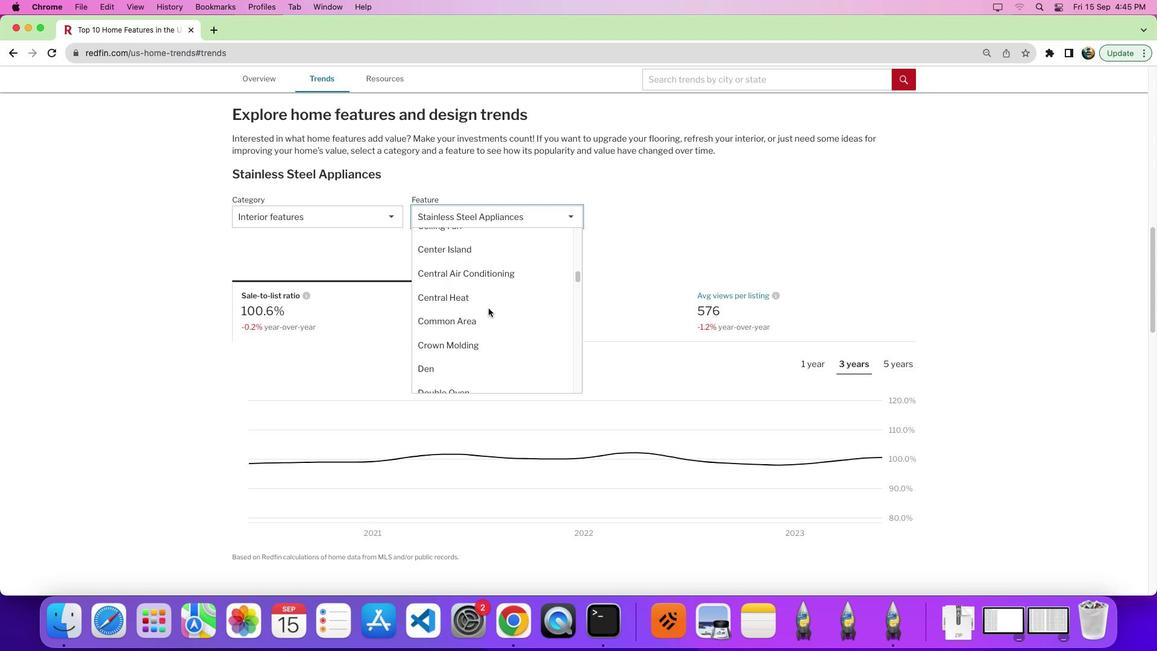 
Action: Mouse scrolled (488, 308) with delta (0, 0)
Screenshot: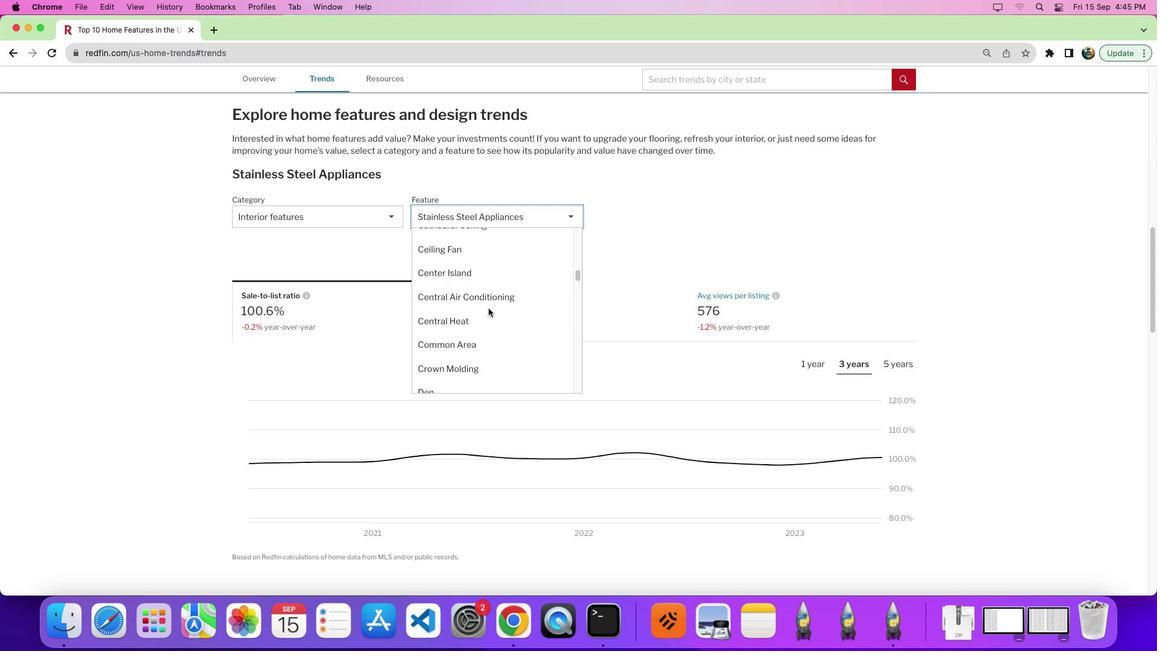 
Action: Mouse scrolled (488, 308) with delta (0, 0)
Screenshot: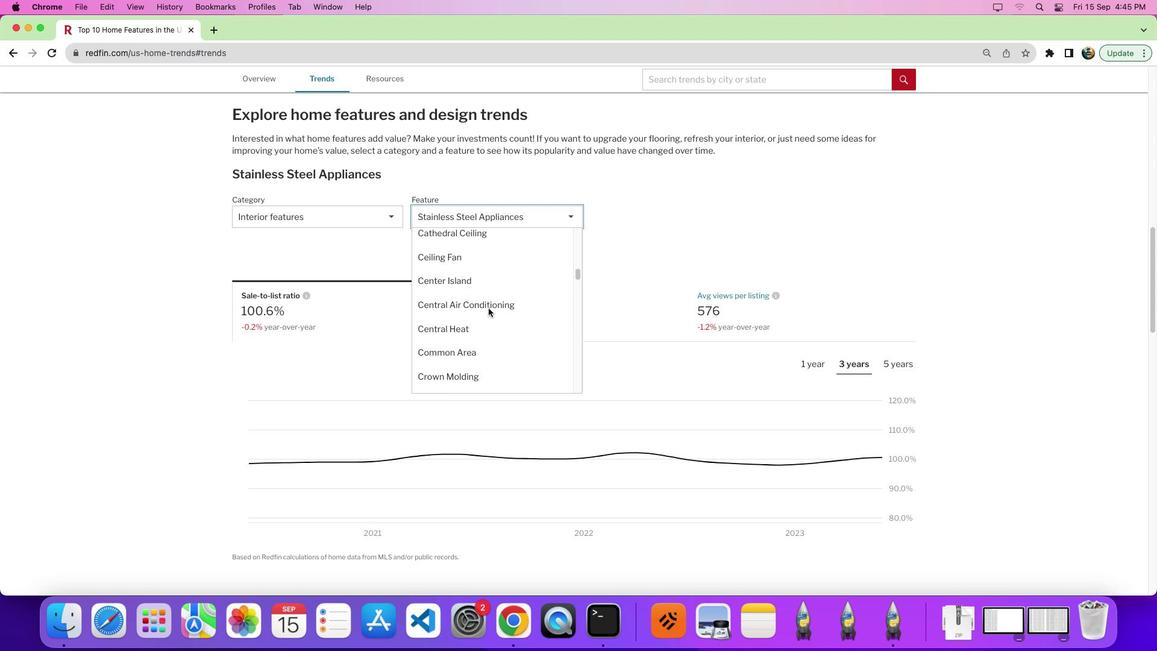 
Action: Mouse scrolled (488, 308) with delta (0, 0)
Screenshot: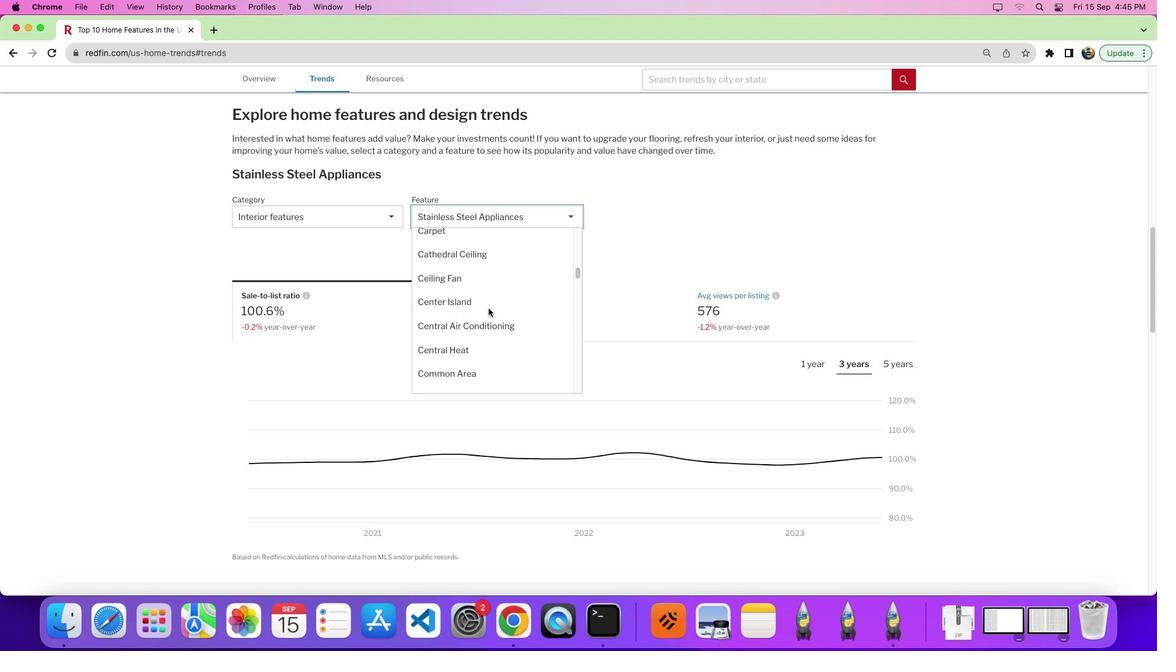 
Action: Mouse scrolled (488, 308) with delta (0, 0)
Screenshot: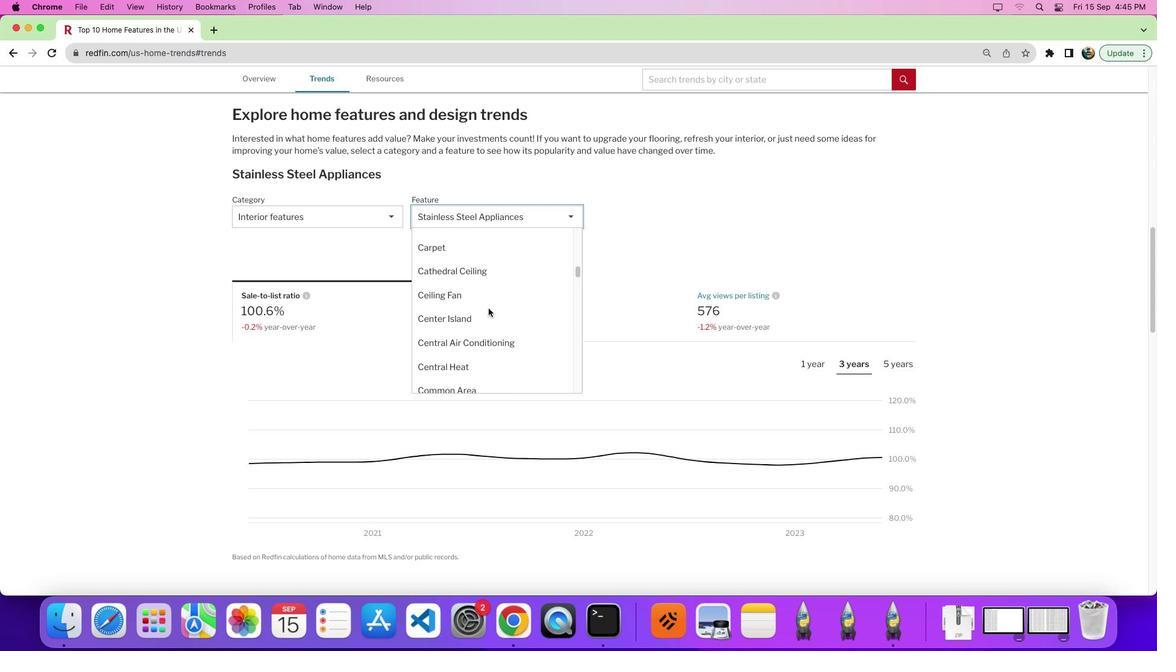 
Action: Mouse moved to (483, 299)
Screenshot: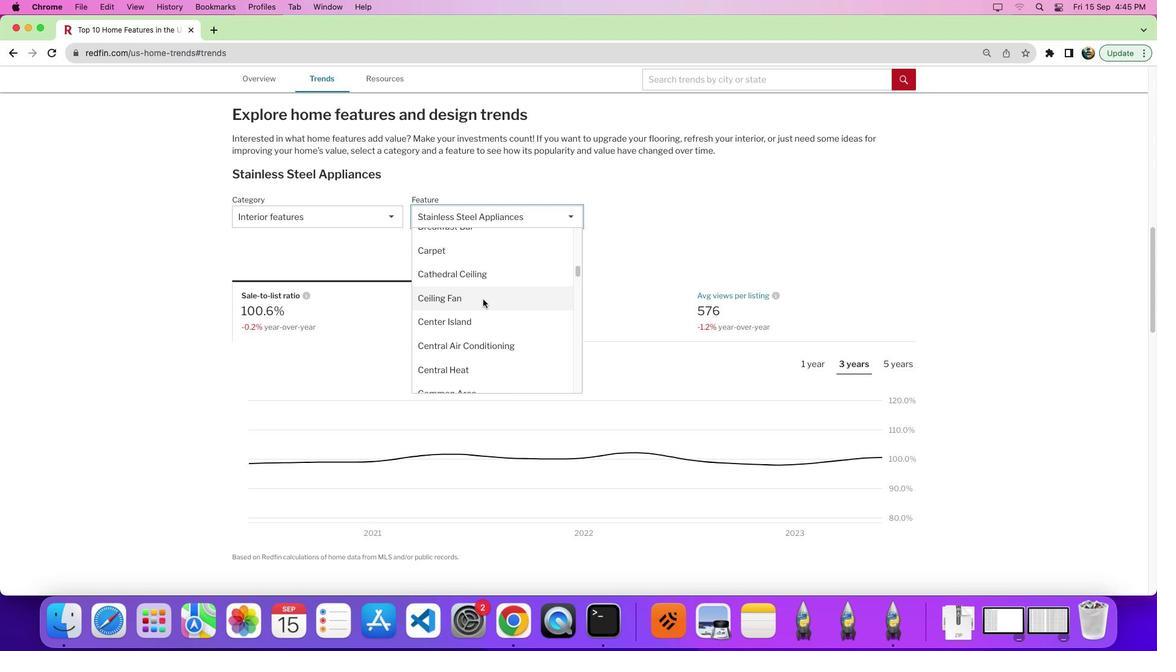 
Action: Mouse pressed left at (483, 299)
Screenshot: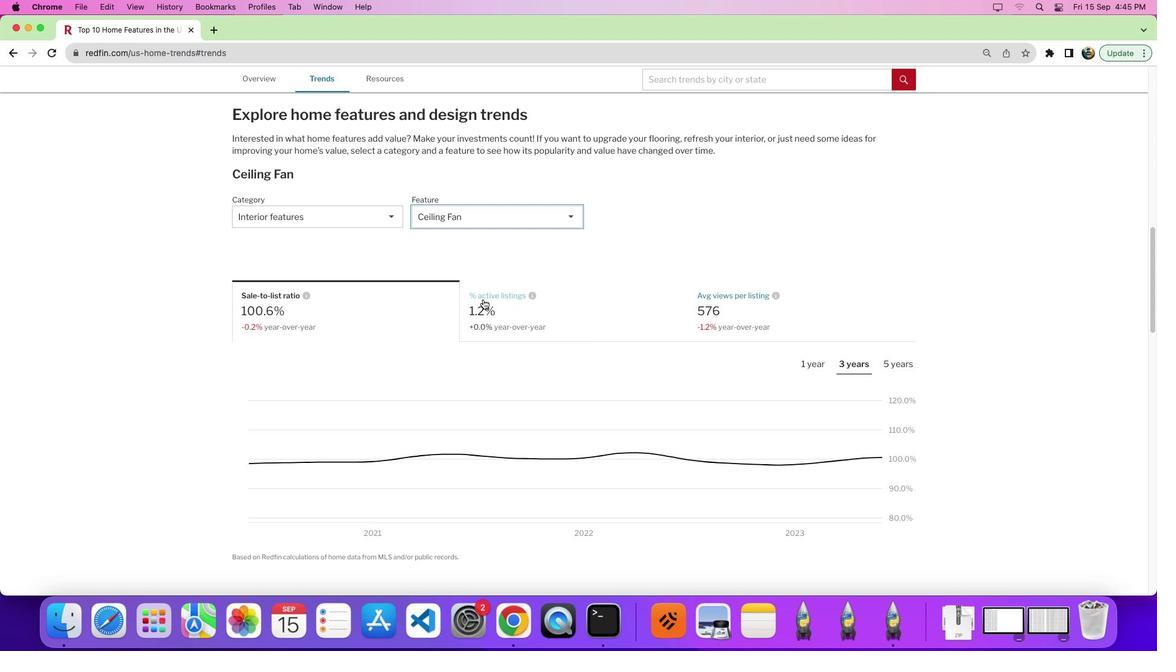 
Action: Mouse moved to (682, 315)
Screenshot: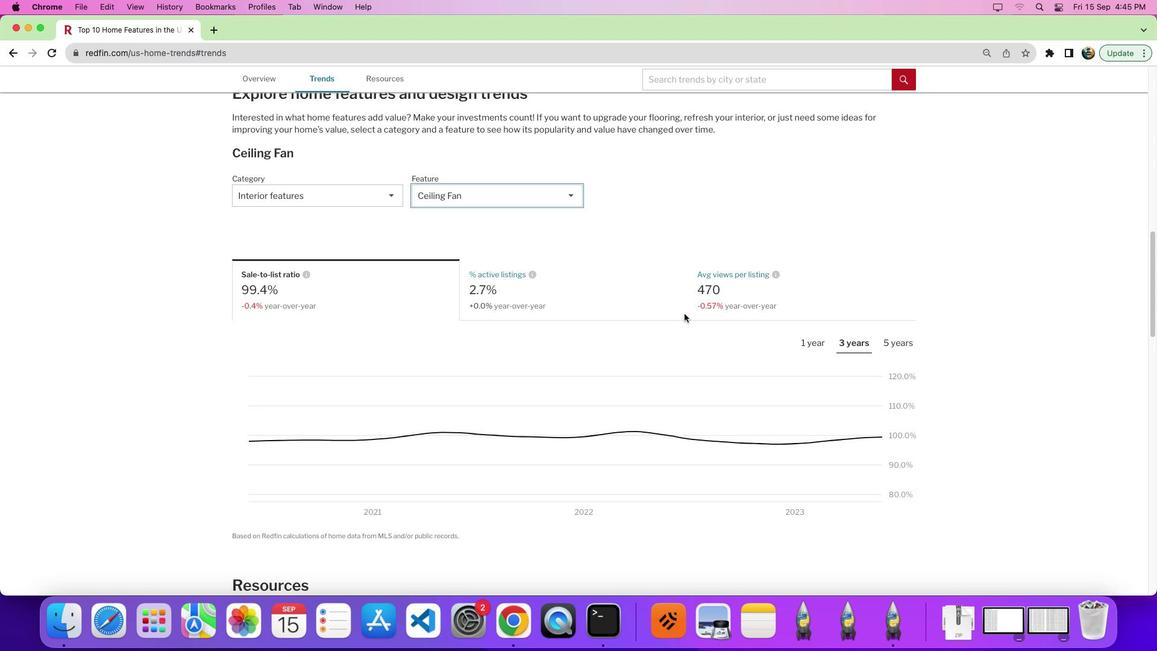 
Action: Mouse scrolled (682, 315) with delta (0, 0)
Screenshot: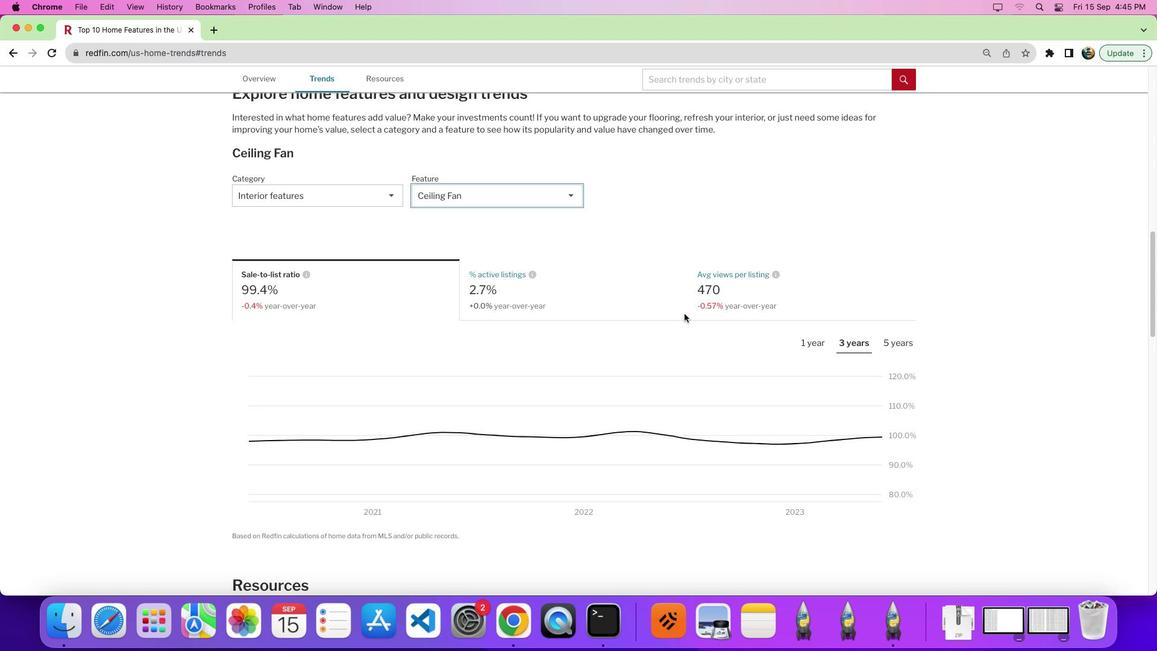 
Action: Mouse moved to (682, 314)
Screenshot: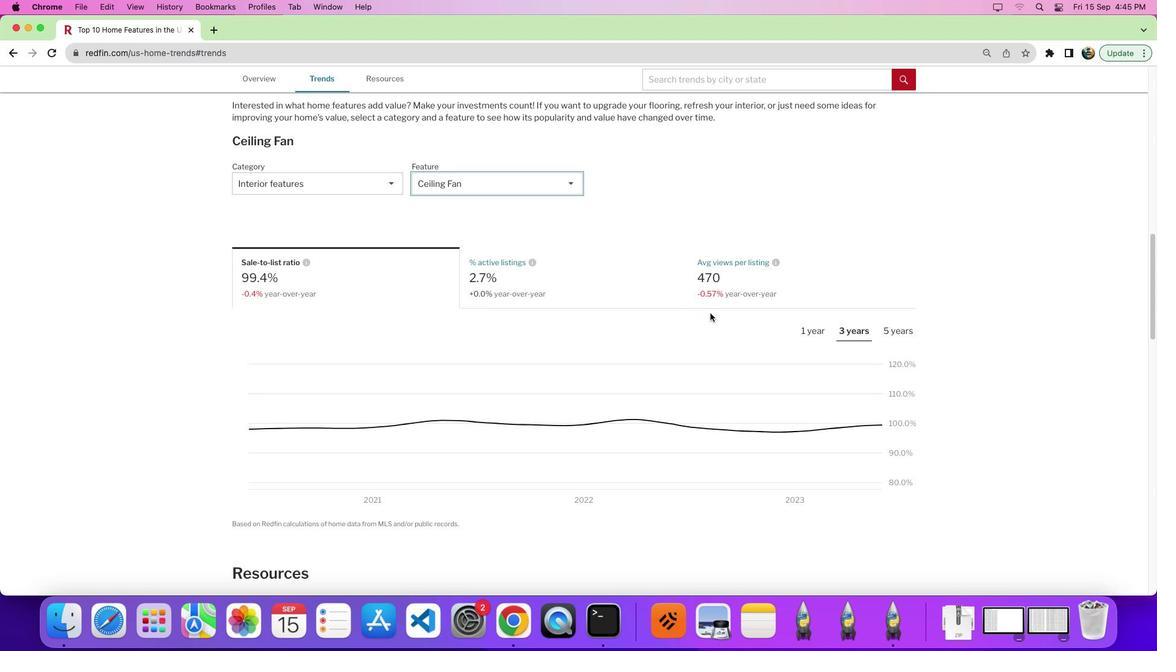 
Action: Mouse scrolled (682, 314) with delta (0, 0)
Screenshot: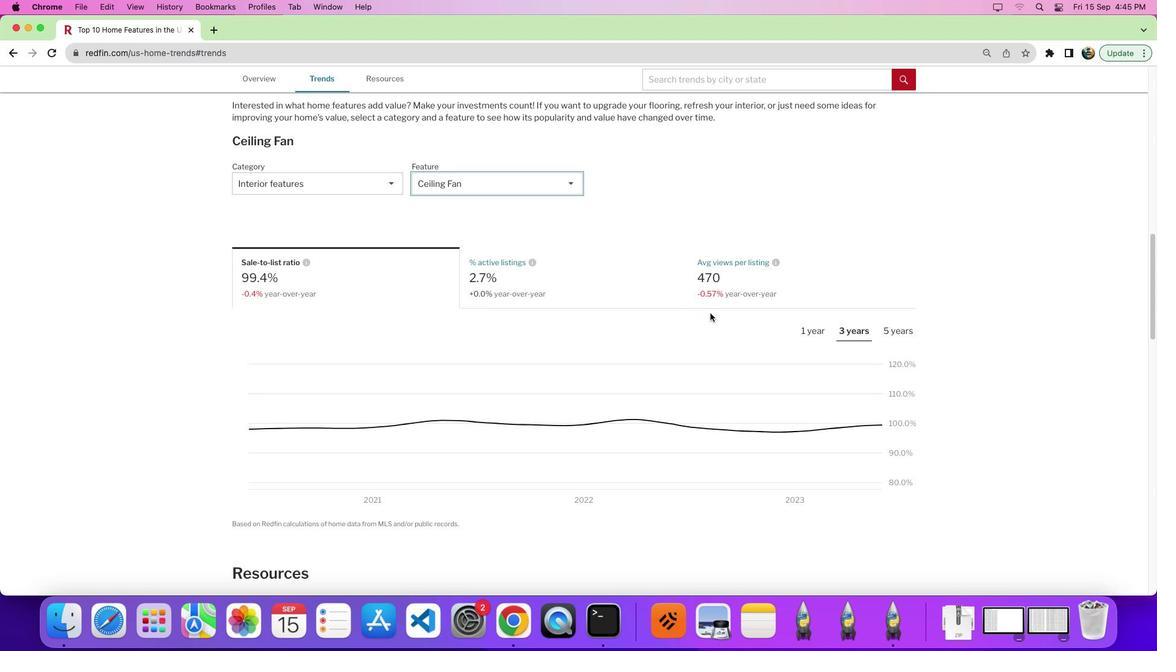 
Action: Mouse moved to (905, 323)
Screenshot: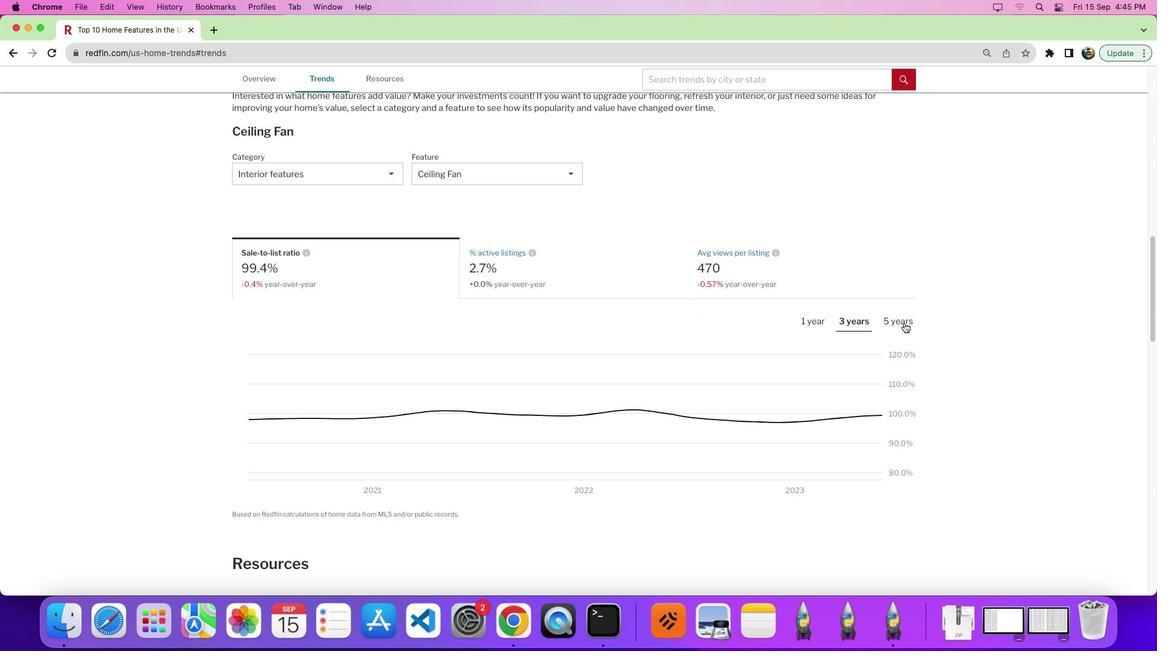 
Action: Mouse pressed left at (905, 323)
Screenshot: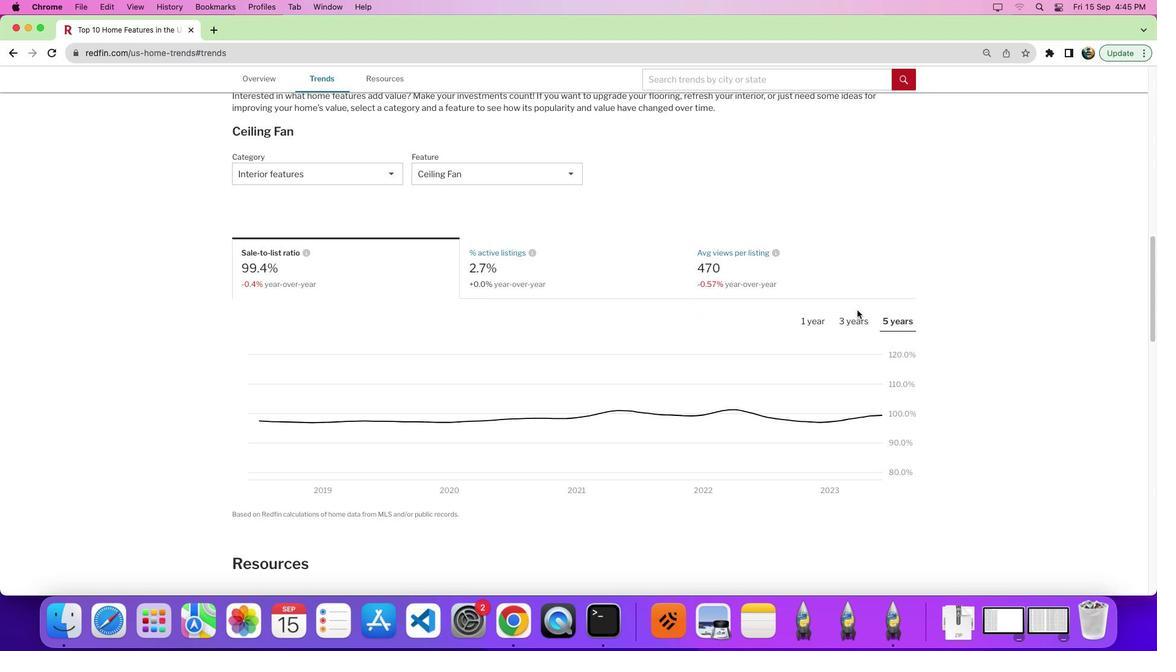 
Action: Mouse moved to (734, 266)
Screenshot: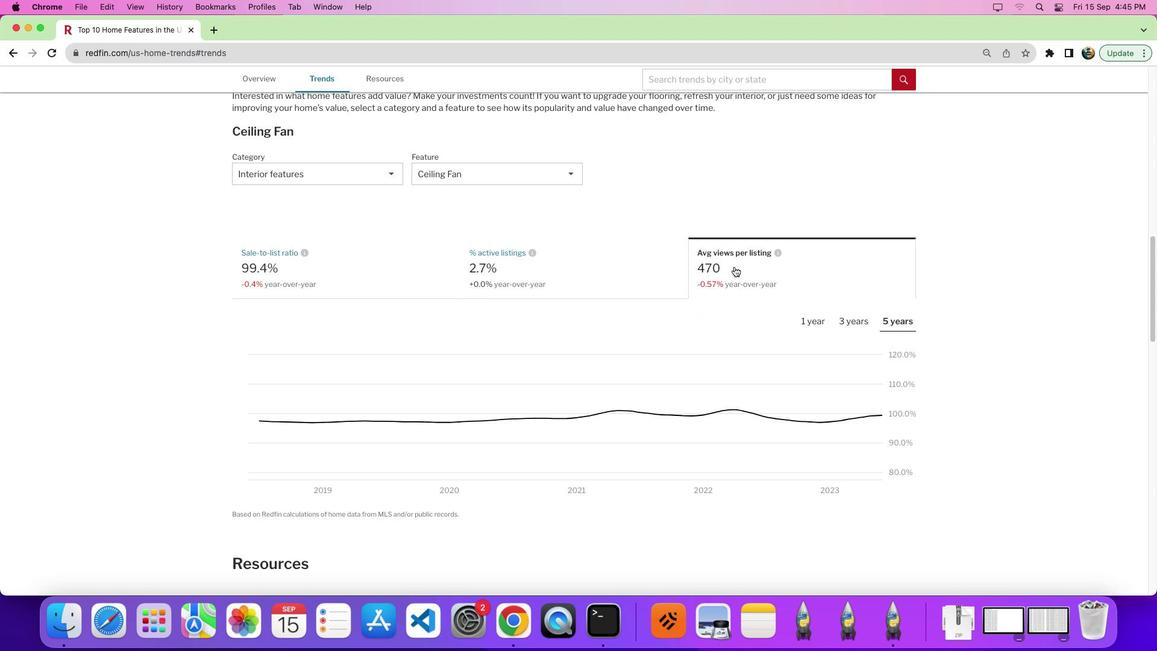 
Action: Mouse pressed left at (734, 266)
Screenshot: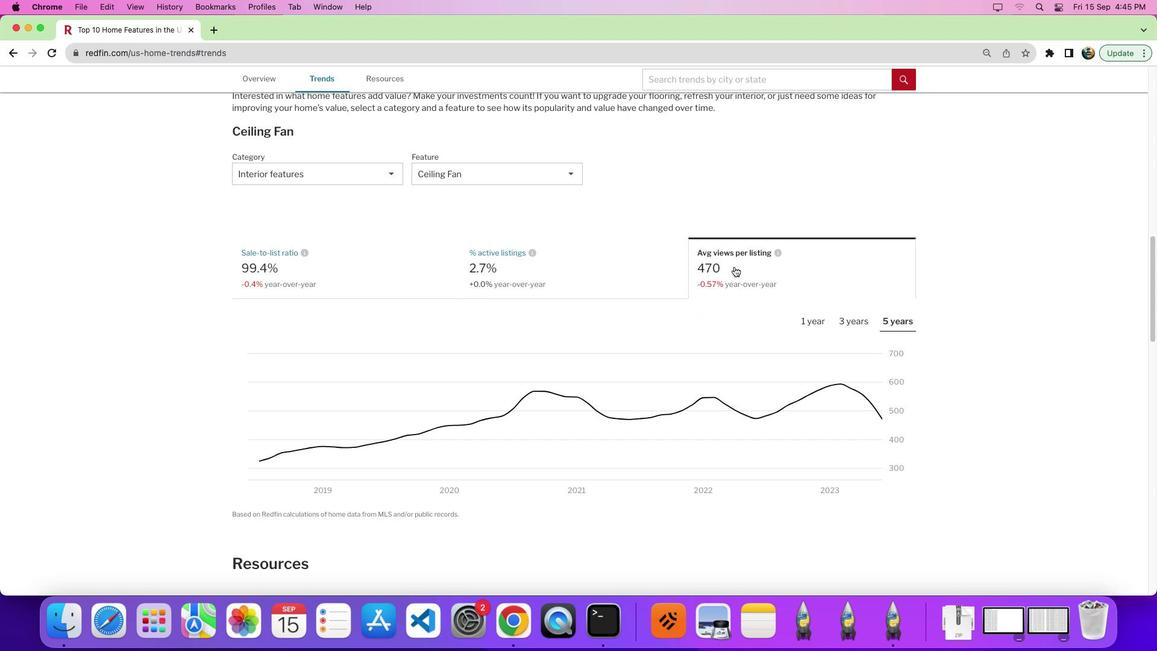 
Action: Mouse moved to (735, 296)
Screenshot: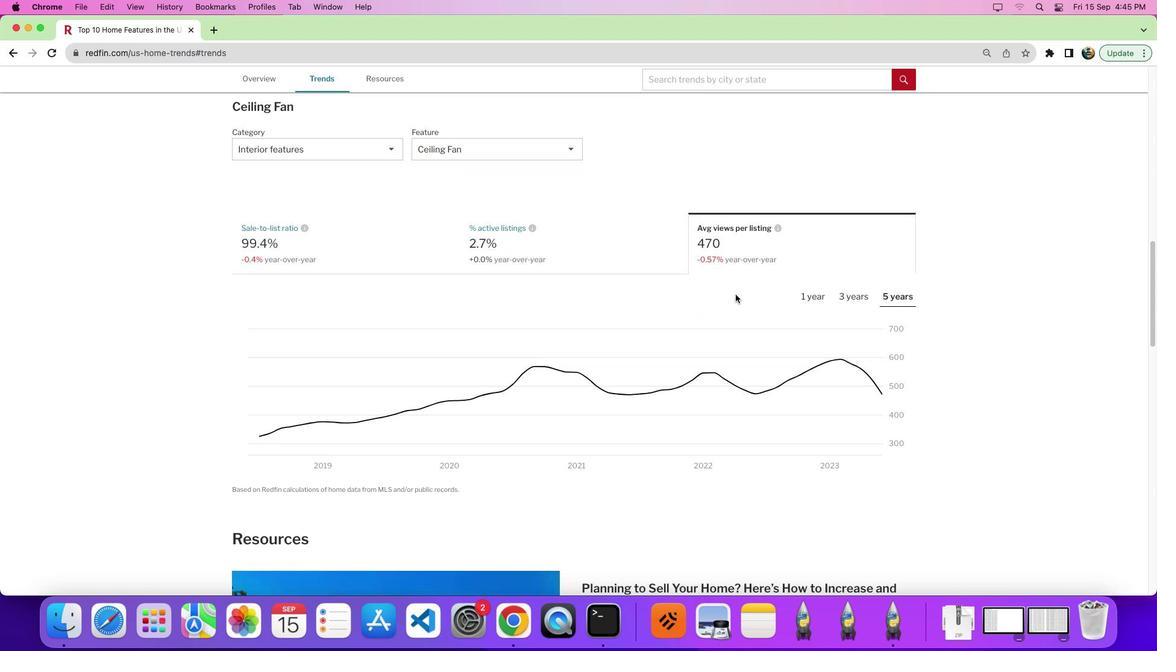 
Action: Mouse scrolled (735, 296) with delta (0, 0)
Screenshot: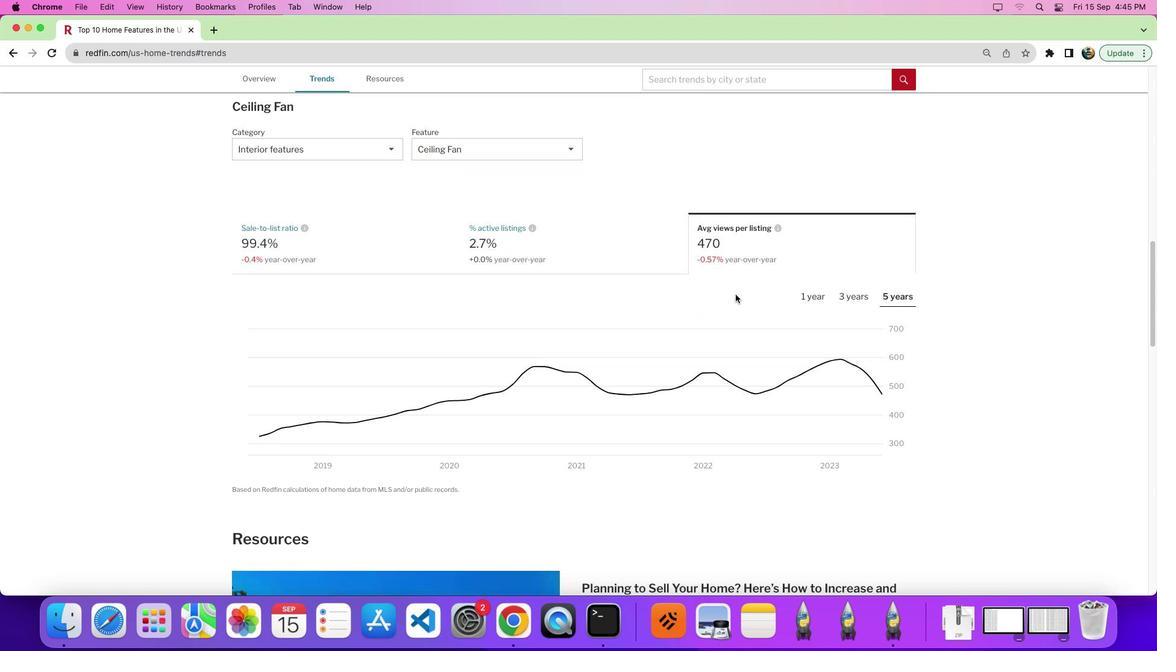 
Action: Mouse moved to (735, 295)
Screenshot: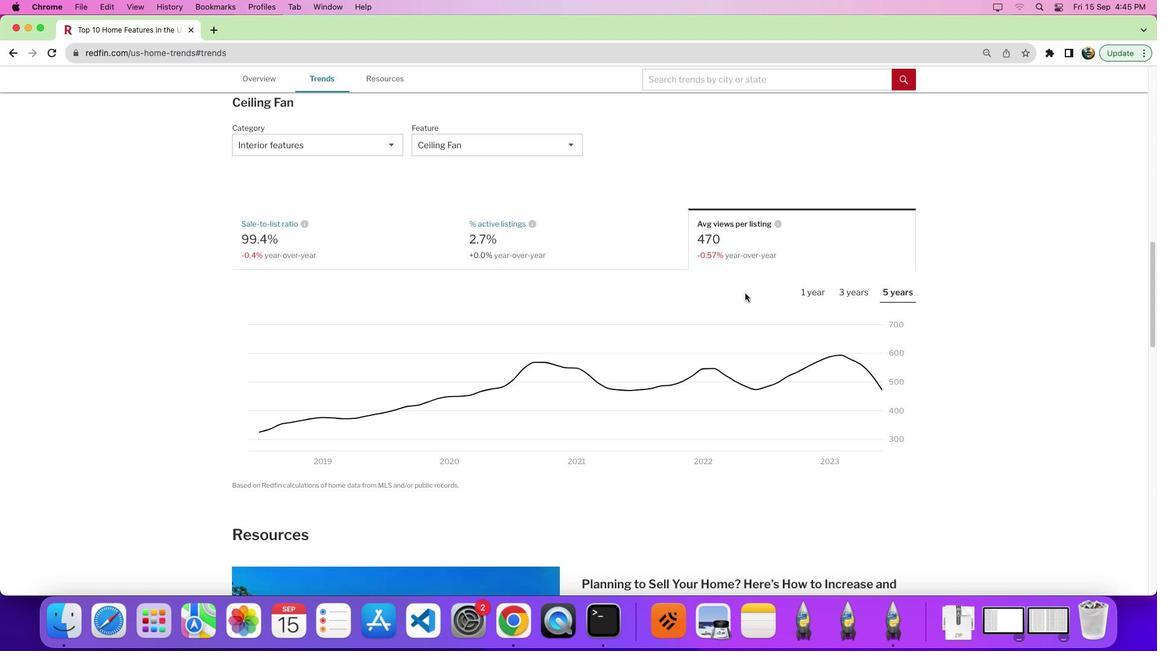 
Action: Mouse scrolled (735, 295) with delta (0, 0)
Screenshot: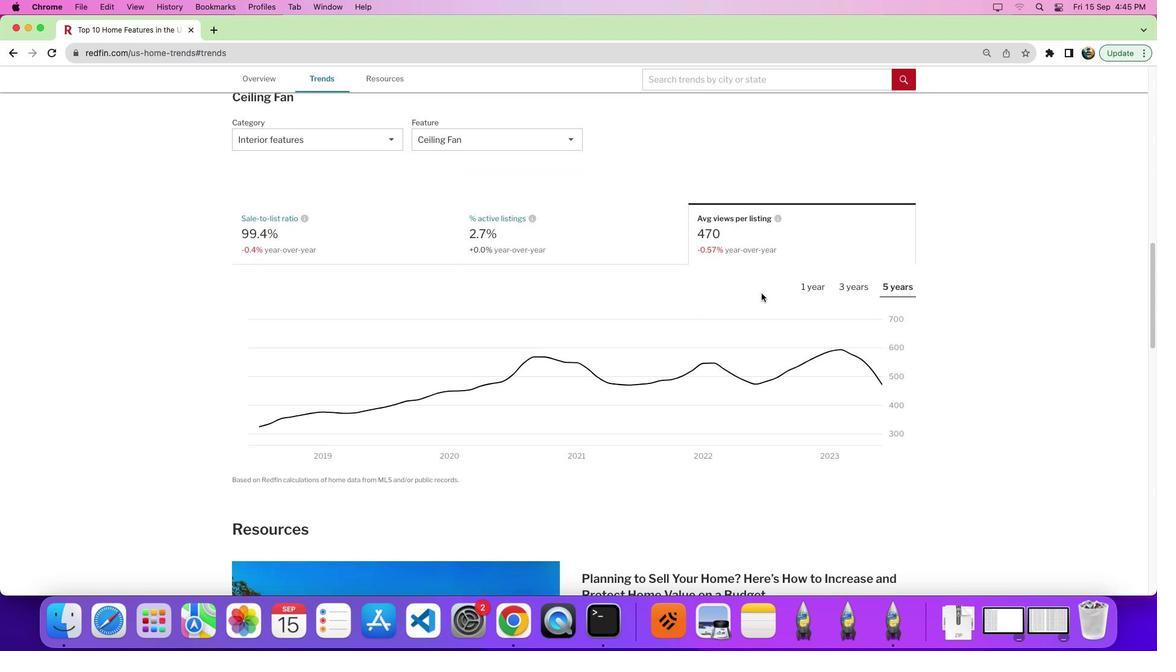 
Action: Mouse moved to (853, 284)
Screenshot: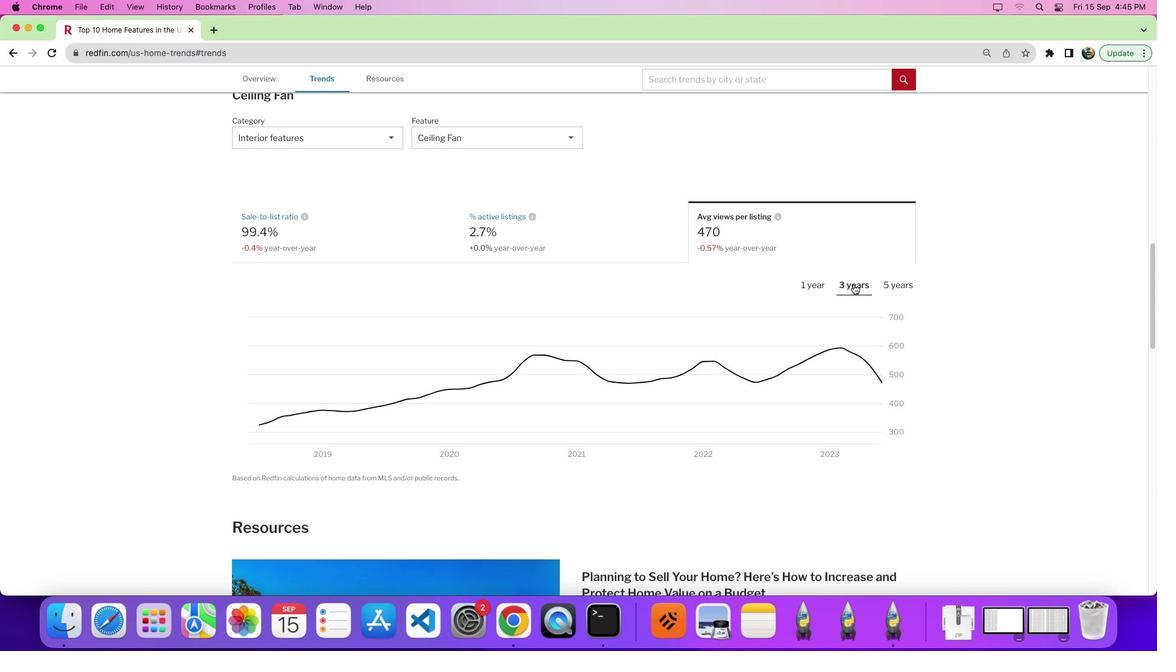 
Action: Mouse pressed left at (853, 284)
Screenshot: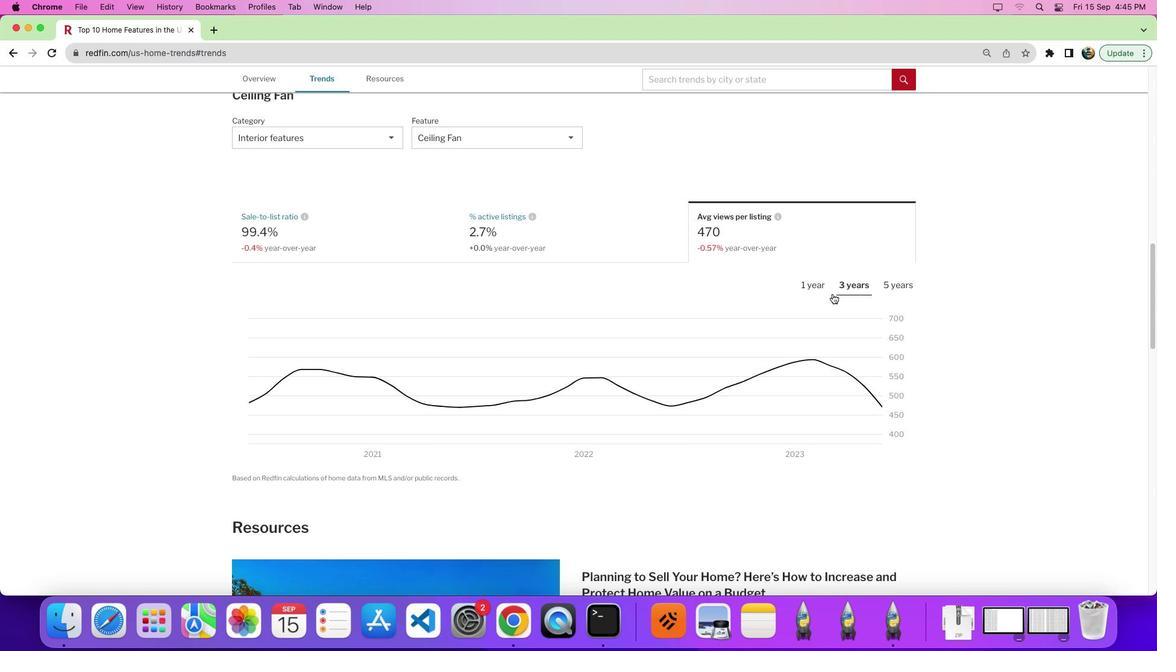
Action: Mouse moved to (811, 306)
Screenshot: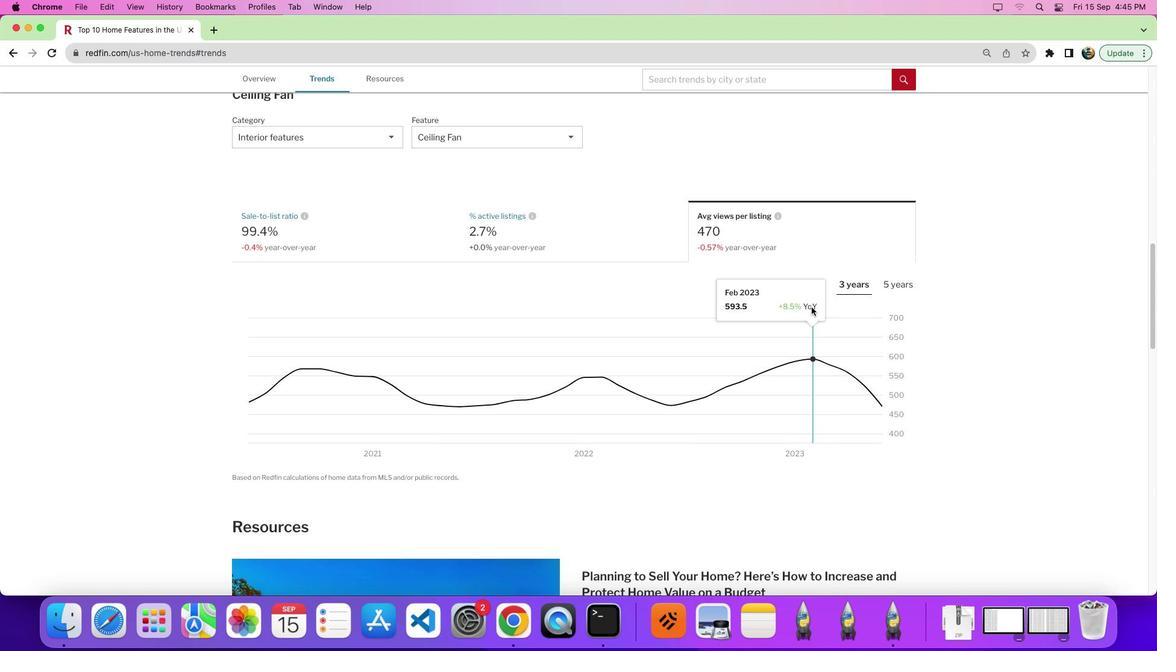 
Action: Mouse scrolled (811, 306) with delta (0, 0)
Screenshot: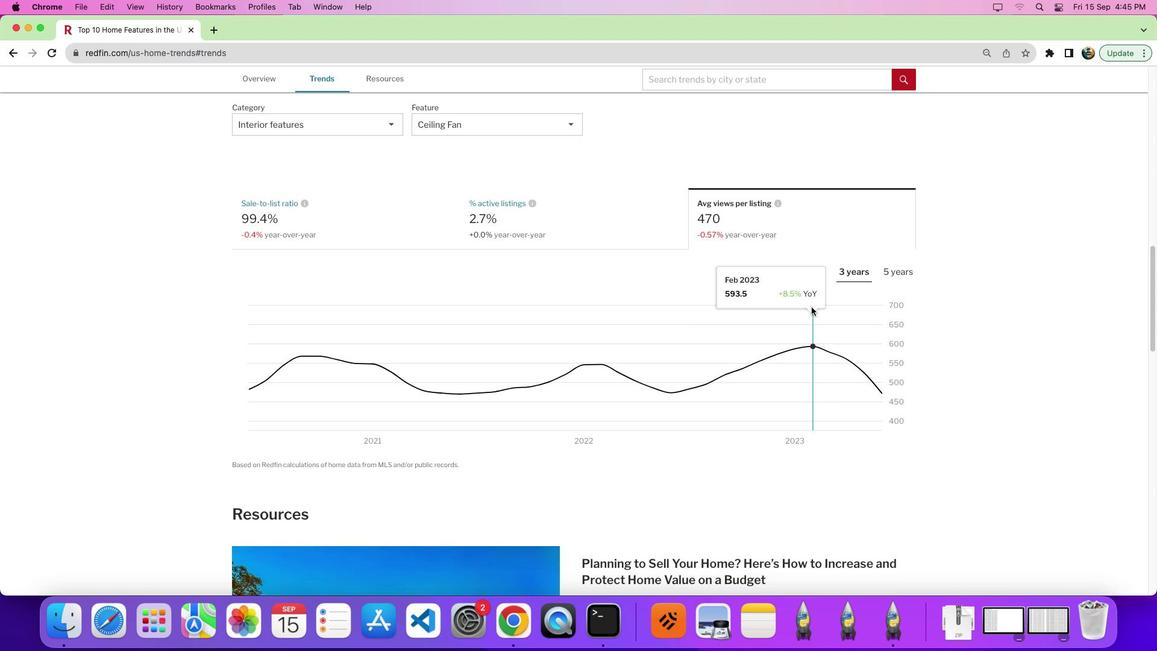 
Action: Mouse scrolled (811, 306) with delta (0, 0)
Screenshot: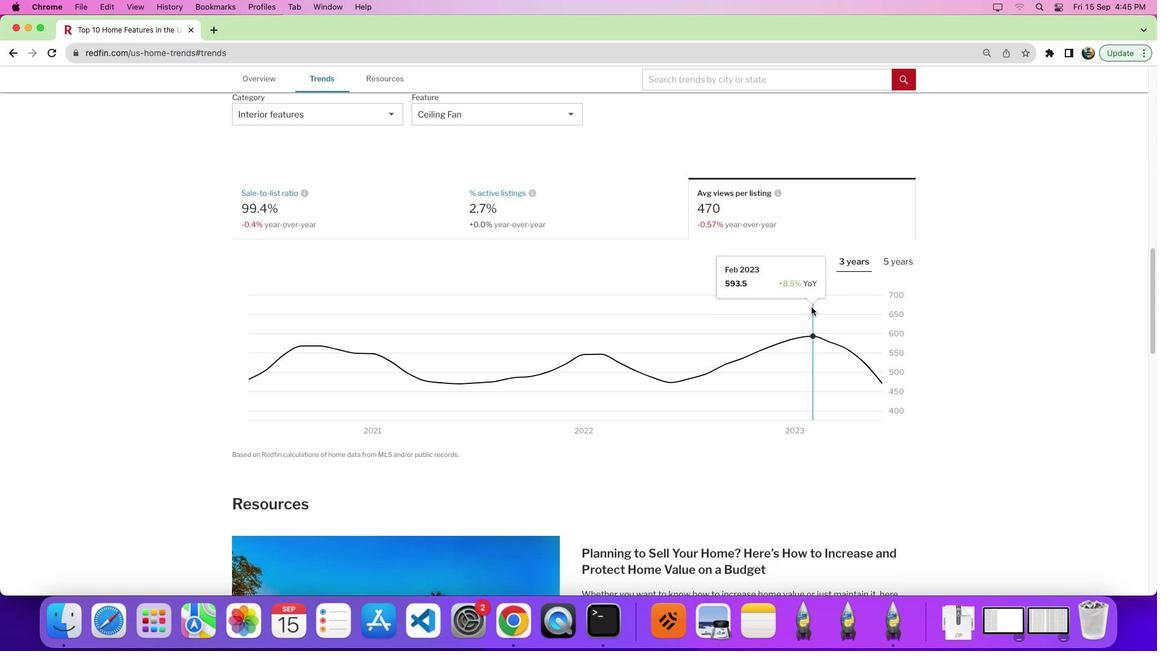 
Action: Mouse moved to (819, 403)
Screenshot: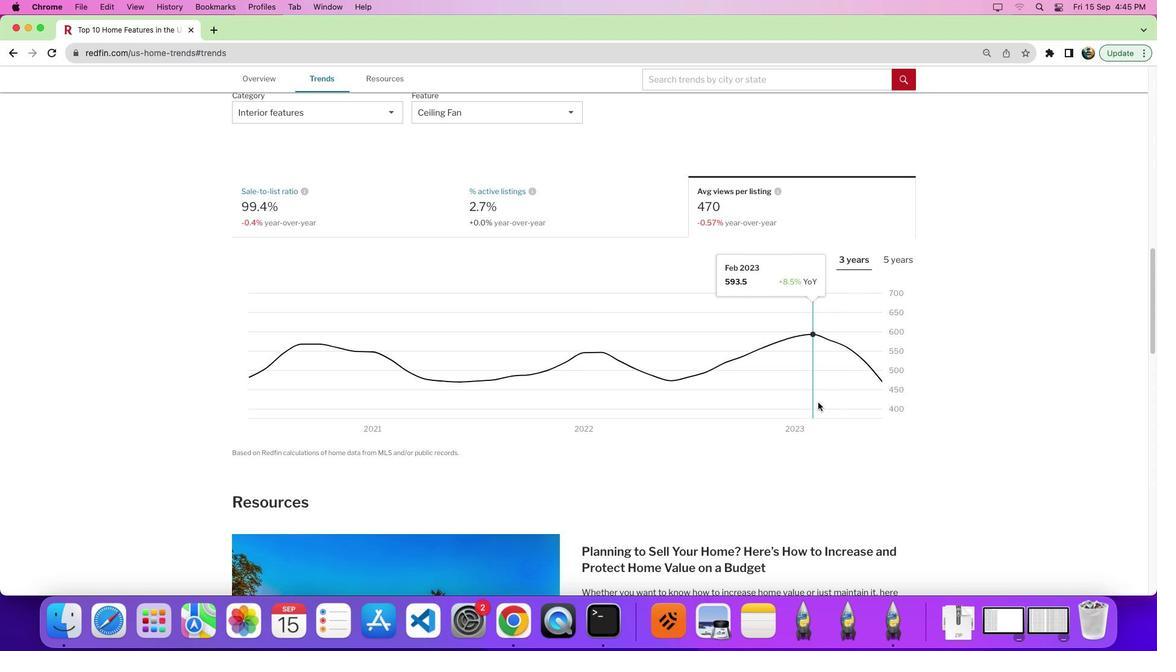 
